 Task: Open Card Compliance Audit Execution in Board Brand Development Strategies to Workspace Executive Assistance and add a team member Softage.1@softage.net, a label Red, a checklist Event Planning, an attachment from your onedrive, a color Red and finally, add a card description 'Develop and launch new customer referral program for loyal customers' and a comment 'This task requires us to balance competing priorities and make tough decisions when necessary.'. Add a start date 'Jan 01, 1900' with a due date 'Jan 08, 1900'
Action: Mouse moved to (923, 496)
Screenshot: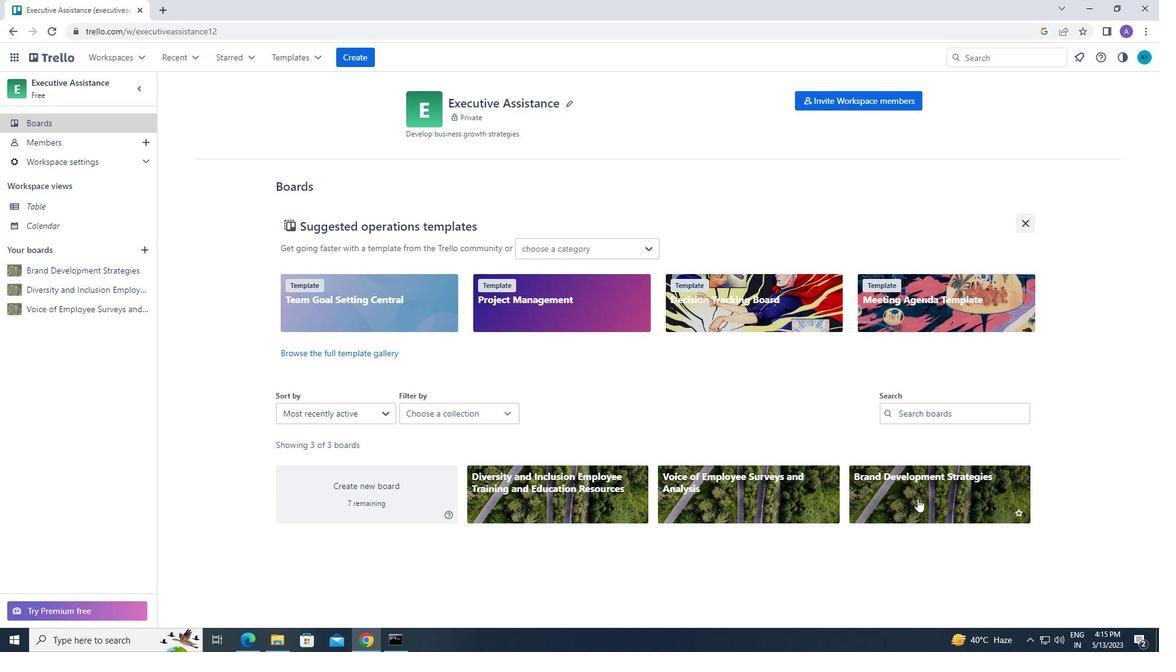 
Action: Mouse pressed left at (923, 496)
Screenshot: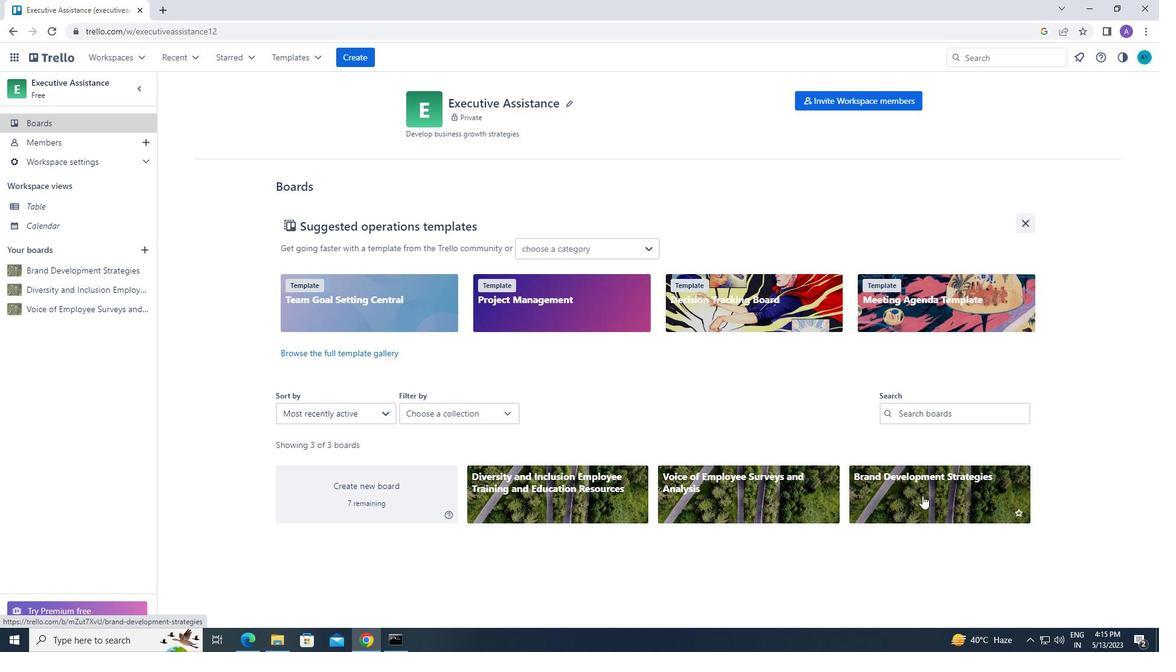 
Action: Mouse moved to (221, 151)
Screenshot: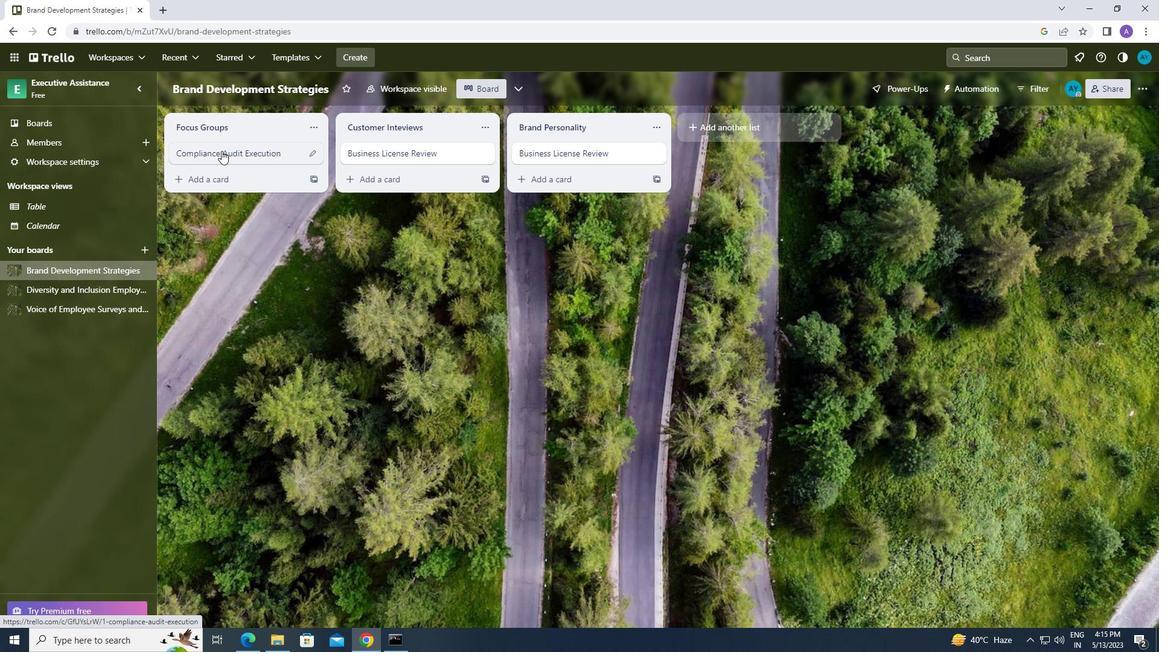
Action: Mouse pressed left at (221, 151)
Screenshot: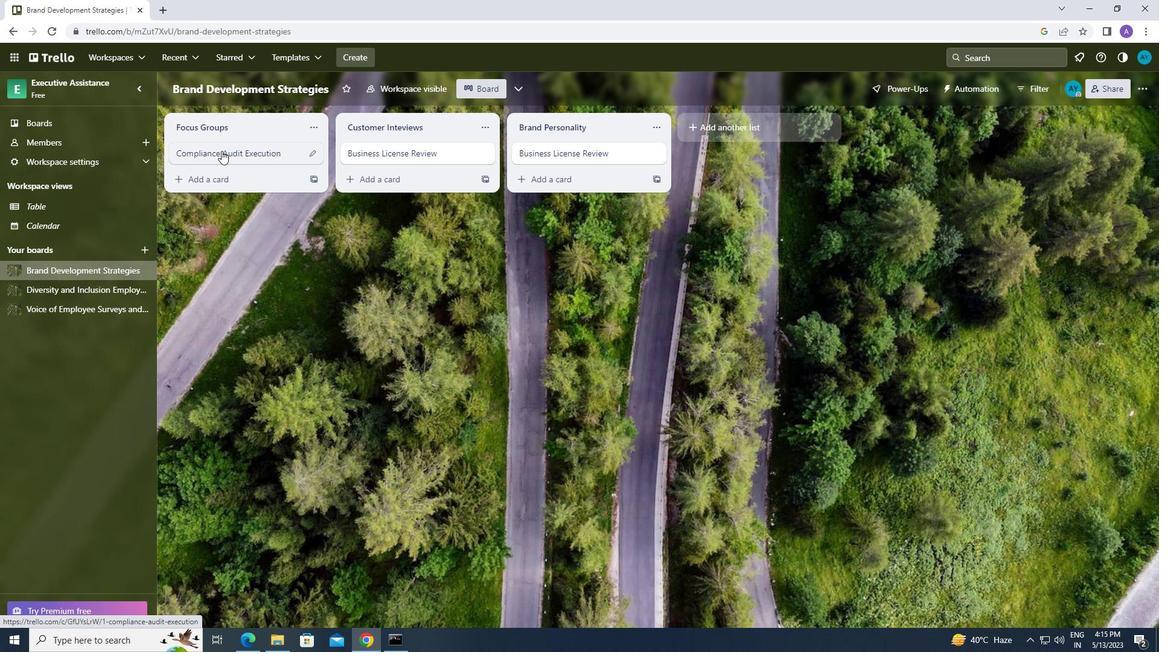 
Action: Mouse moved to (723, 152)
Screenshot: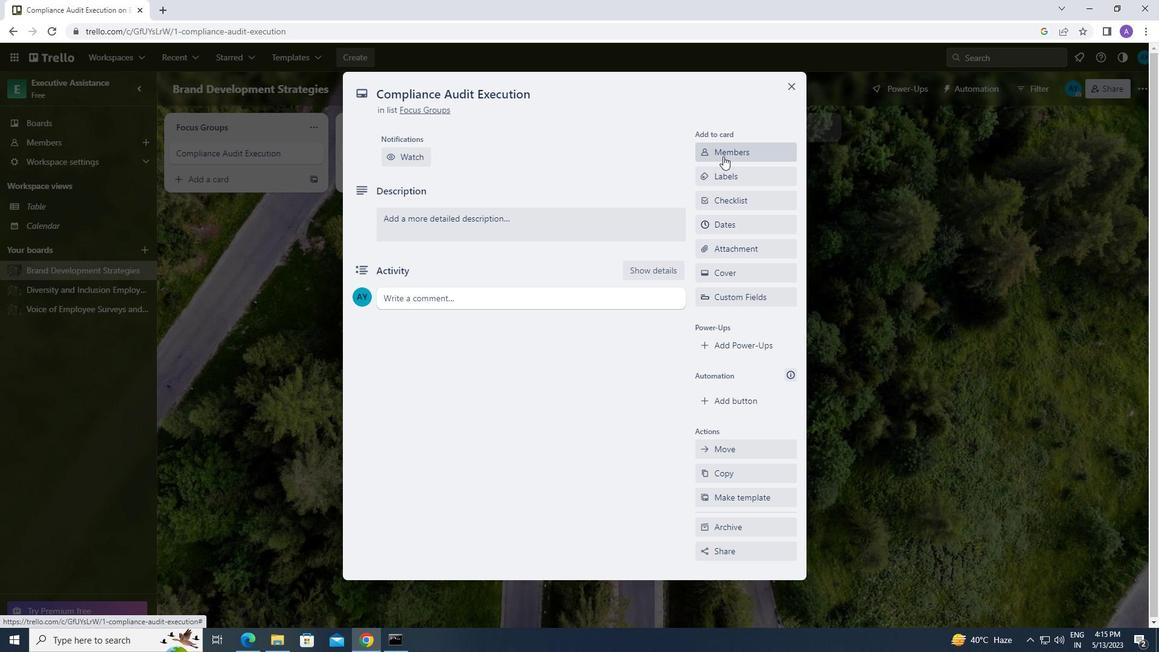 
Action: Mouse pressed left at (723, 152)
Screenshot: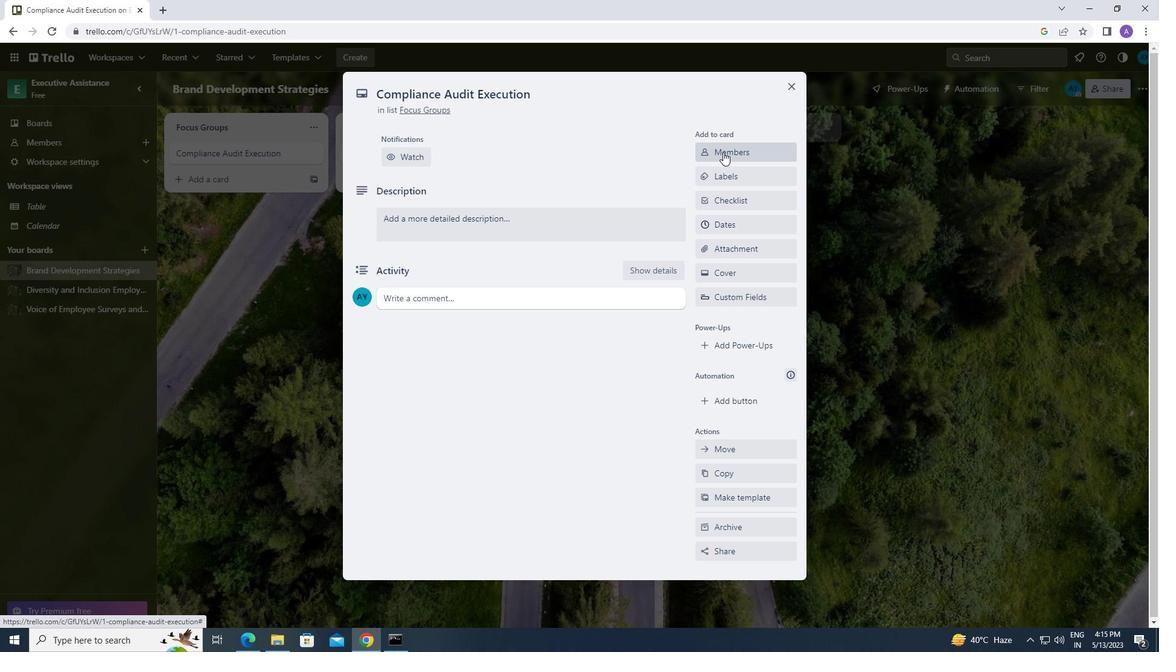 
Action: Mouse moved to (717, 202)
Screenshot: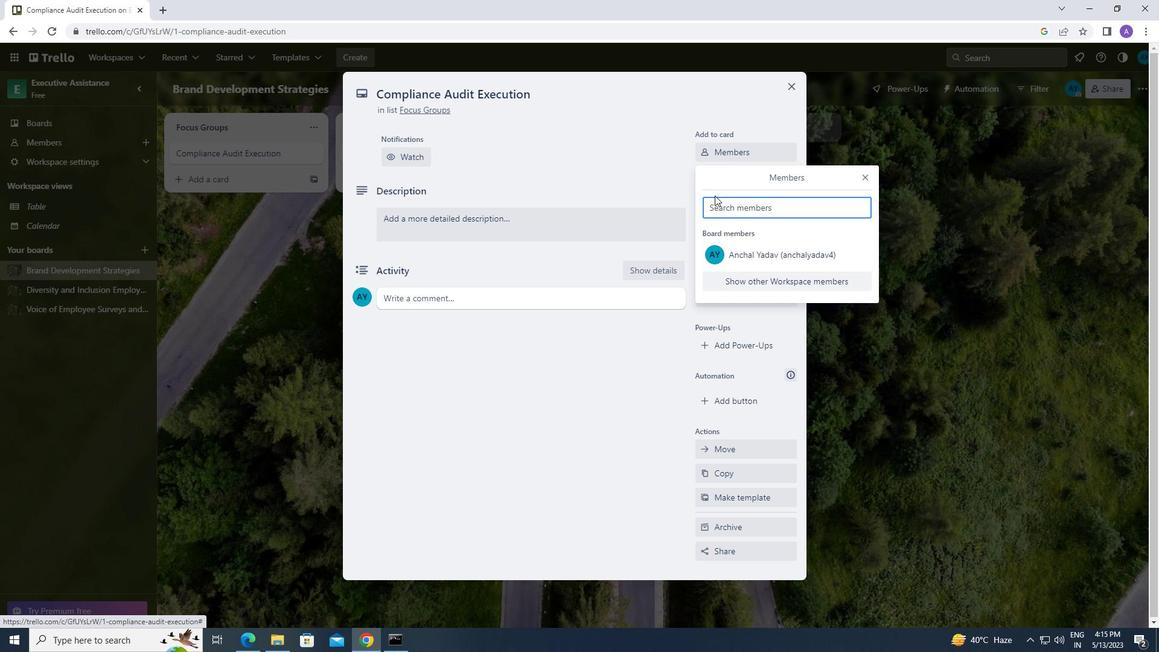 
Action: Mouse pressed left at (717, 202)
Screenshot: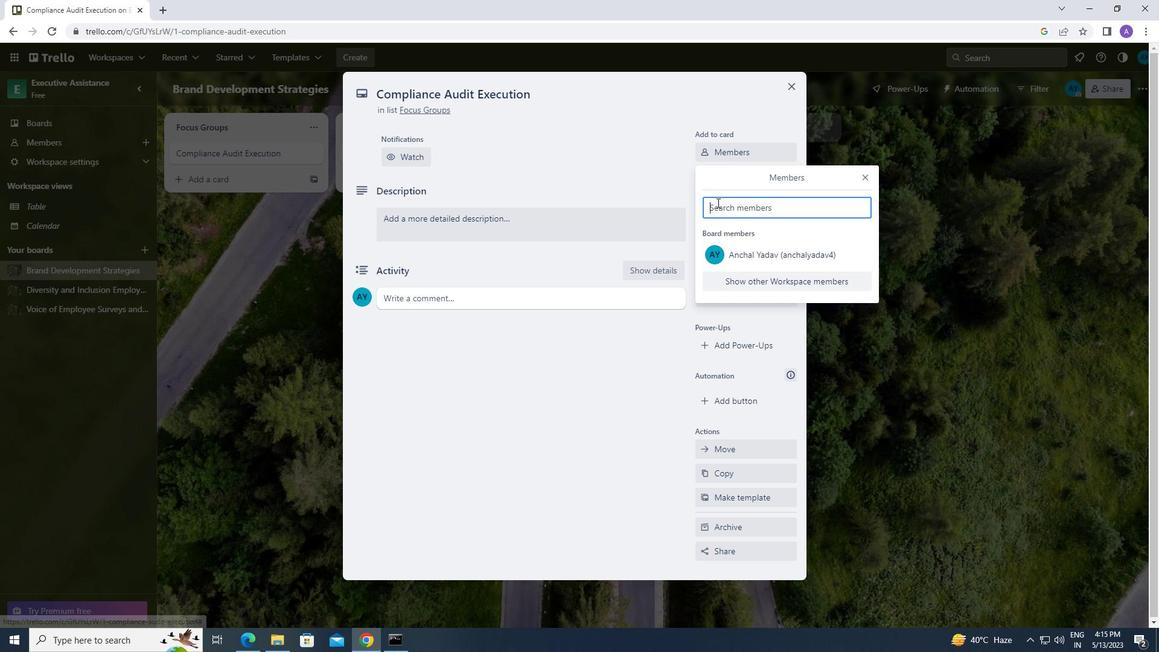 
Action: Key pressed s<Key.caps_lock>oftage.1
Screenshot: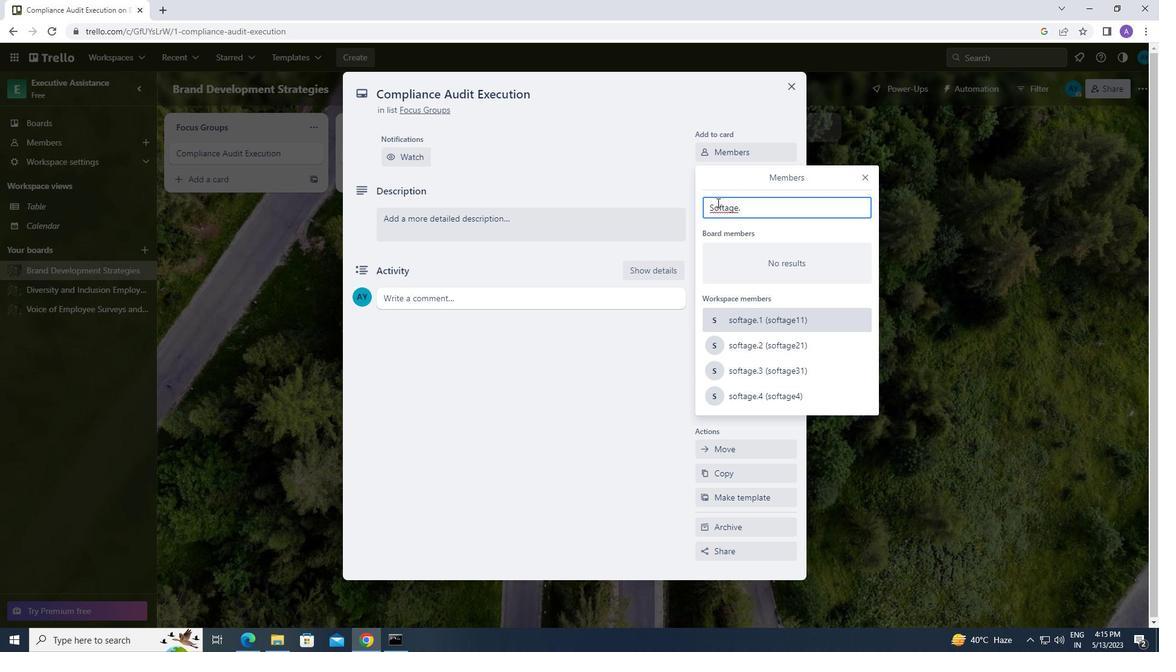 
Action: Mouse moved to (302, 279)
Screenshot: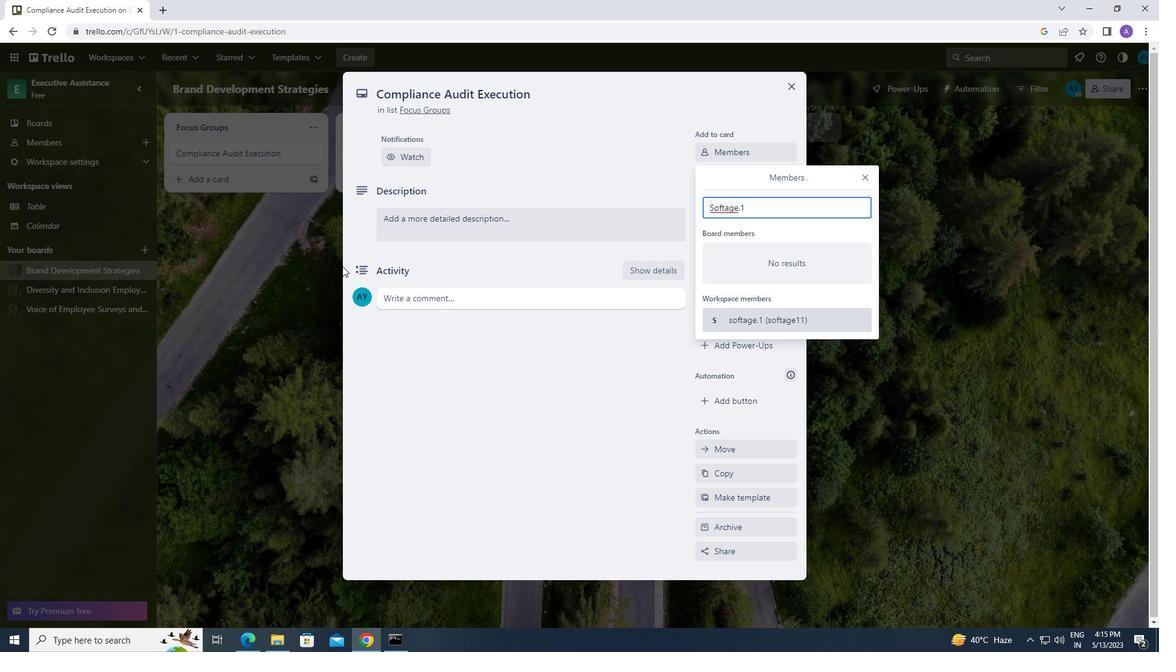 
Action: Key pressed <Key.shift_r>@softage.net
Screenshot: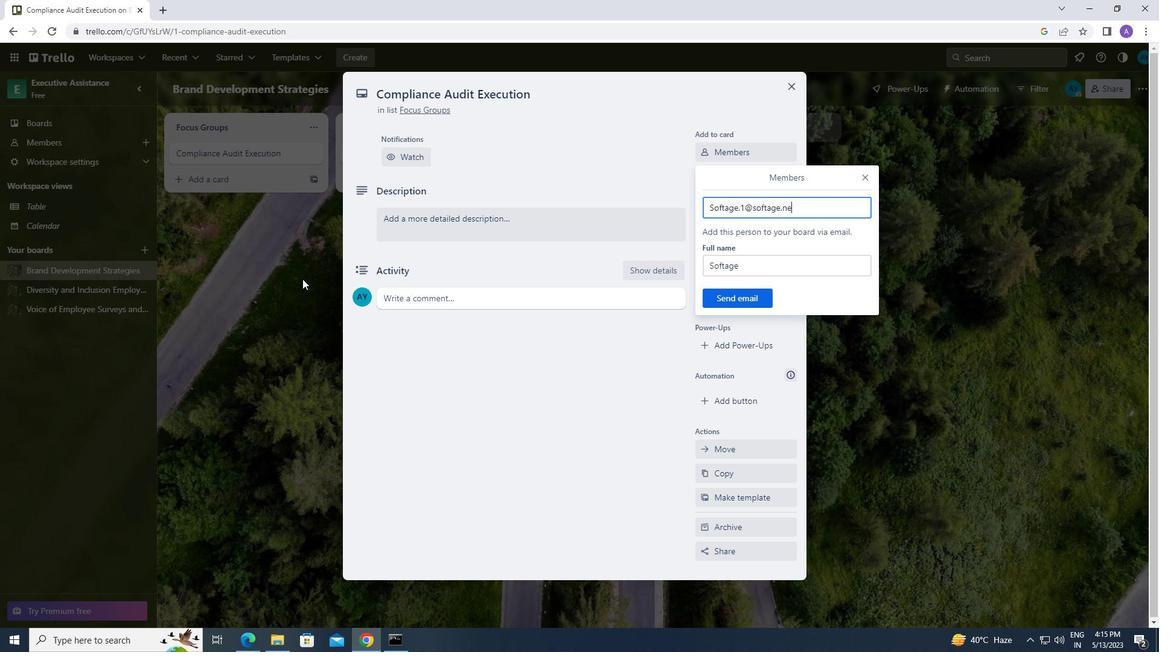 
Action: Mouse moved to (746, 294)
Screenshot: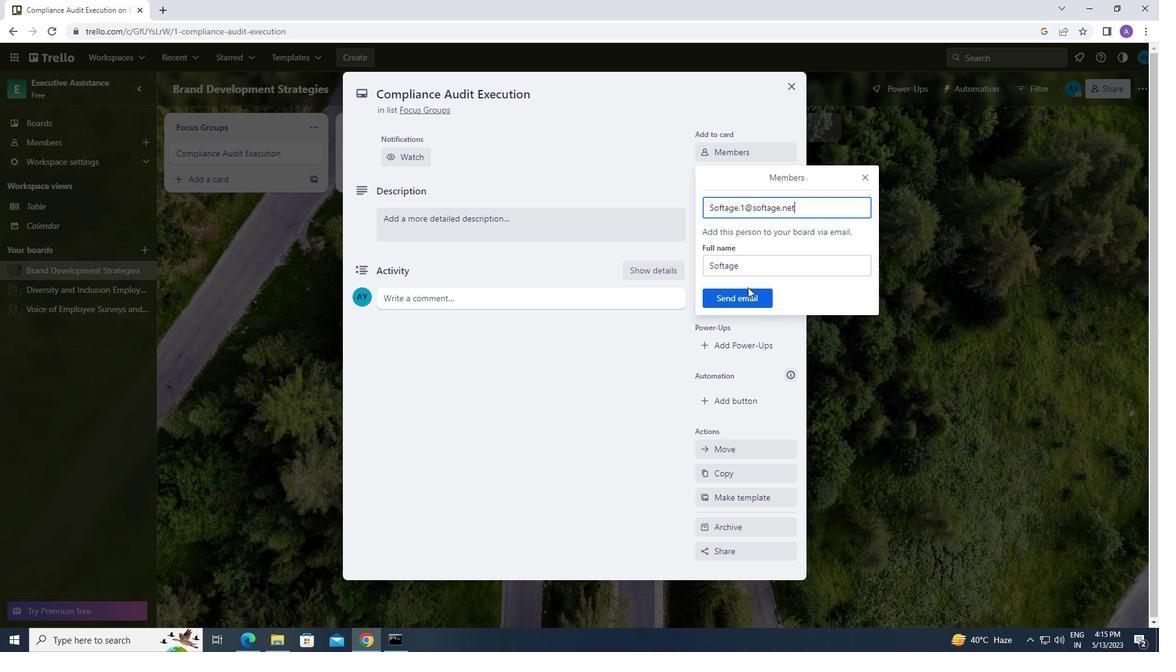 
Action: Mouse pressed left at (746, 294)
Screenshot: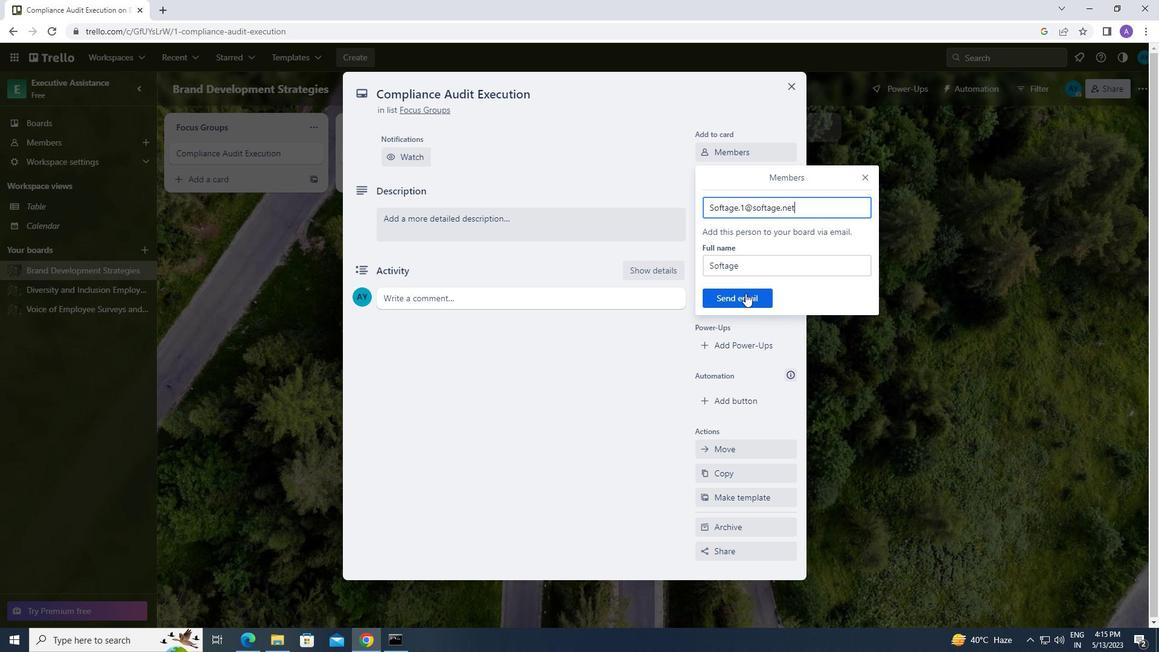 
Action: Mouse moved to (721, 215)
Screenshot: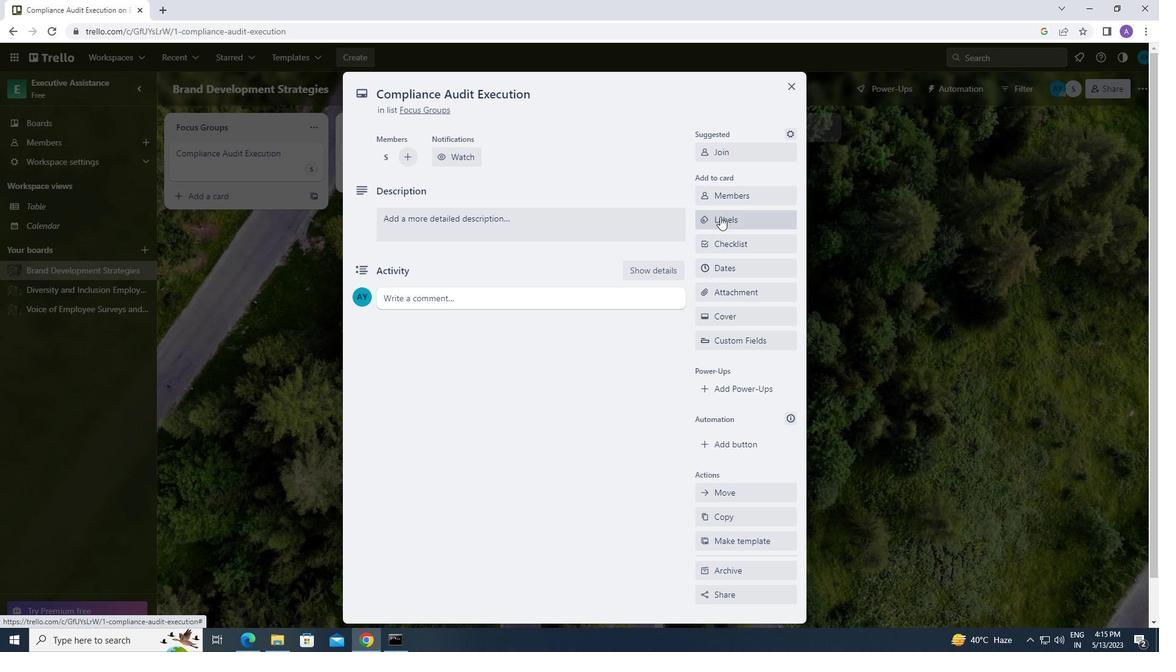 
Action: Mouse pressed left at (721, 215)
Screenshot: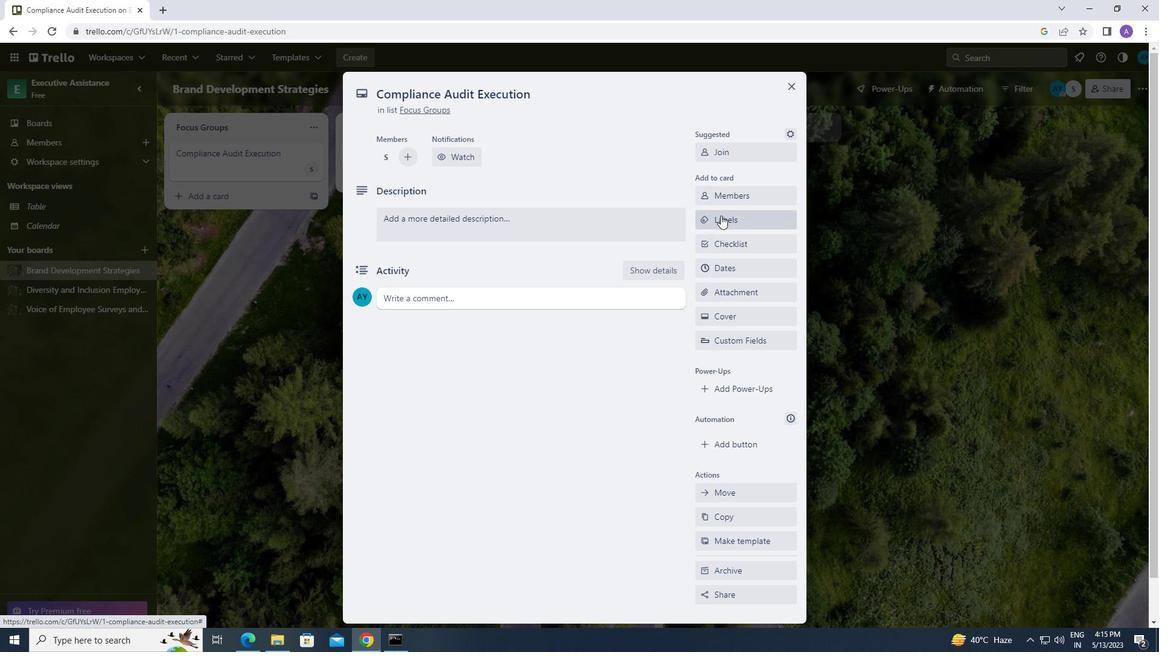 
Action: Mouse moved to (779, 454)
Screenshot: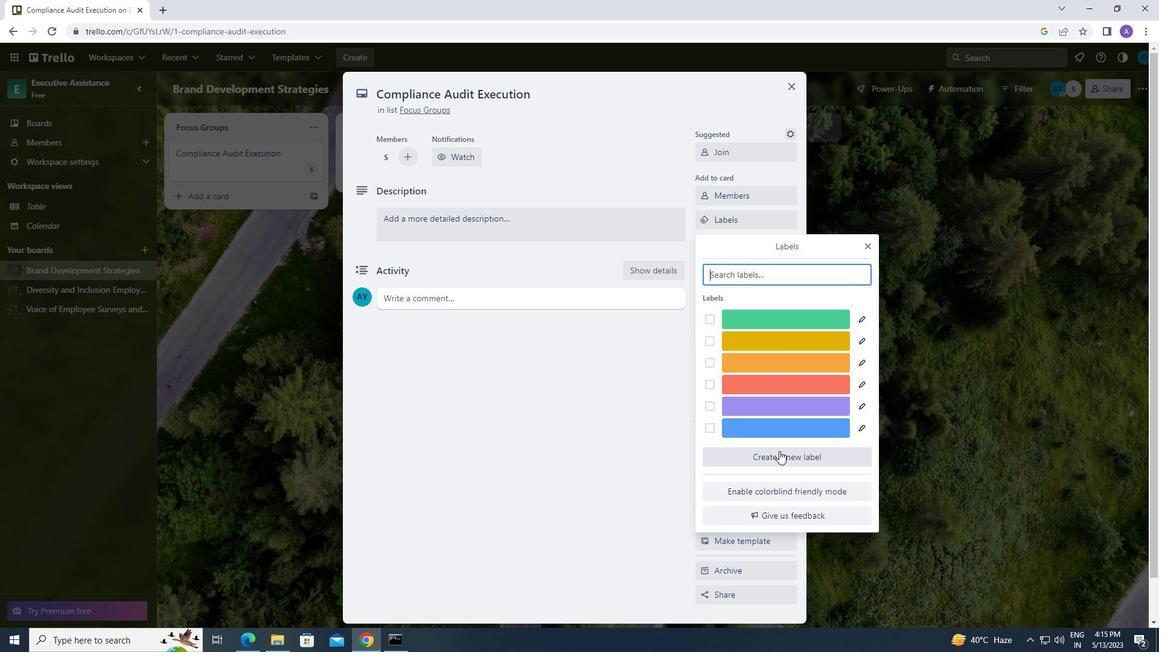 
Action: Mouse pressed left at (779, 454)
Screenshot: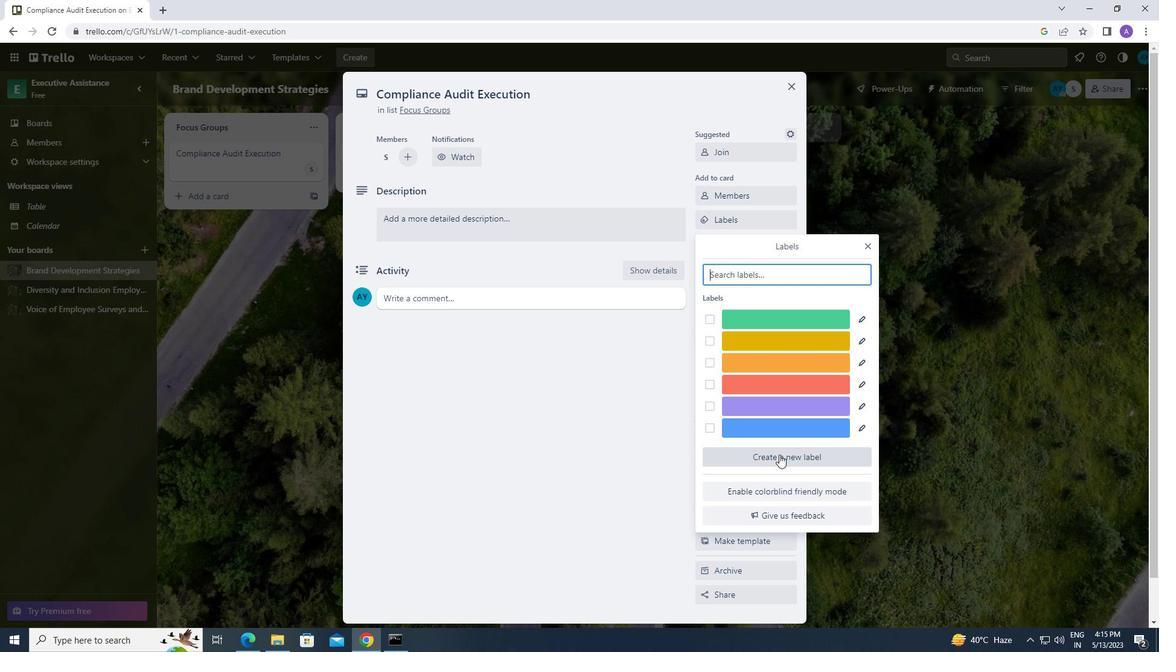 
Action: Mouse moved to (822, 419)
Screenshot: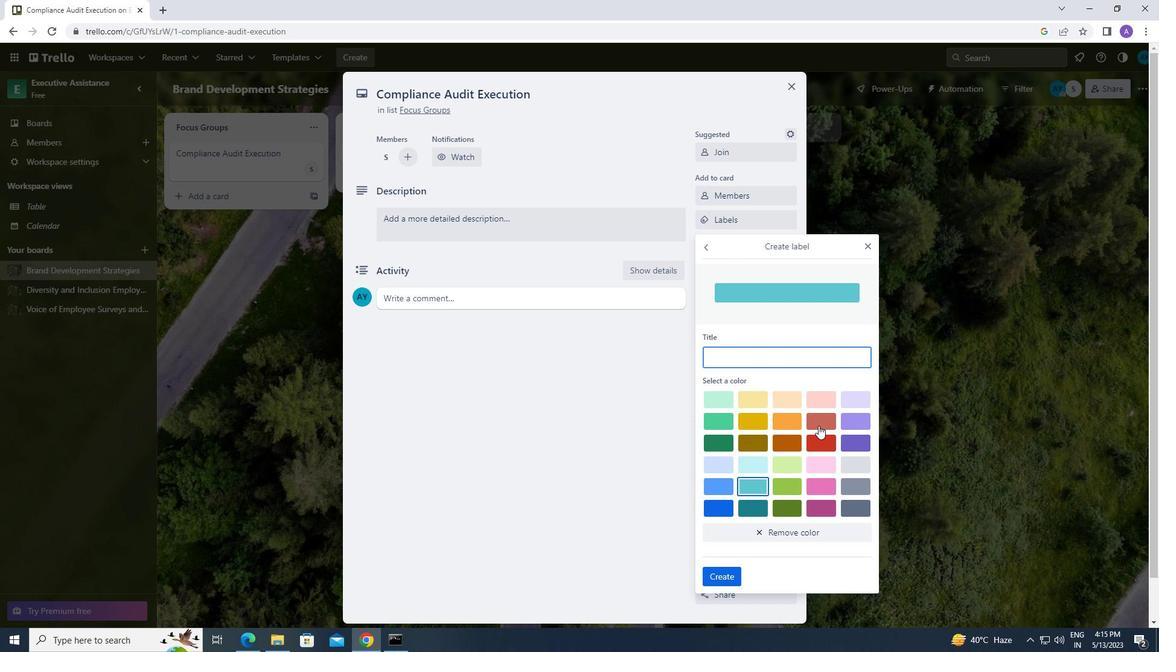 
Action: Mouse pressed left at (822, 419)
Screenshot: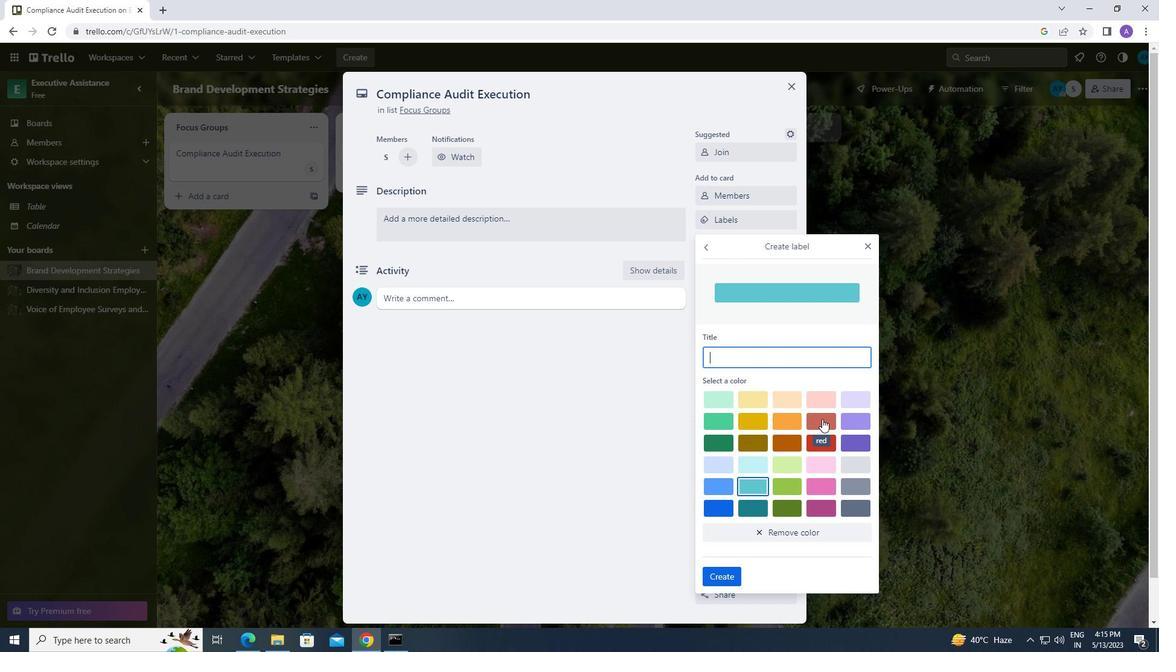 
Action: Mouse moved to (734, 570)
Screenshot: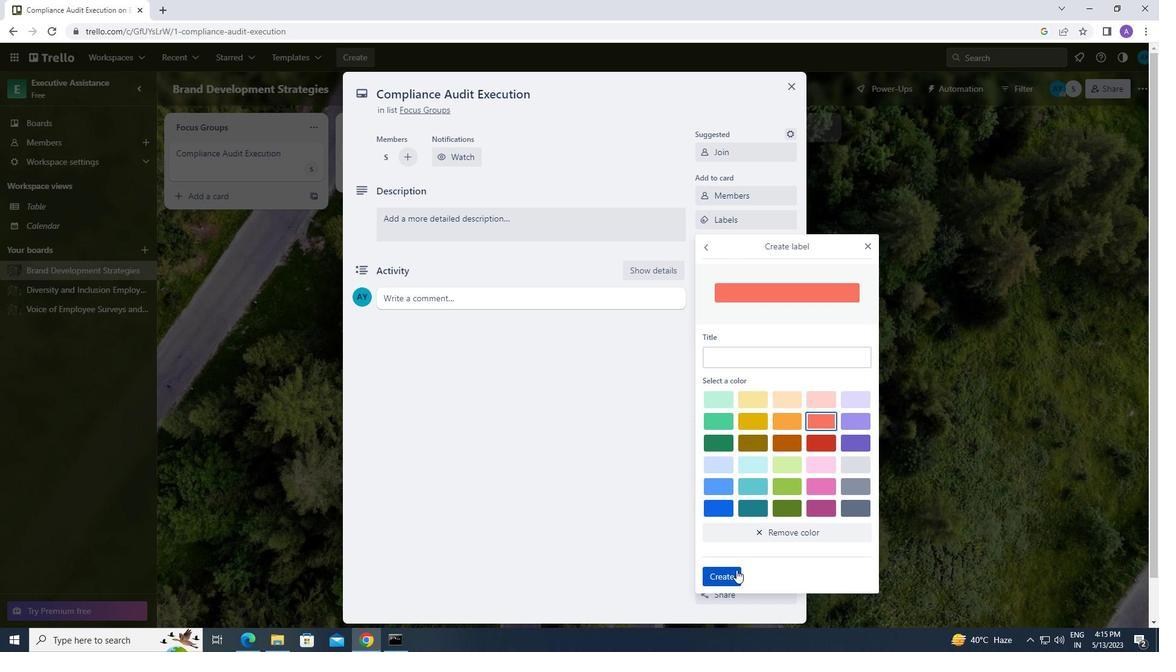 
Action: Mouse pressed left at (734, 570)
Screenshot: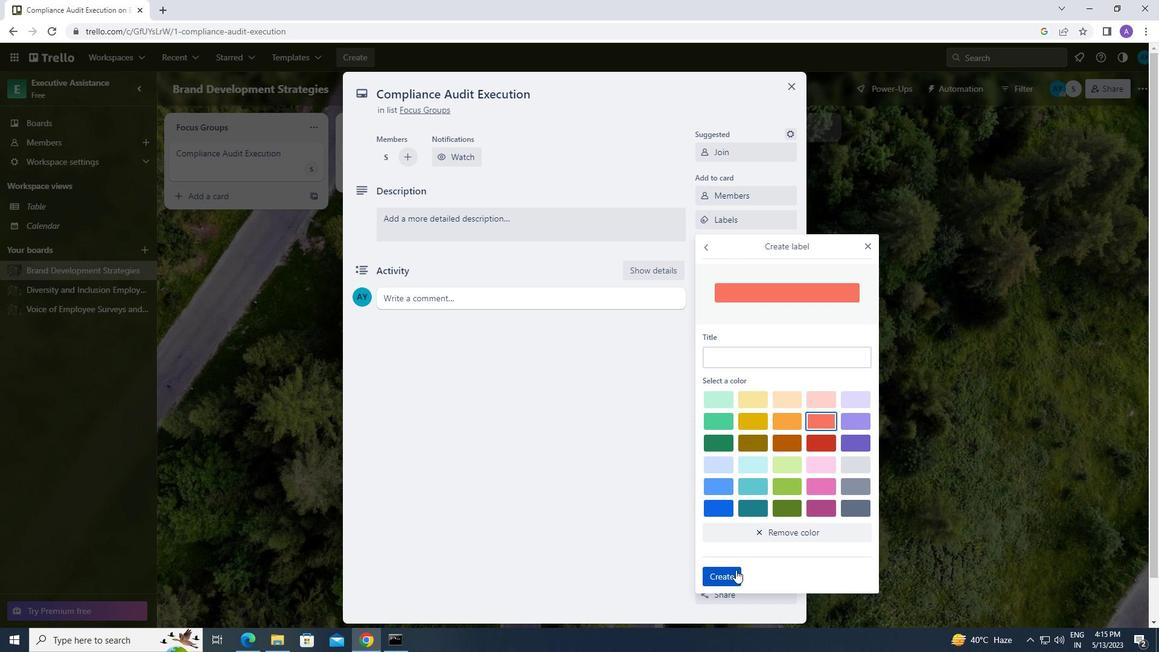 
Action: Mouse moved to (869, 243)
Screenshot: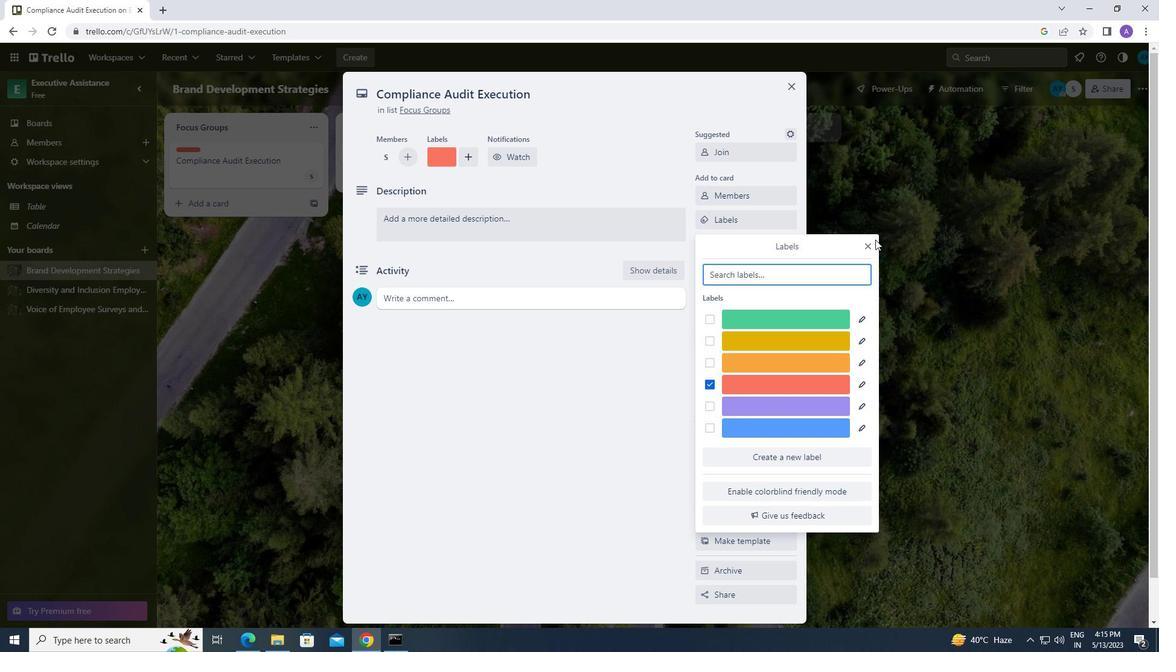 
Action: Mouse pressed left at (869, 243)
Screenshot: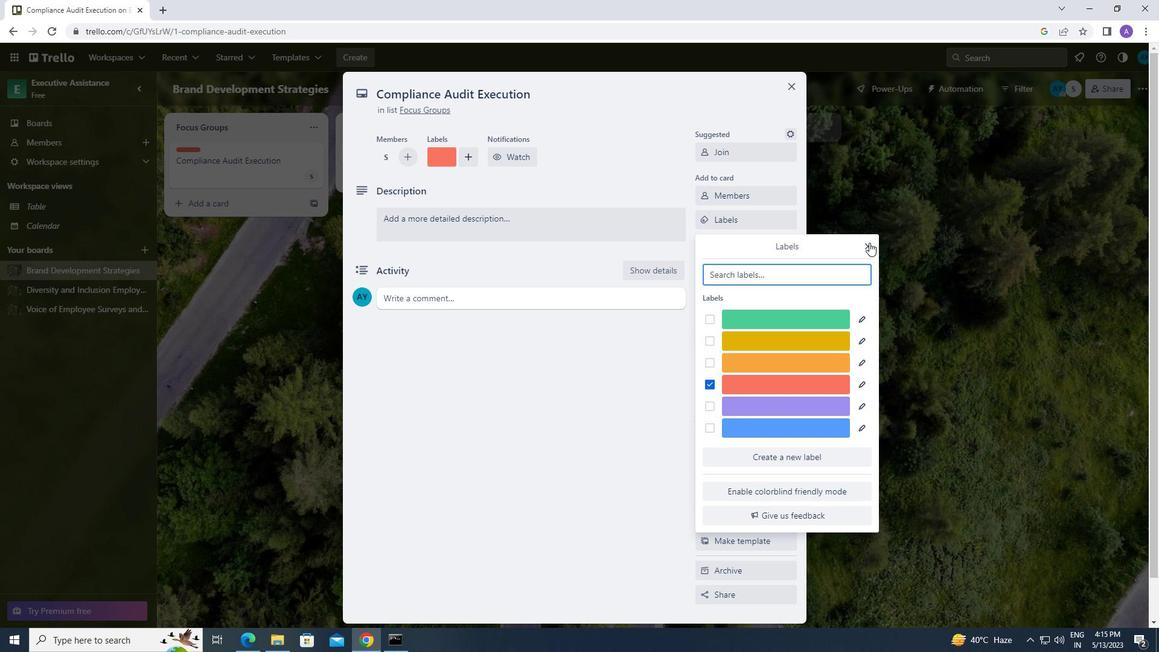
Action: Mouse moved to (762, 238)
Screenshot: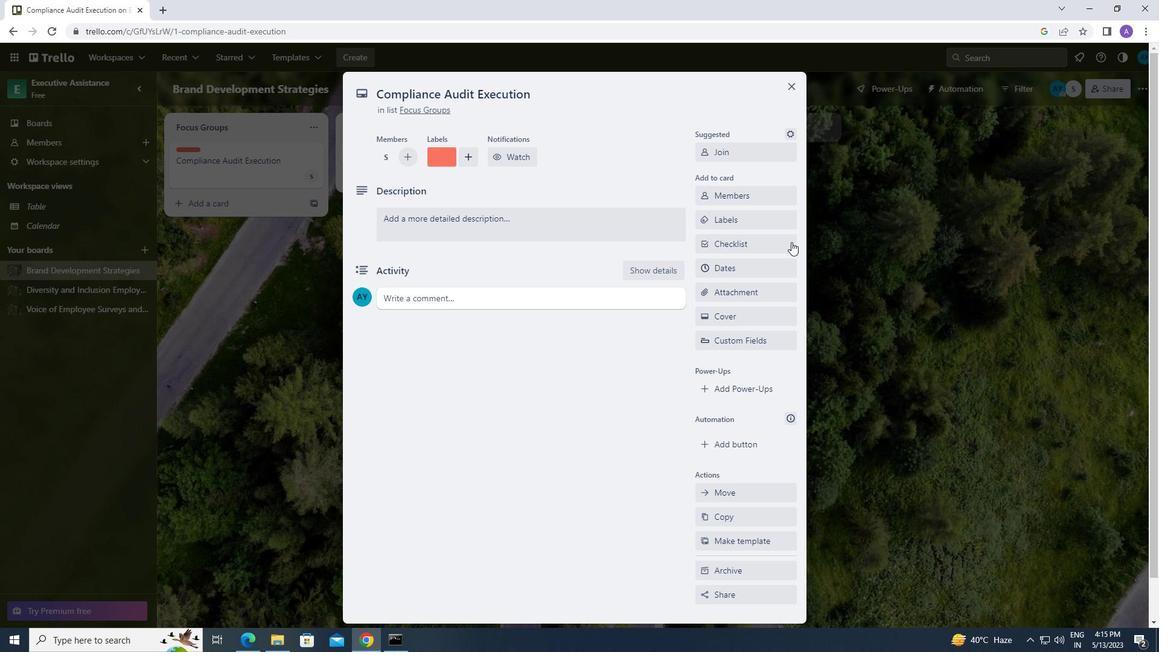 
Action: Mouse pressed left at (762, 238)
Screenshot: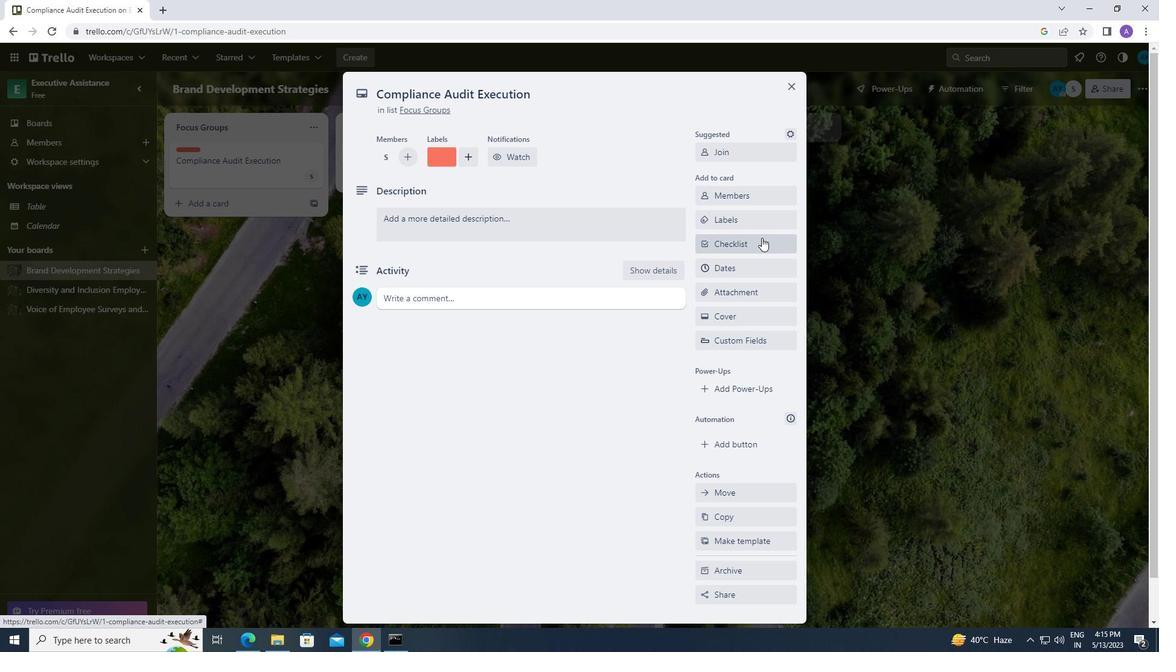 
Action: Mouse moved to (756, 287)
Screenshot: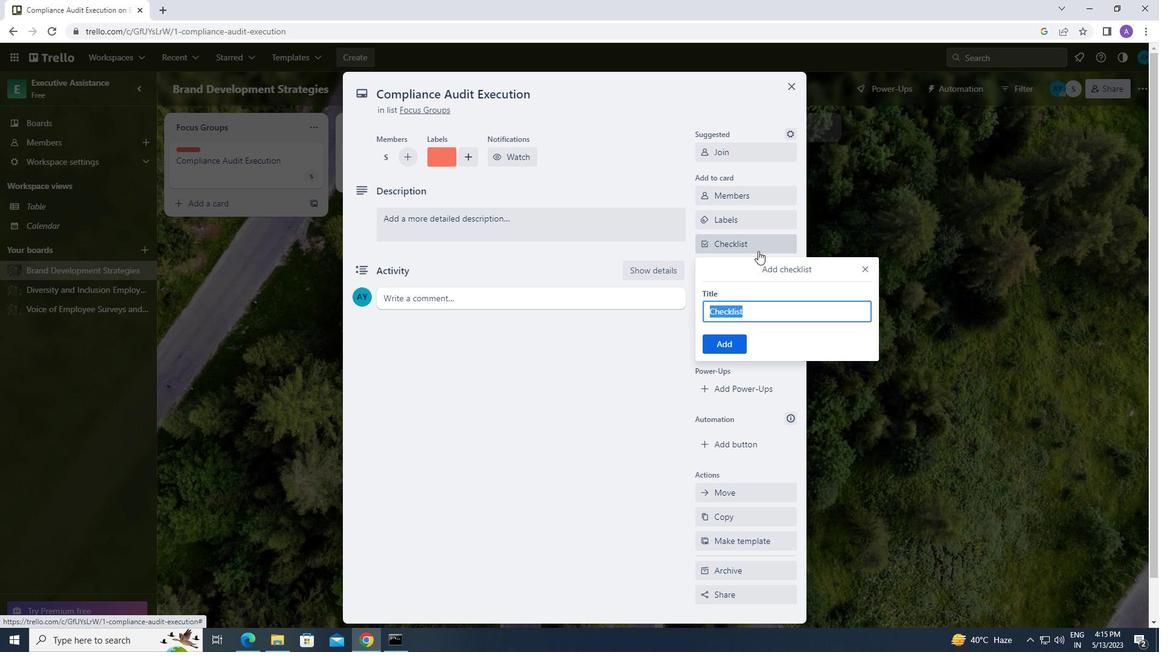 
Action: Key pressed <Key.caps_lock>e<Key.caps_lock>vent<Key.space><Key.caps_lock>p<Key.caps_lock>lanning
Screenshot: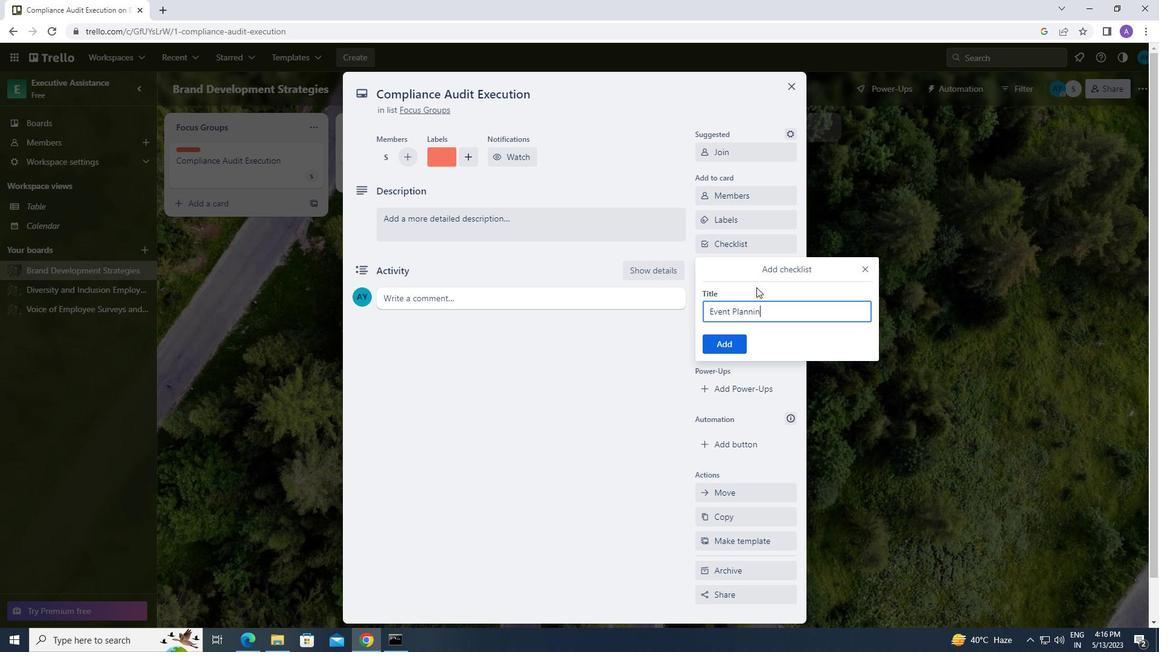 
Action: Mouse moved to (717, 339)
Screenshot: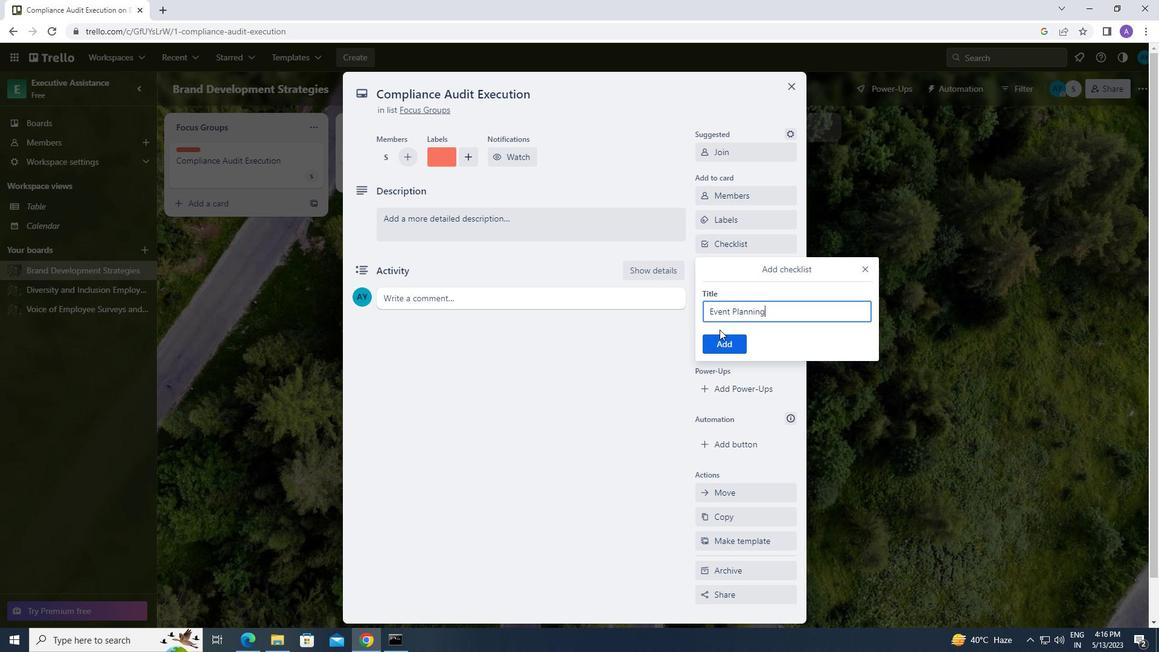 
Action: Mouse pressed left at (717, 339)
Screenshot: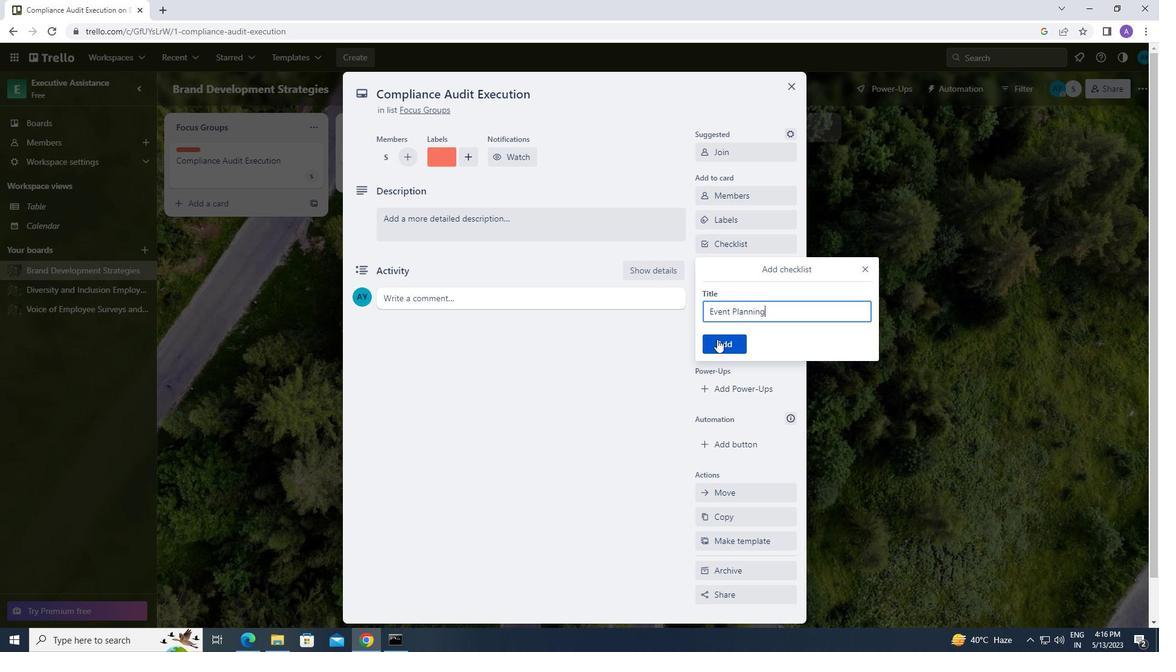 
Action: Mouse moved to (735, 287)
Screenshot: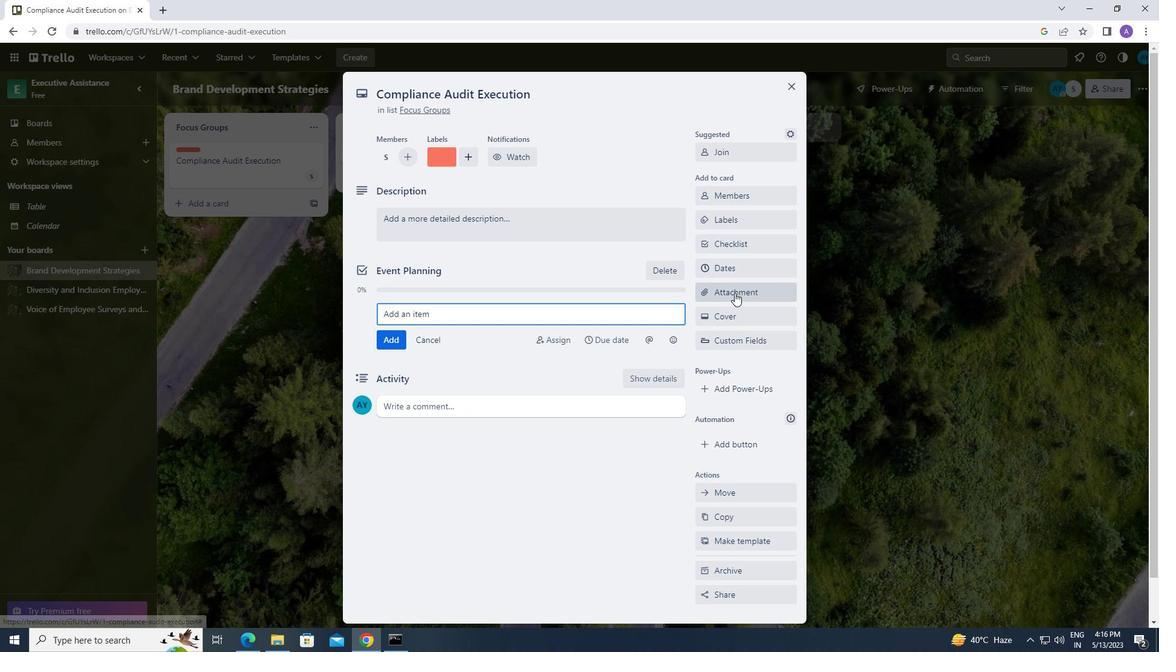 
Action: Mouse pressed left at (735, 287)
Screenshot: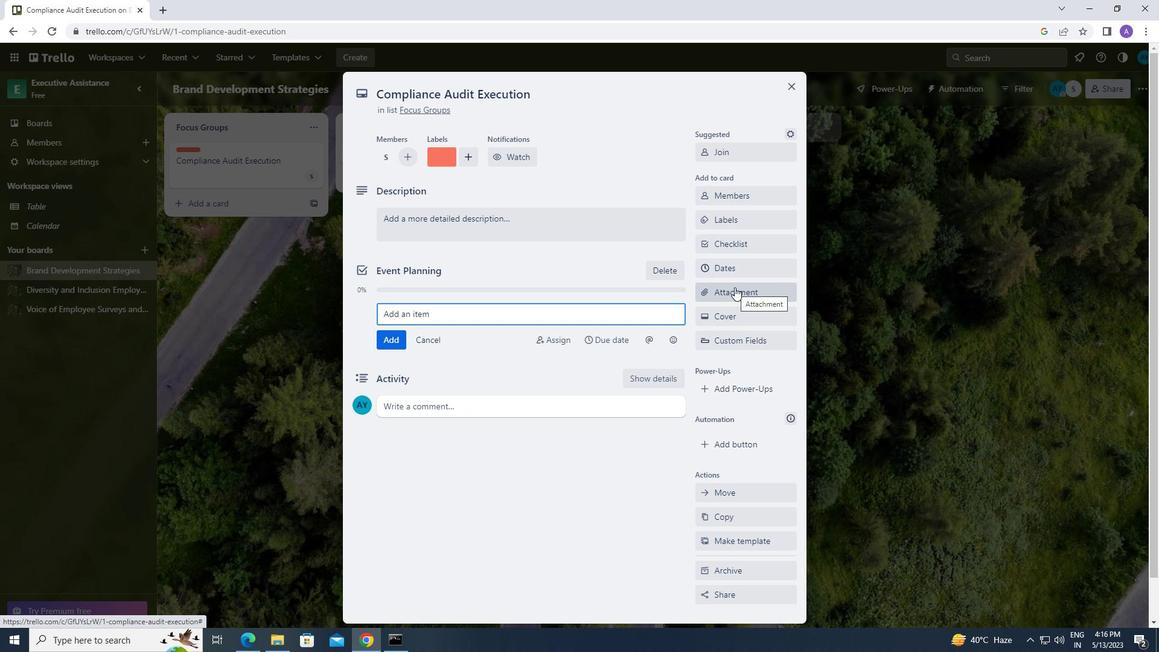 
Action: Mouse moved to (724, 444)
Screenshot: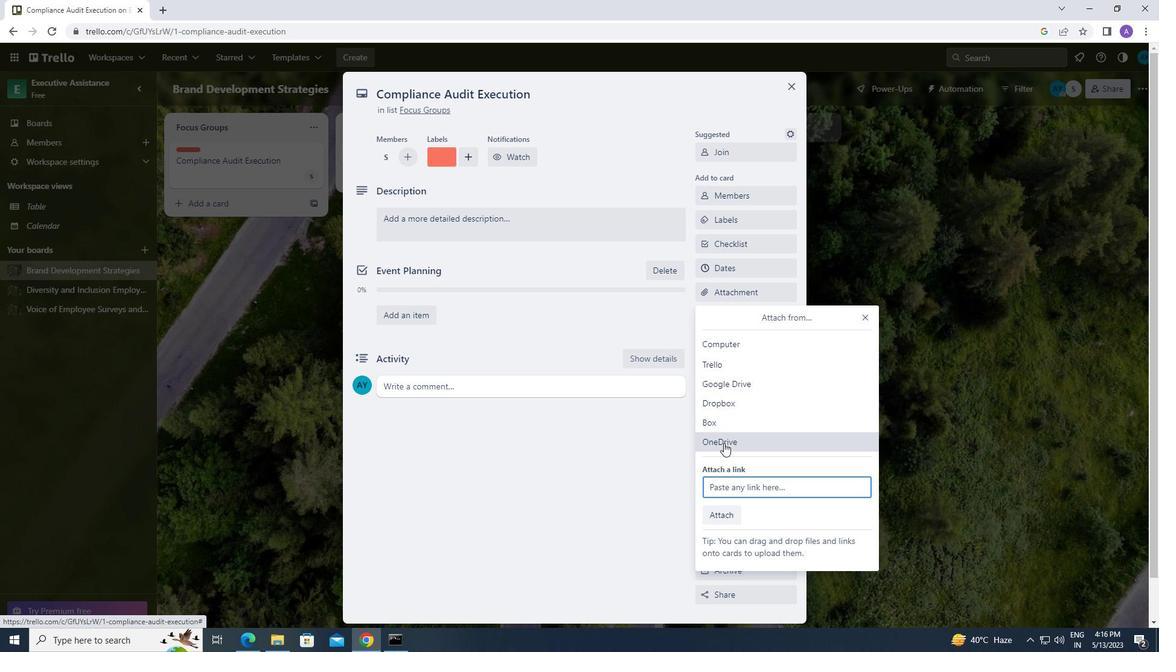 
Action: Mouse pressed left at (724, 444)
Screenshot: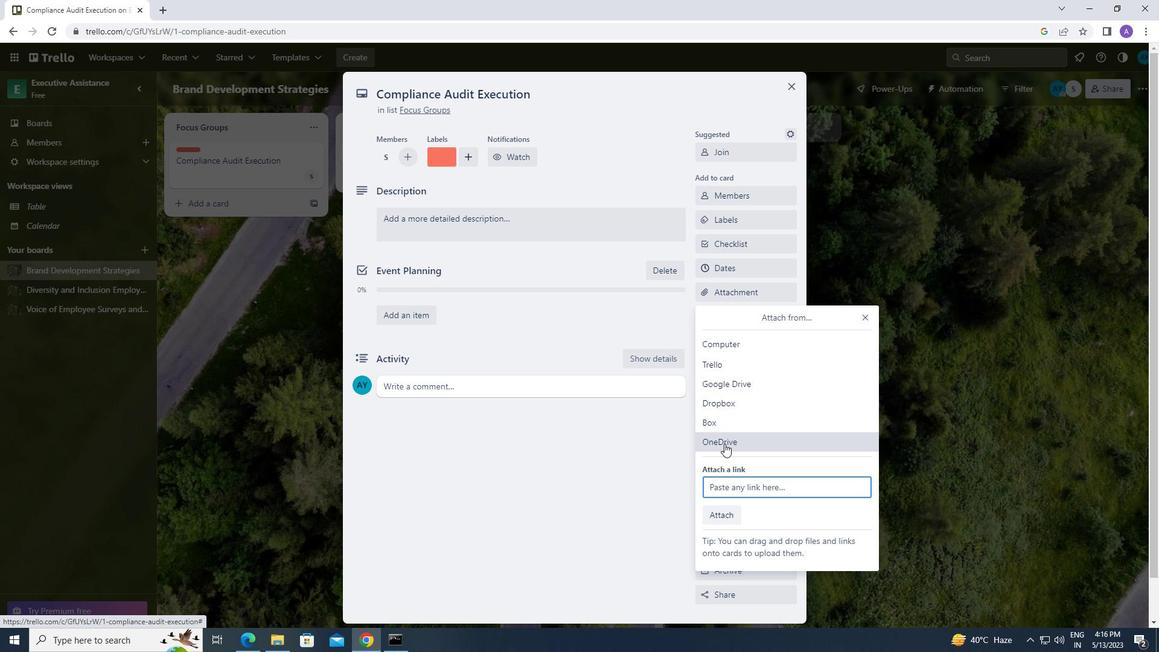 
Action: Mouse moved to (544, 269)
Screenshot: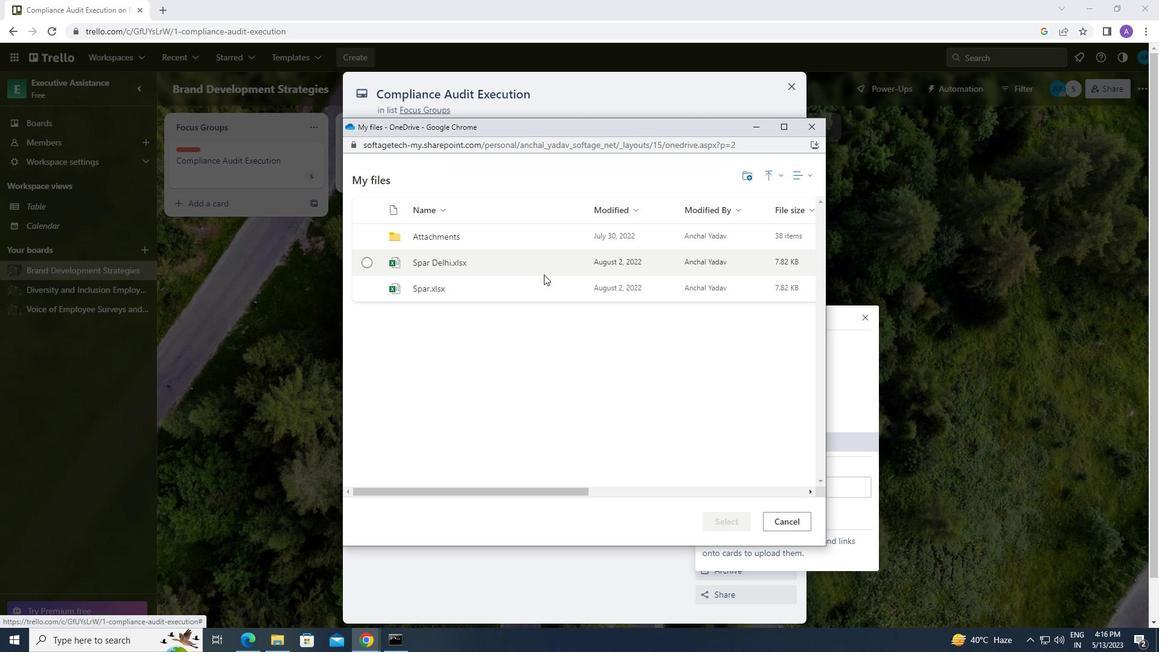 
Action: Mouse pressed left at (544, 269)
Screenshot: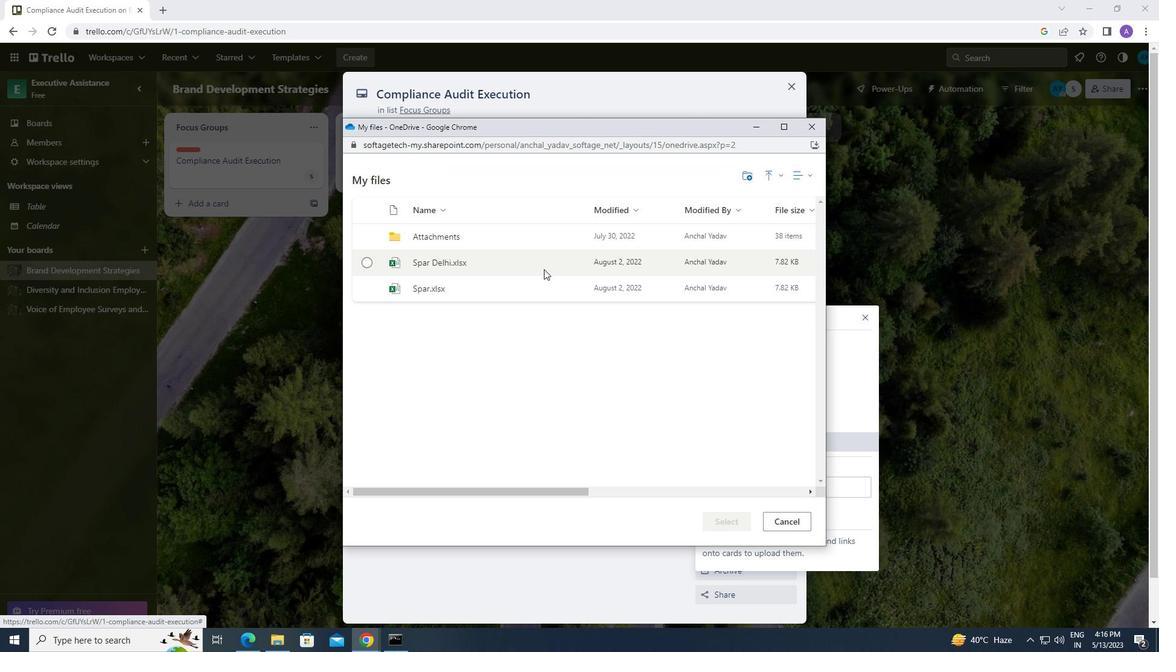 
Action: Mouse moved to (715, 520)
Screenshot: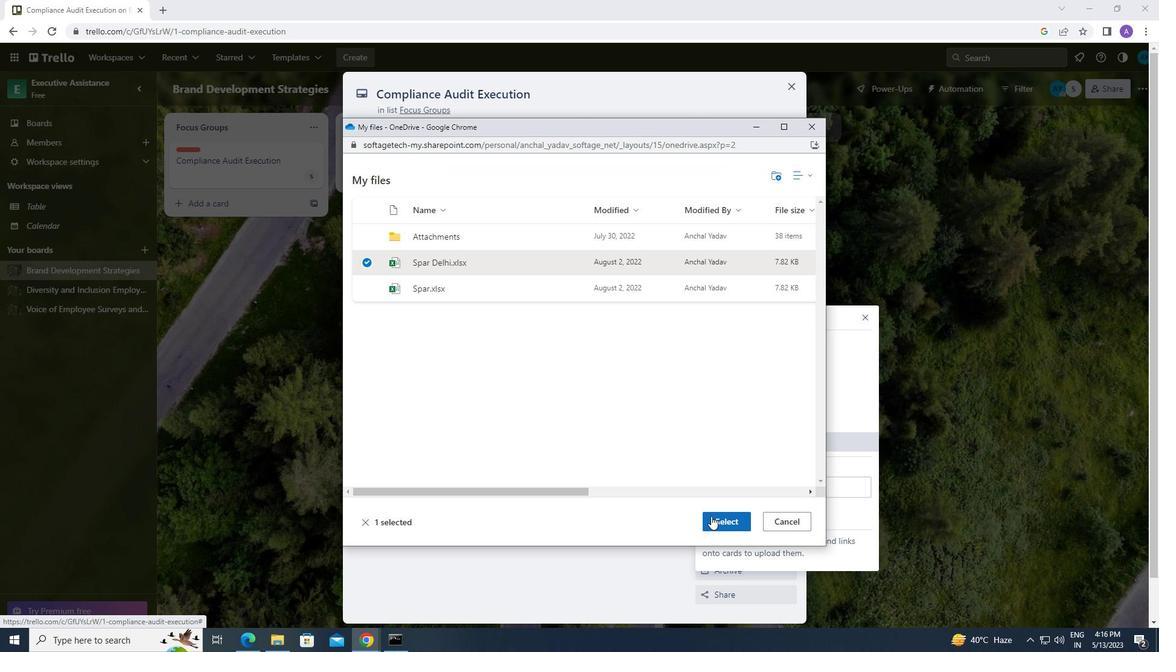 
Action: Mouse pressed left at (715, 520)
Screenshot: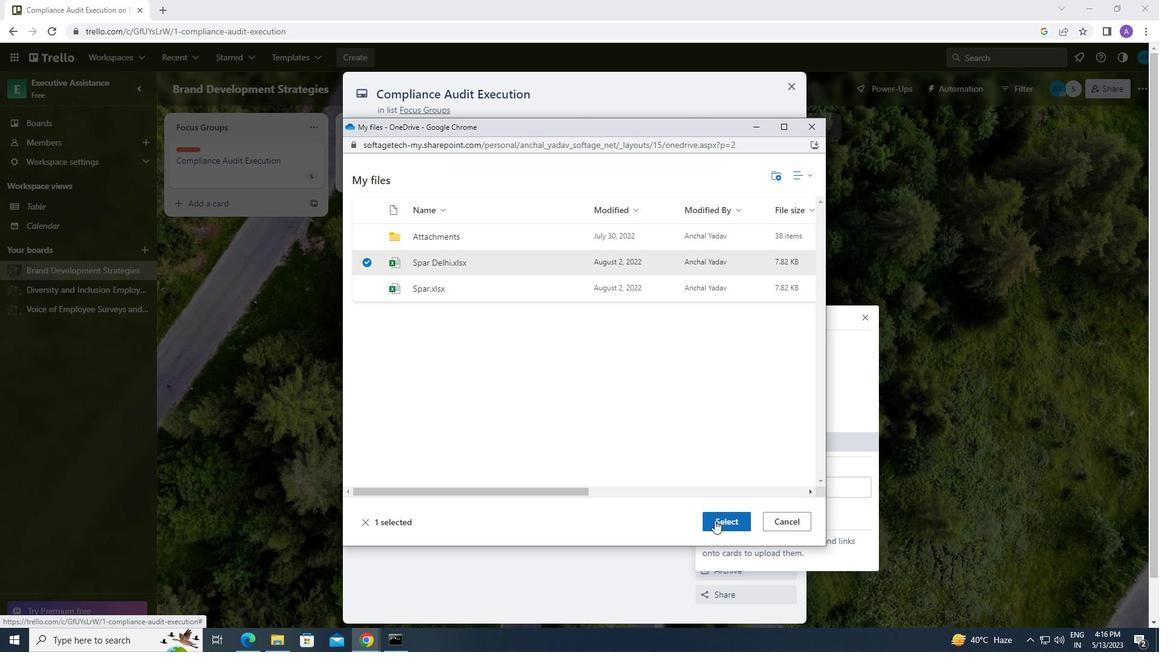
Action: Mouse moved to (708, 314)
Screenshot: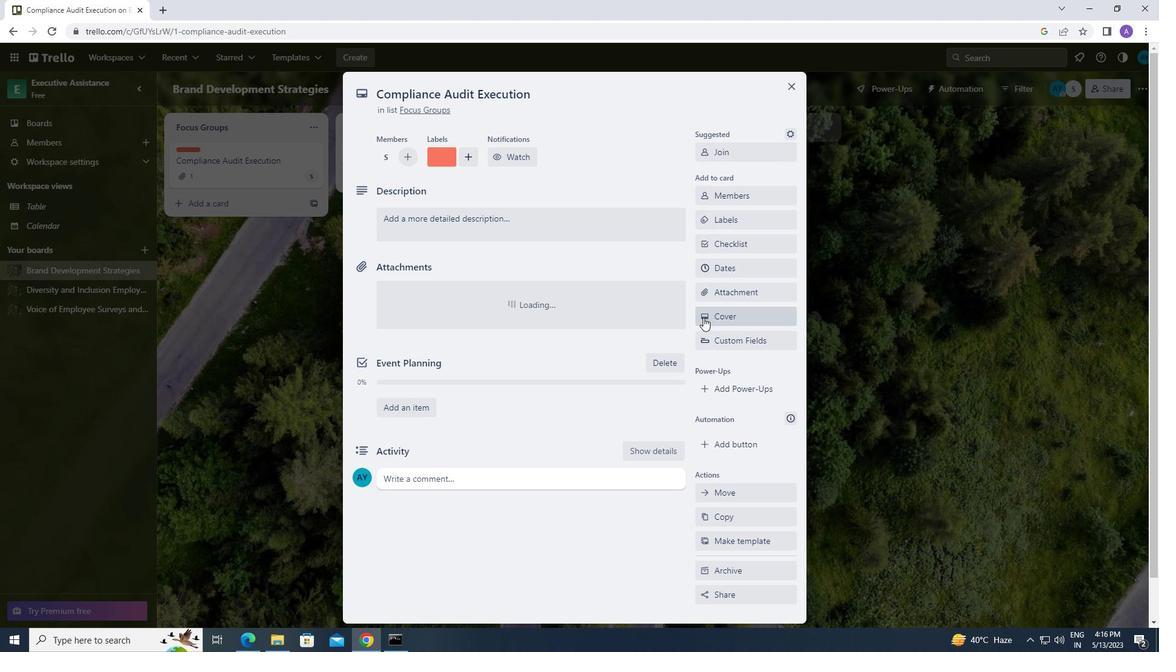 
Action: Mouse pressed left at (708, 314)
Screenshot: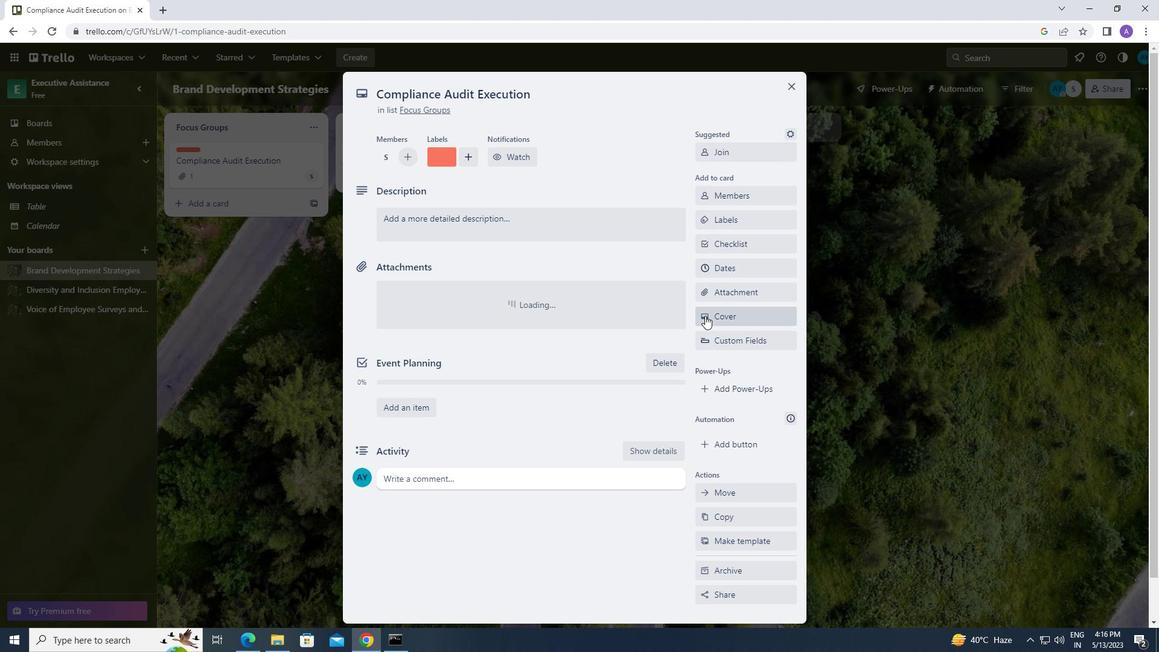
Action: Mouse moved to (826, 387)
Screenshot: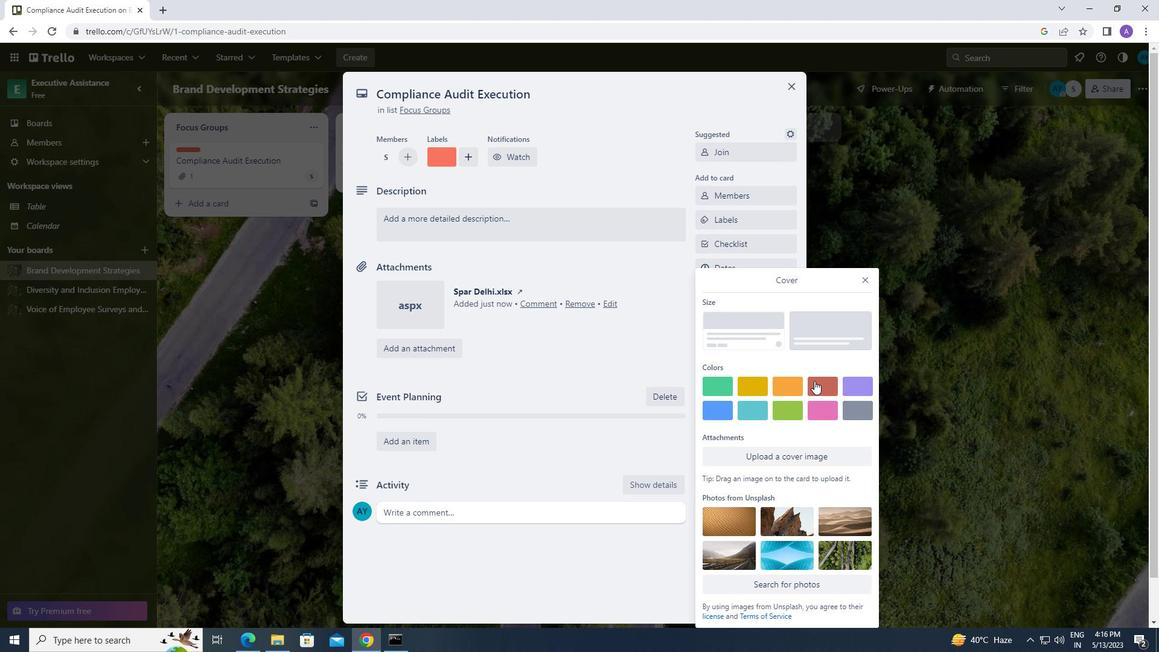 
Action: Mouse pressed left at (826, 387)
Screenshot: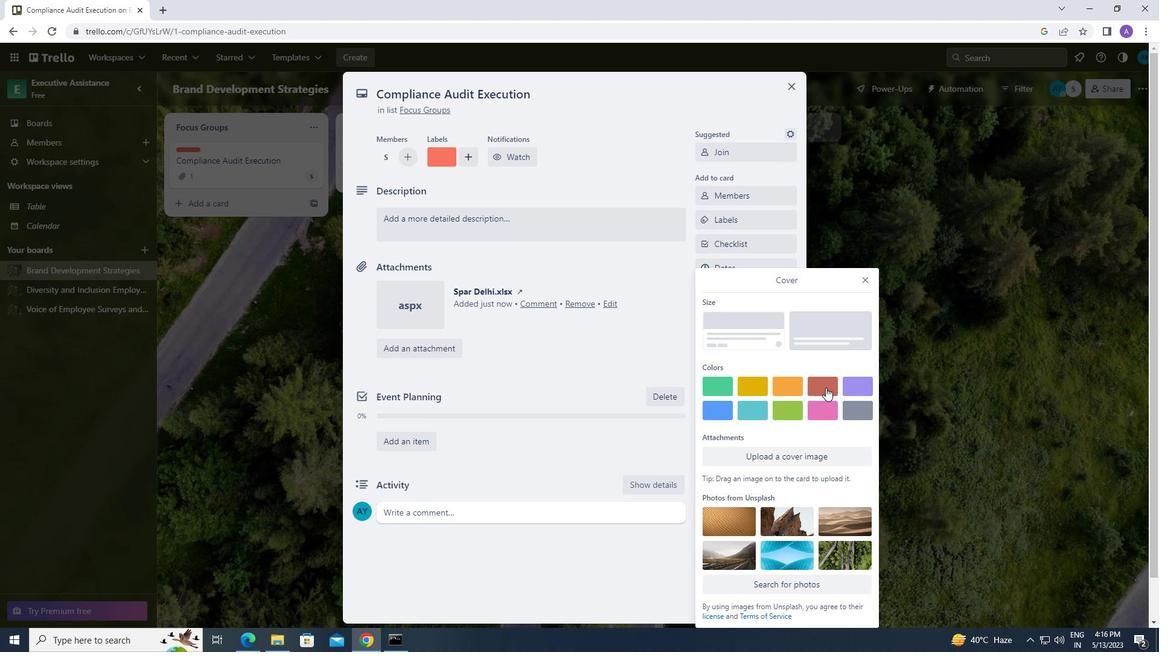 
Action: Mouse moved to (865, 256)
Screenshot: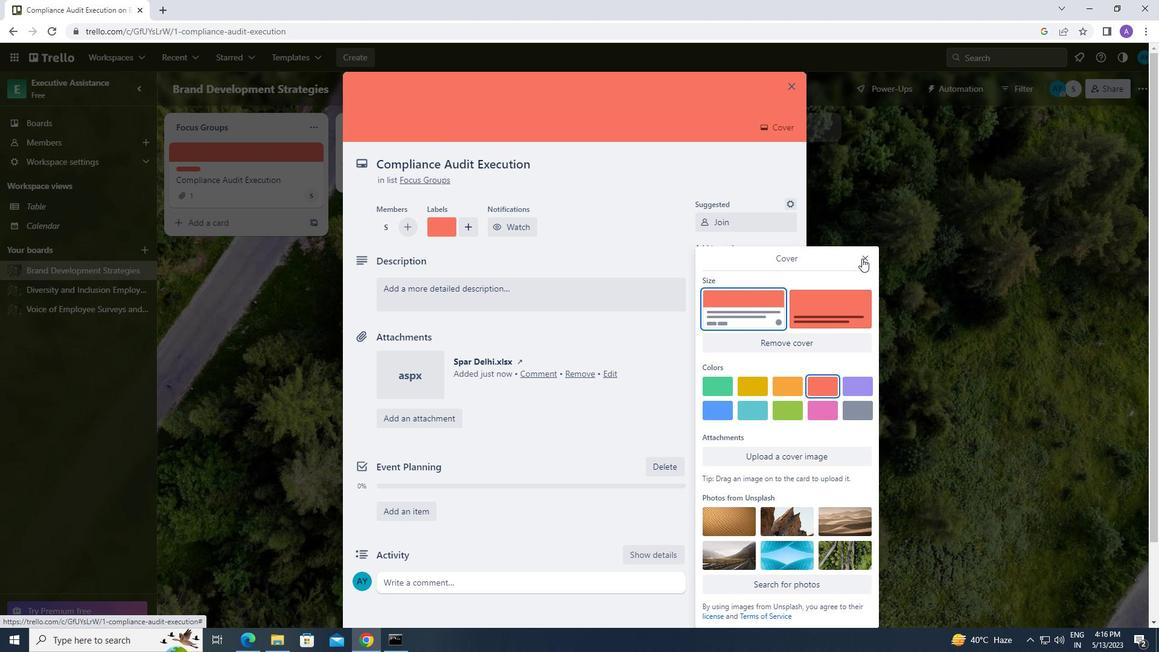 
Action: Mouse pressed left at (865, 256)
Screenshot: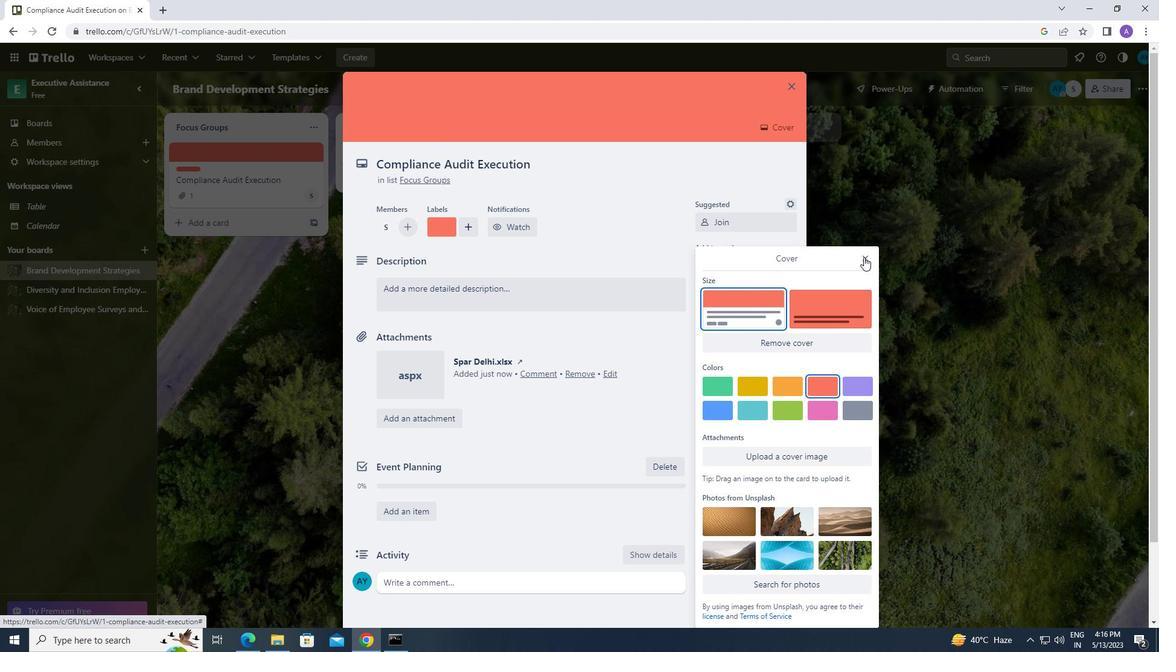 
Action: Mouse moved to (427, 286)
Screenshot: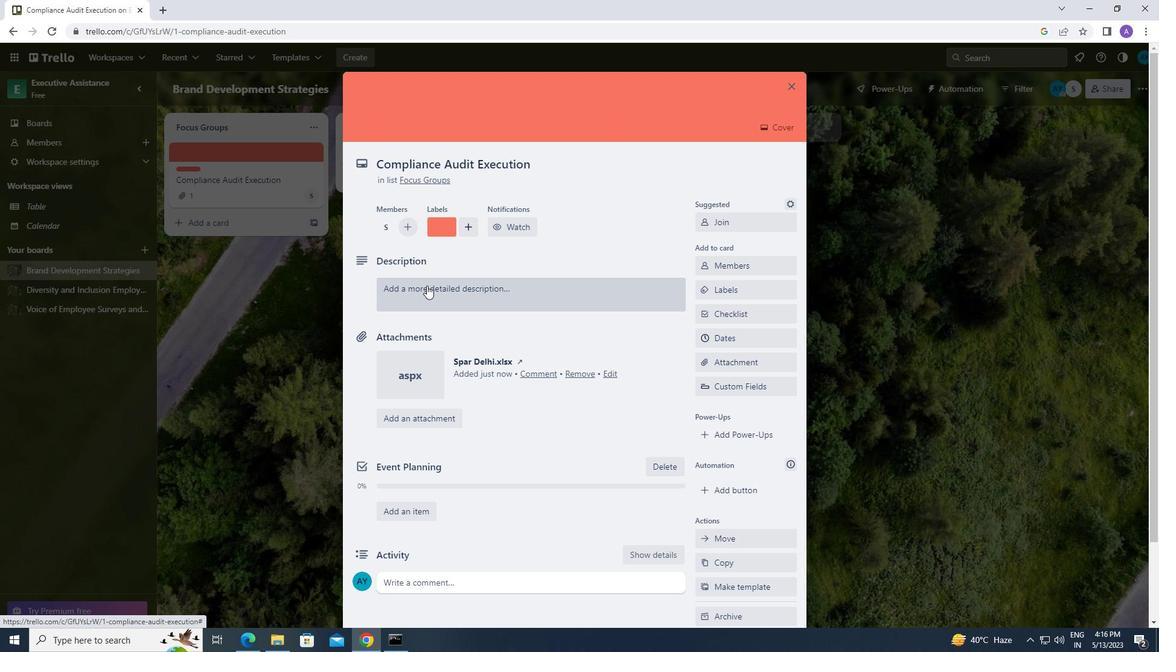 
Action: Mouse pressed left at (427, 286)
Screenshot: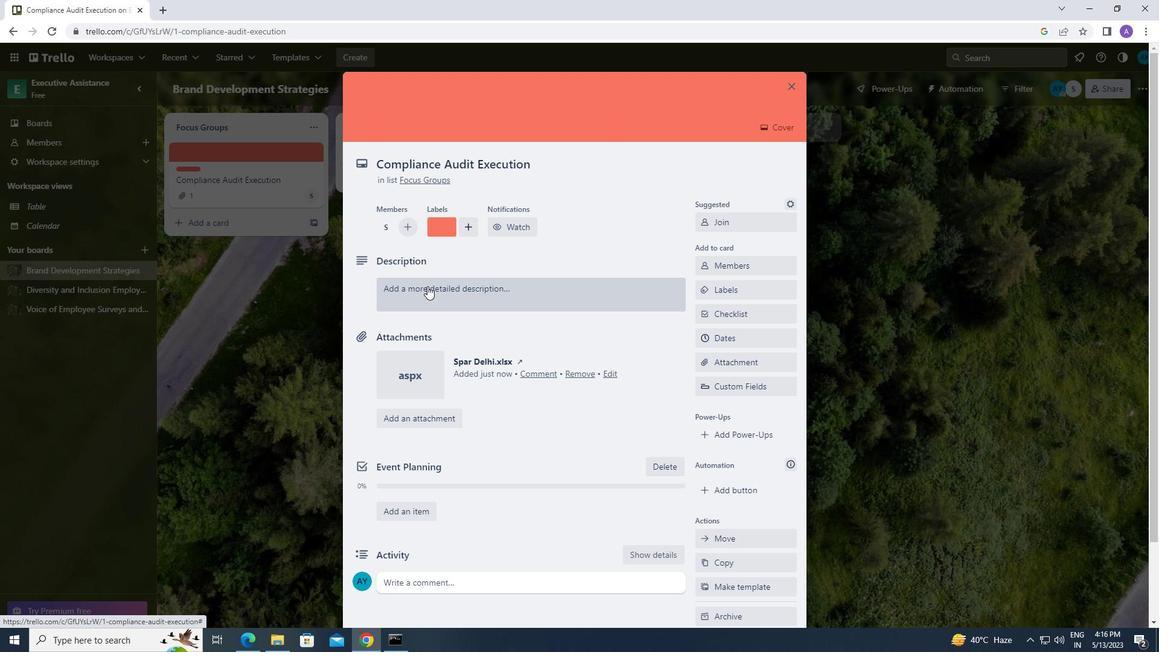 
Action: Mouse moved to (407, 345)
Screenshot: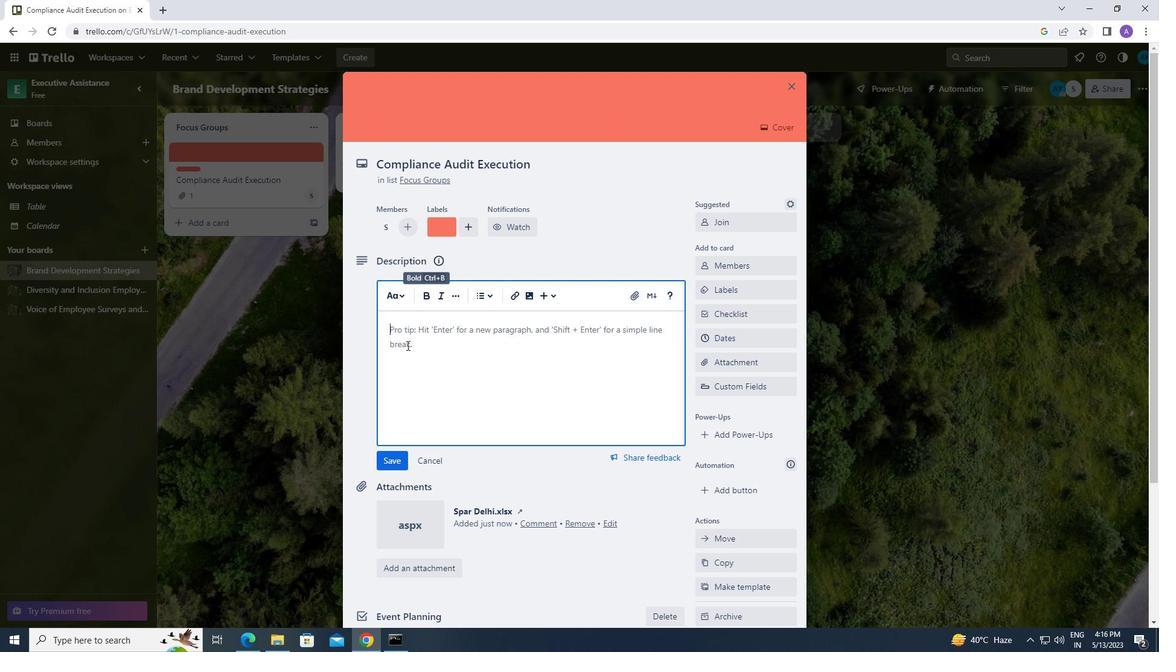 
Action: Mouse pressed left at (407, 345)
Screenshot: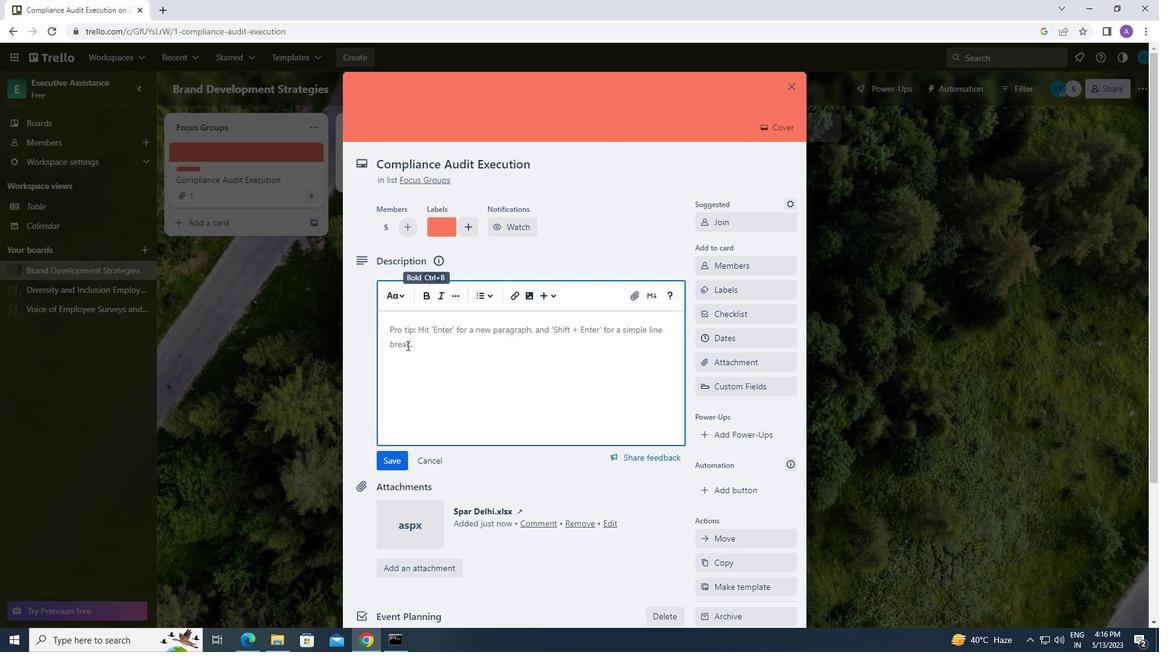 
Action: Mouse moved to (410, 337)
Screenshot: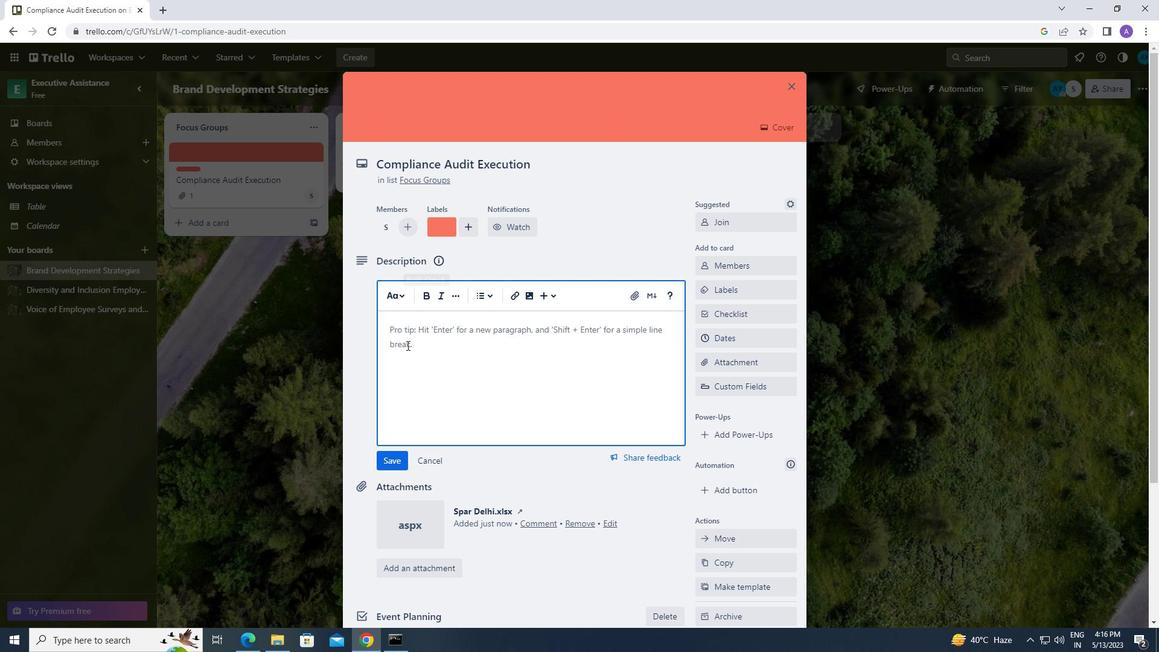 
Action: Key pressed <Key.caps_lock>d<Key.caps_lock>evelop<Key.space>and<Key.space>launch<Key.space>new<Key.space>customer<Key.space>referral<Key.space>program<Key.space>for<Key.space>loyal<Key.space>customers
Screenshot: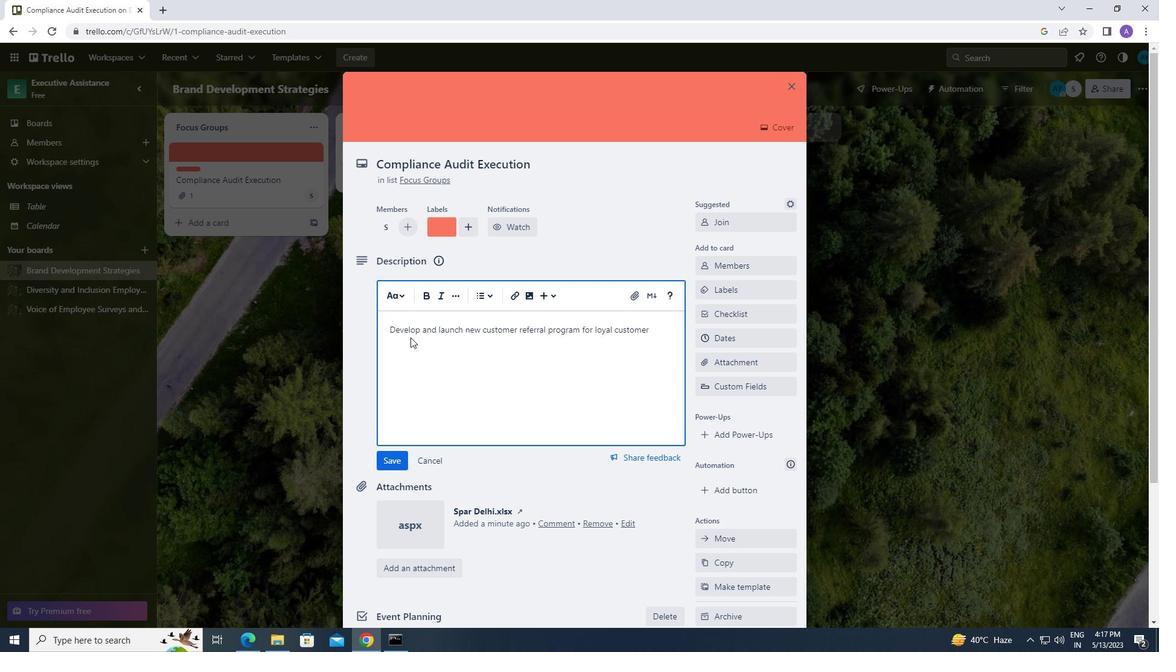 
Action: Mouse moved to (395, 460)
Screenshot: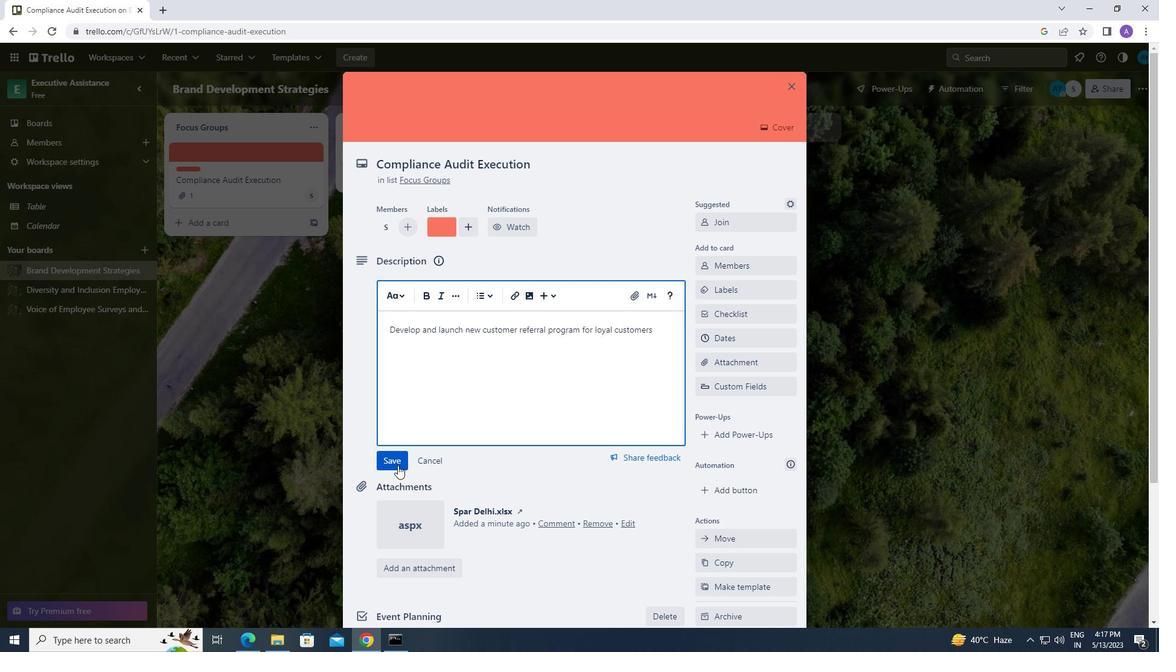 
Action: Mouse pressed left at (395, 460)
Screenshot: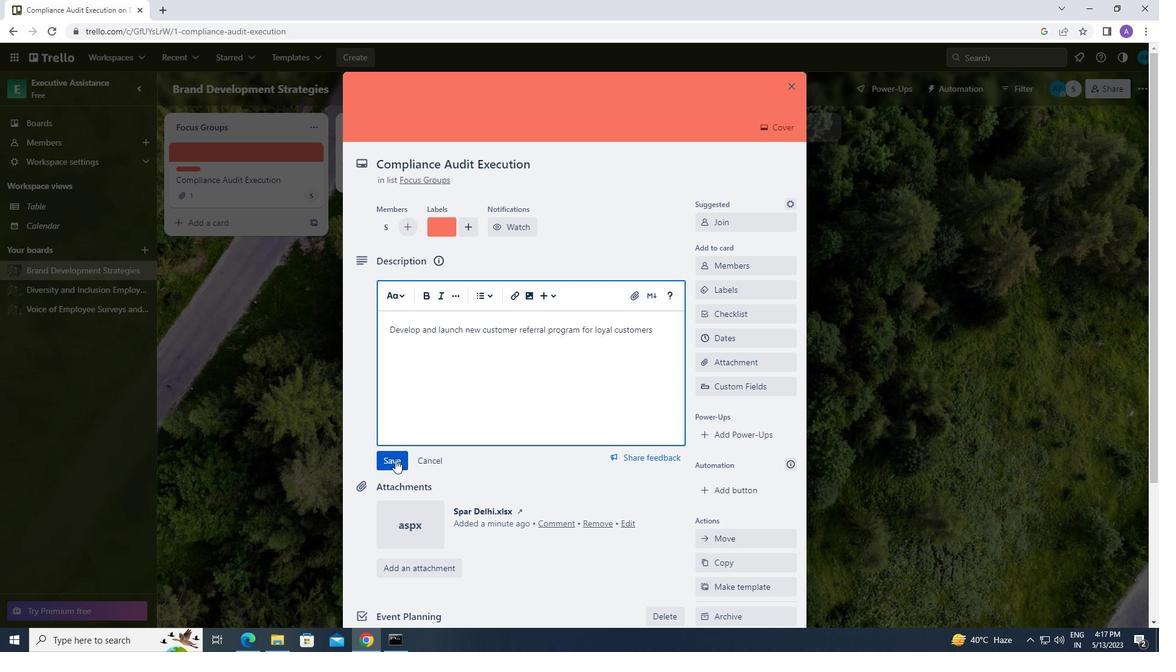 
Action: Mouse scrolled (395, 459) with delta (0, 0)
Screenshot: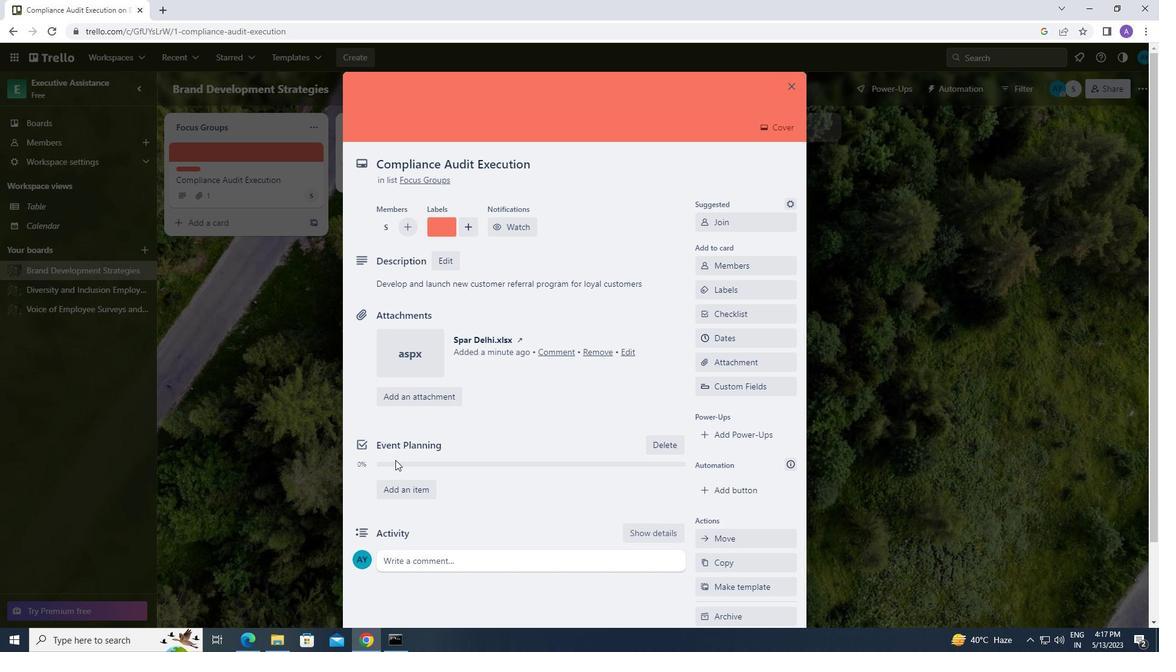 
Action: Mouse scrolled (395, 459) with delta (0, 0)
Screenshot: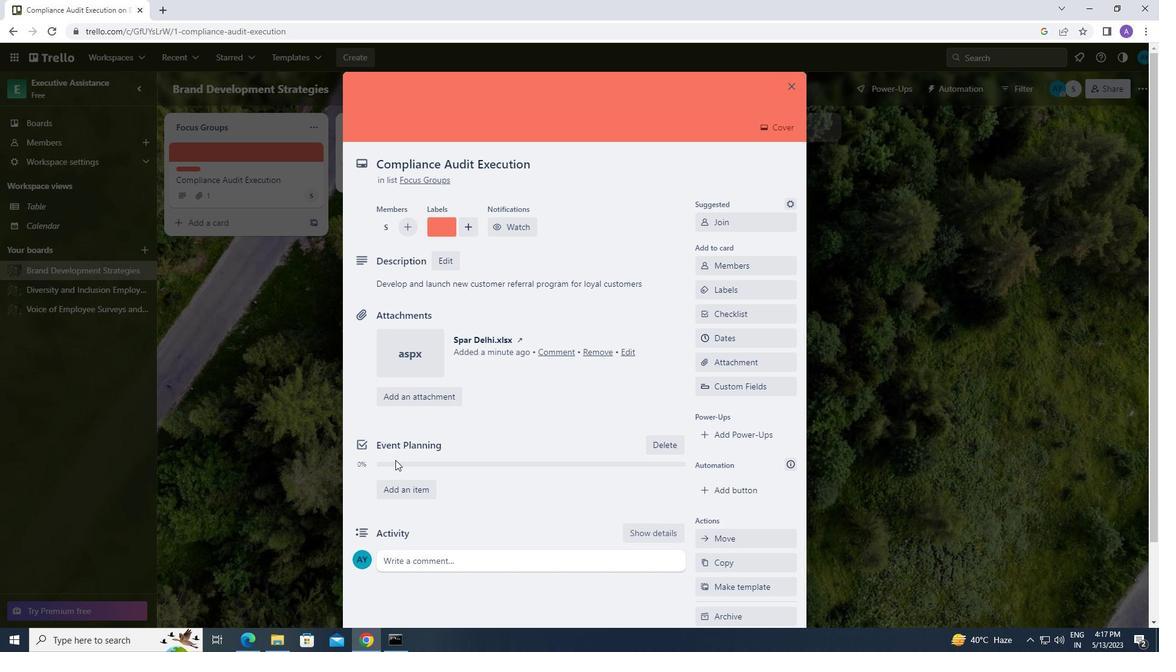 
Action: Mouse moved to (395, 463)
Screenshot: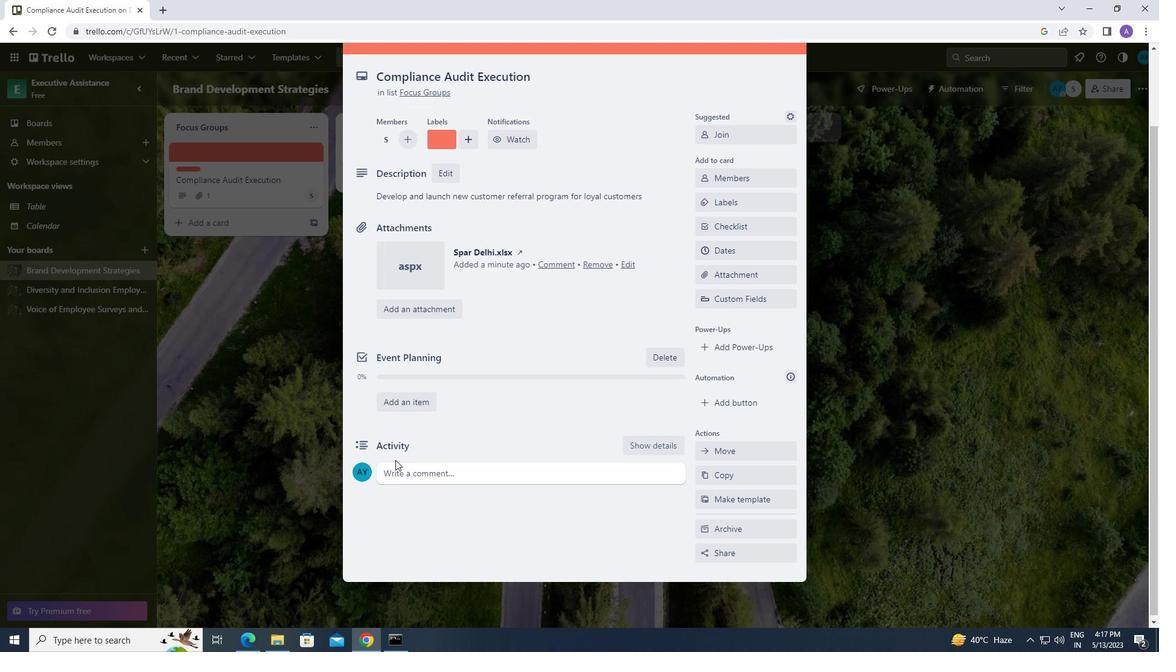 
Action: Mouse pressed left at (395, 463)
Screenshot: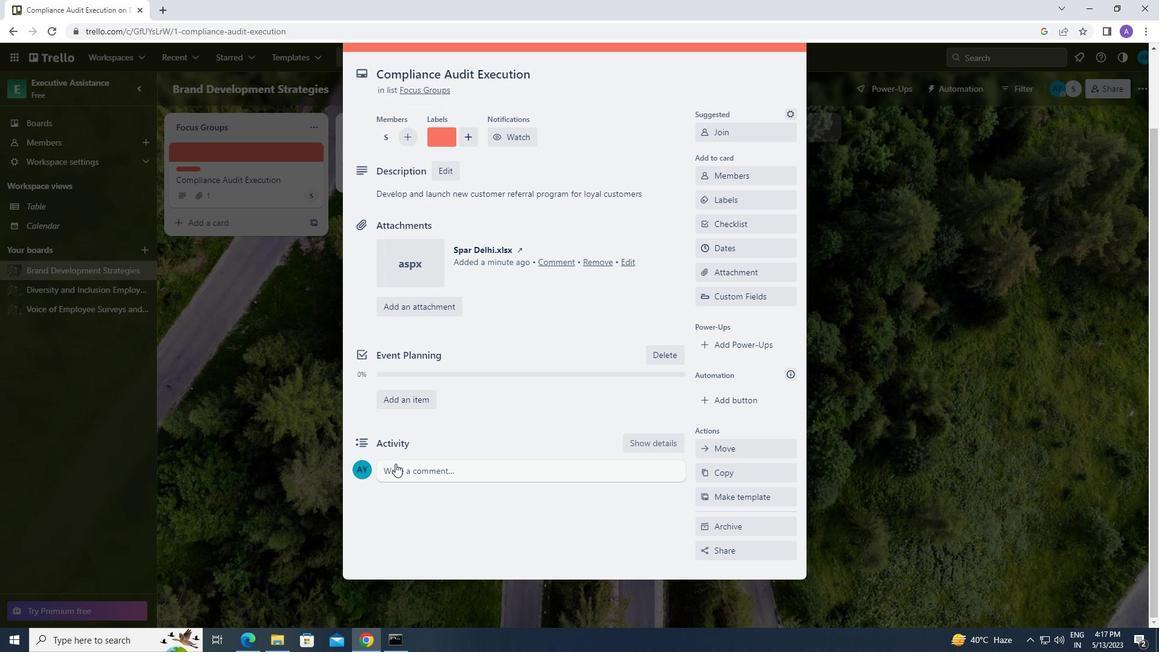 
Action: Mouse moved to (417, 509)
Screenshot: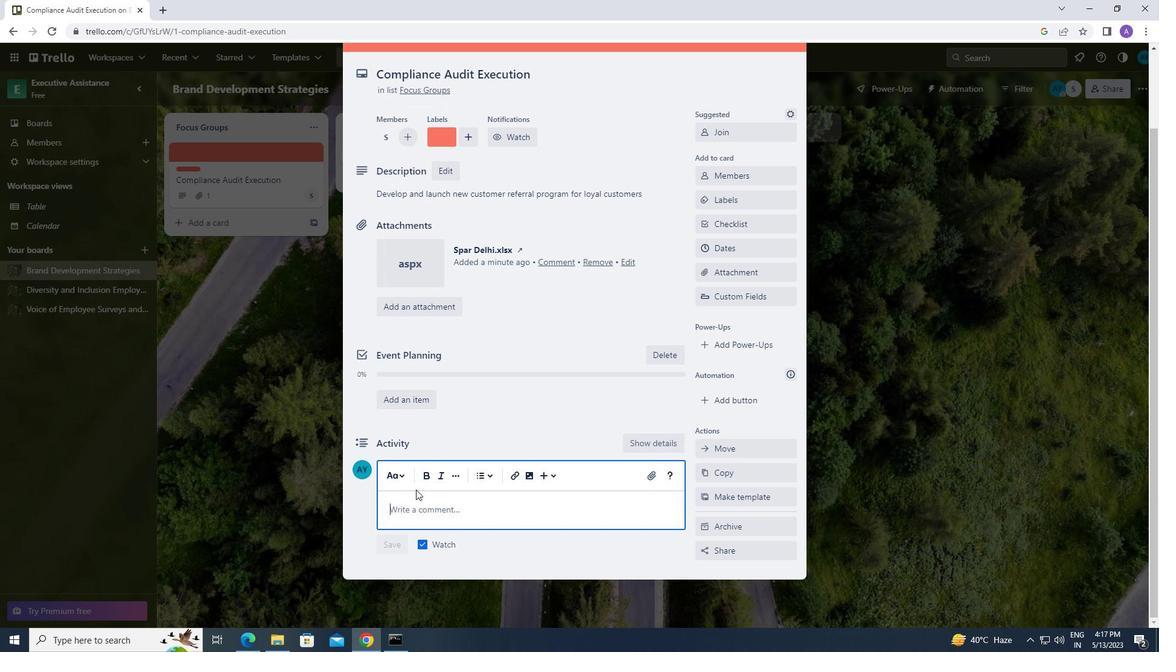 
Action: Mouse pressed left at (417, 509)
Screenshot: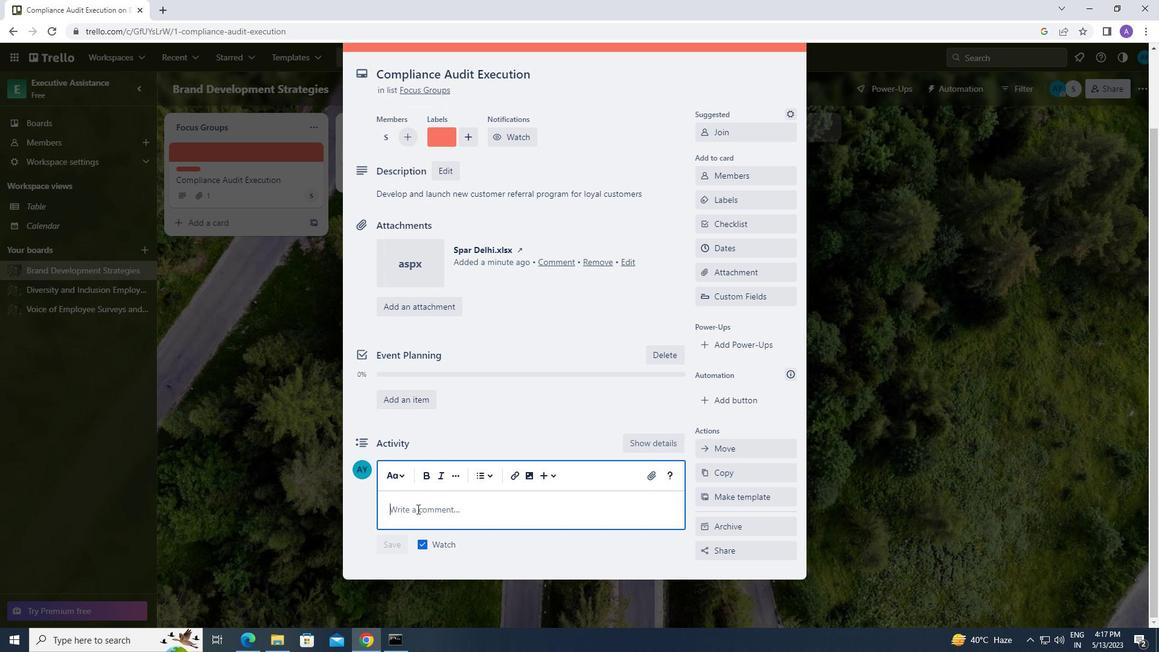 
Action: Mouse moved to (418, 509)
Screenshot: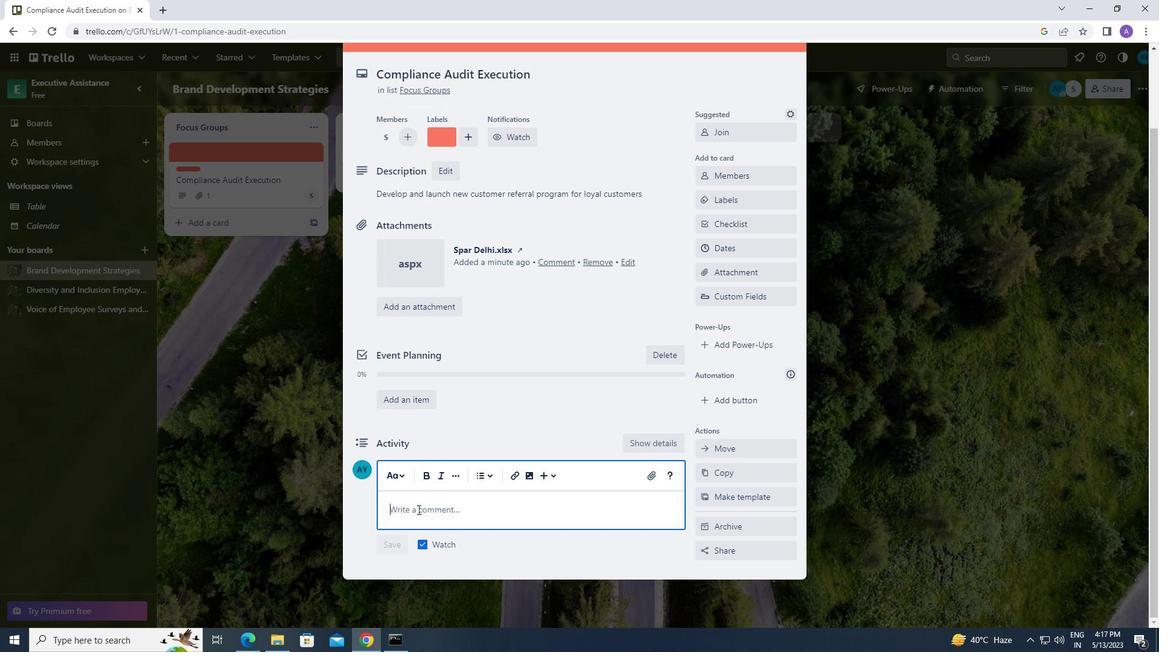 
Action: Key pressed <Key.caps_lock>t<Key.caps_lock>his<Key.space>task
Screenshot: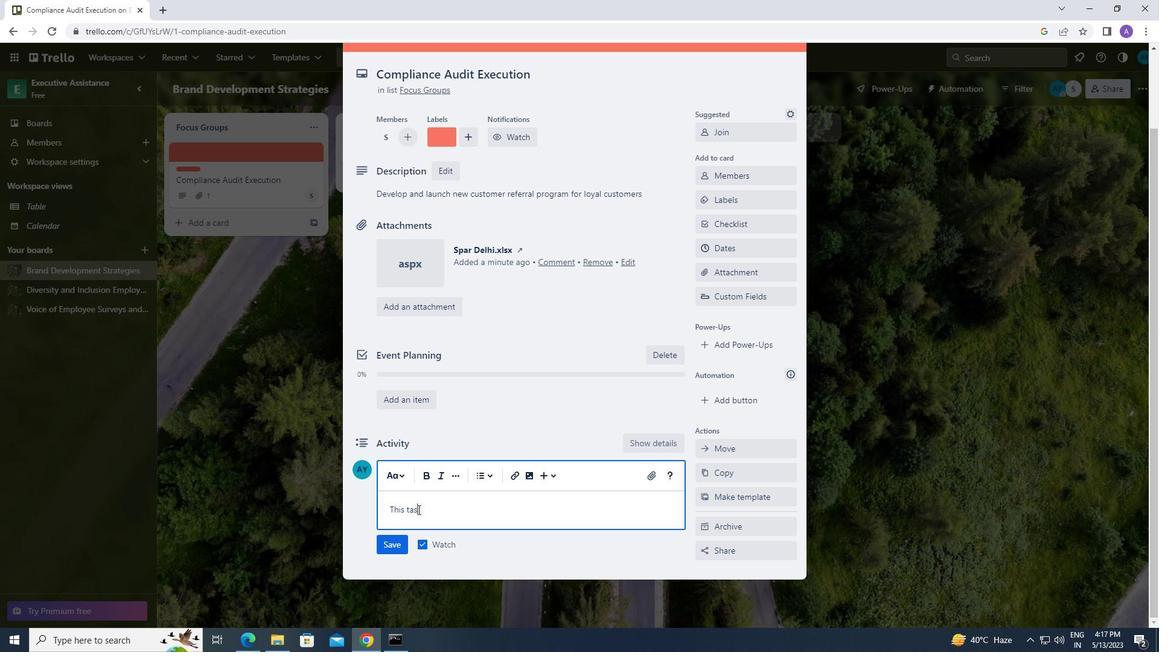
Action: Mouse moved to (435, 503)
Screenshot: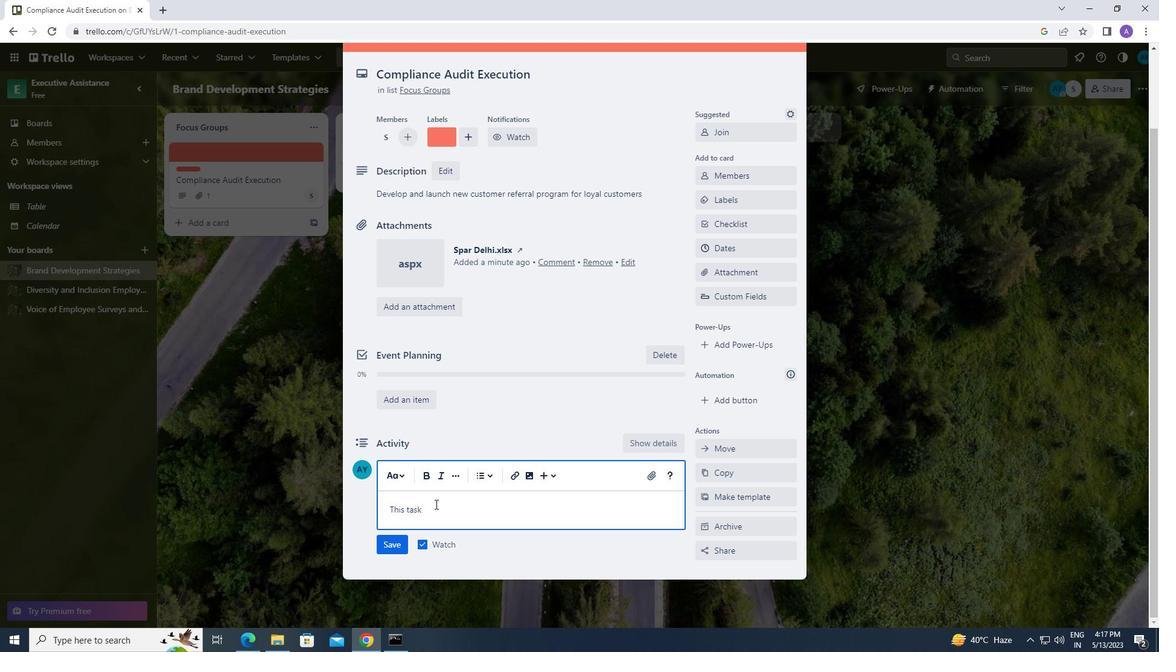 
Action: Key pressed <Key.space>
Screenshot: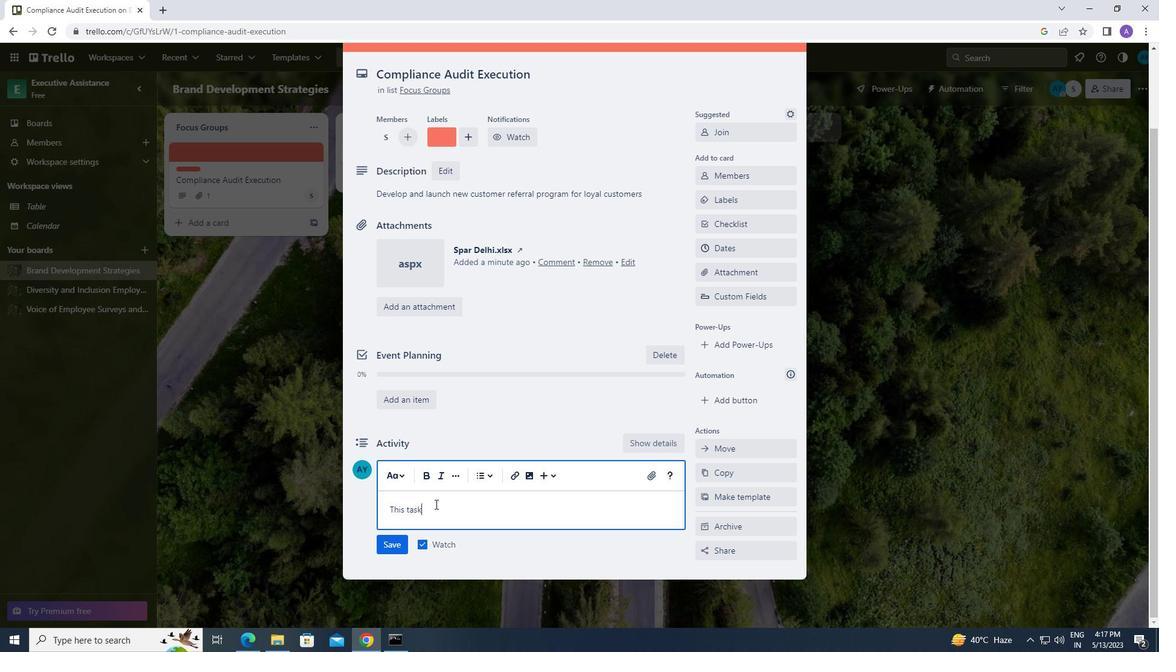 
Action: Mouse moved to (435, 503)
Screenshot: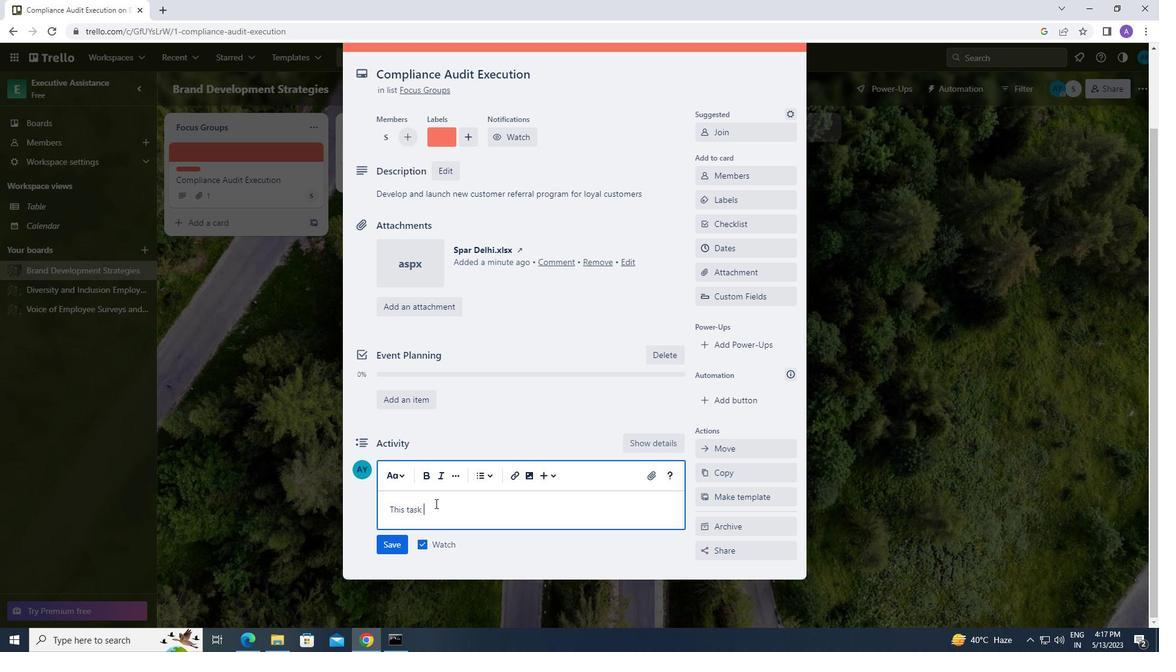 
Action: Key pressed requires
Screenshot: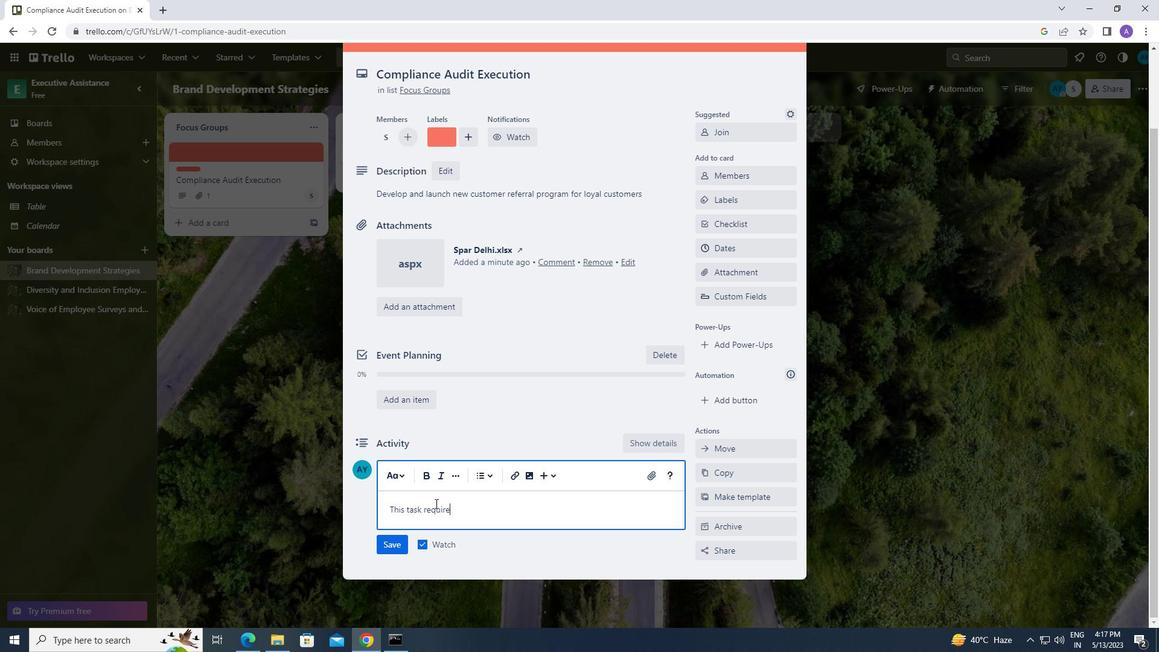 
Action: Mouse moved to (433, 503)
Screenshot: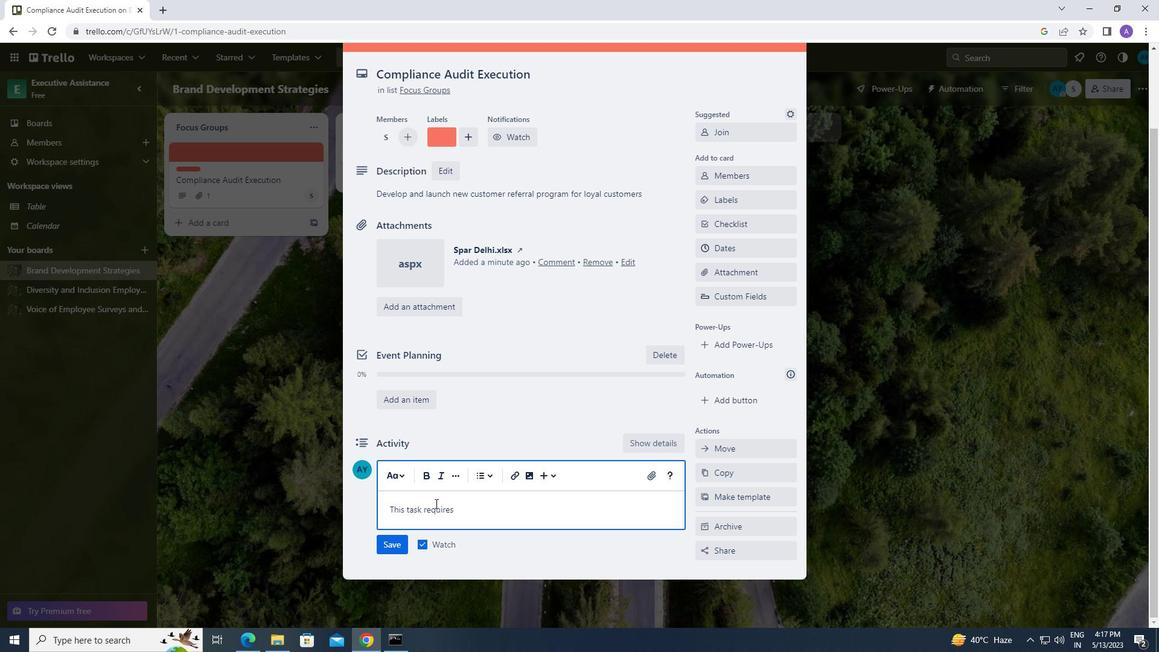
Action: Key pressed <Key.space>
Screenshot: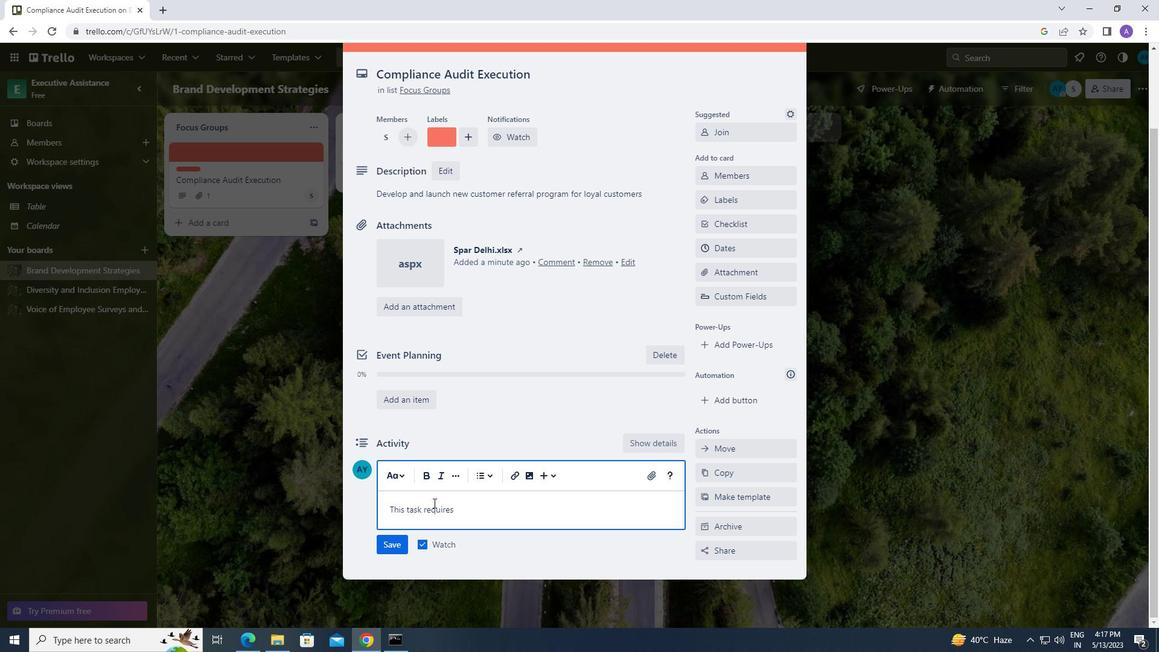 
Action: Mouse moved to (376, 336)
Screenshot: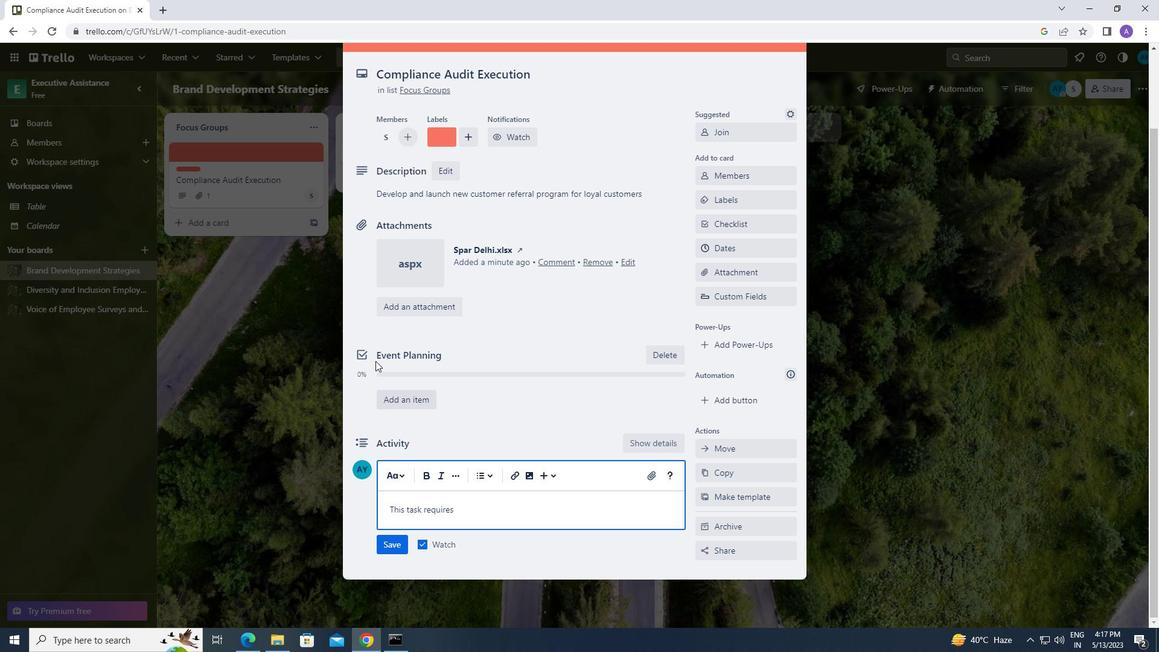 
Action: Key pressed u
Screenshot: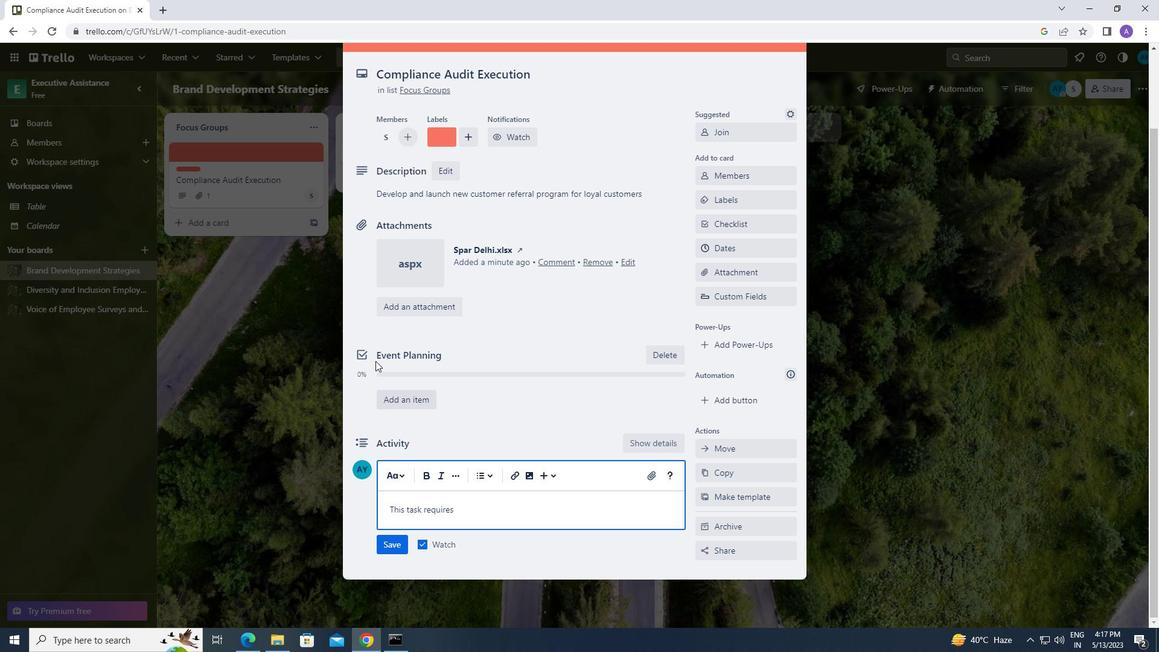 
Action: Mouse moved to (335, 334)
Screenshot: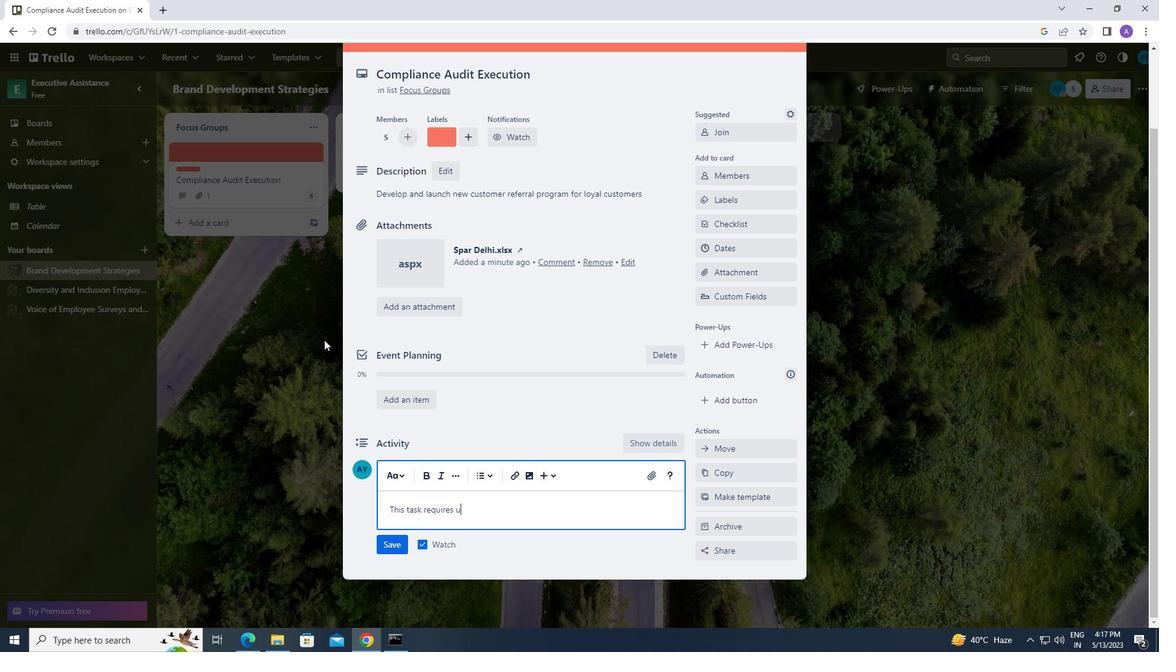
Action: Key pressed s<Key.space>to<Key.space>balance<Key.space>competing<Key.space>priorities<Key.space>and<Key.space>make<Key.space>tough<Key.space>decisions<Key.space>when<Key.space>necessary
Screenshot: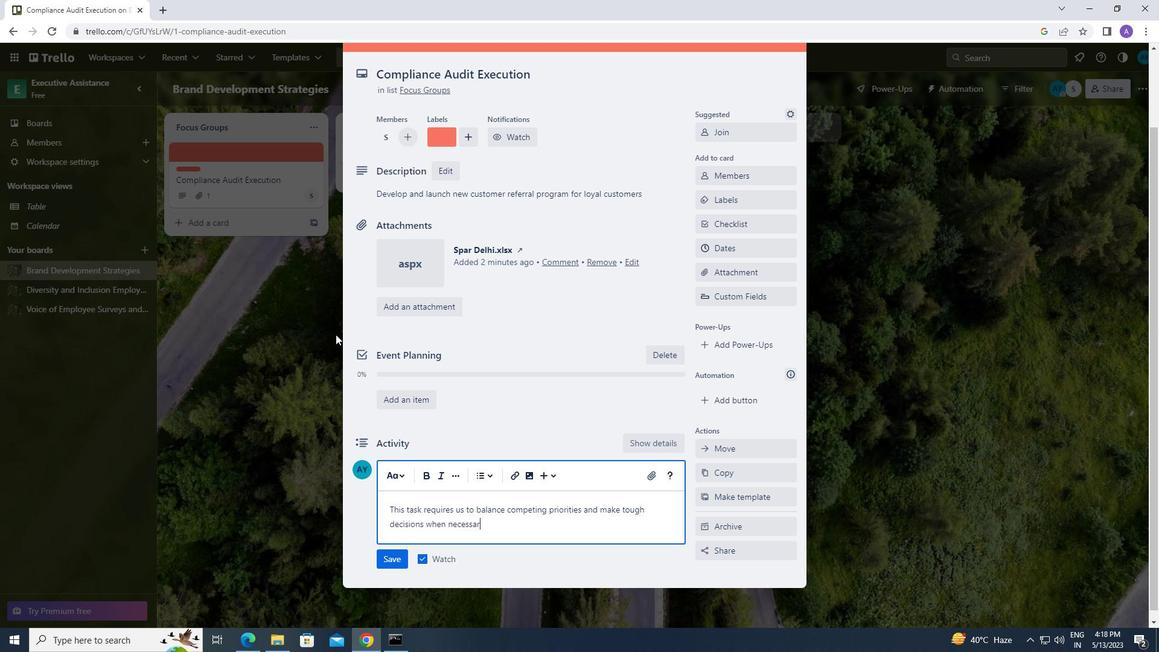 
Action: Mouse moved to (396, 559)
Screenshot: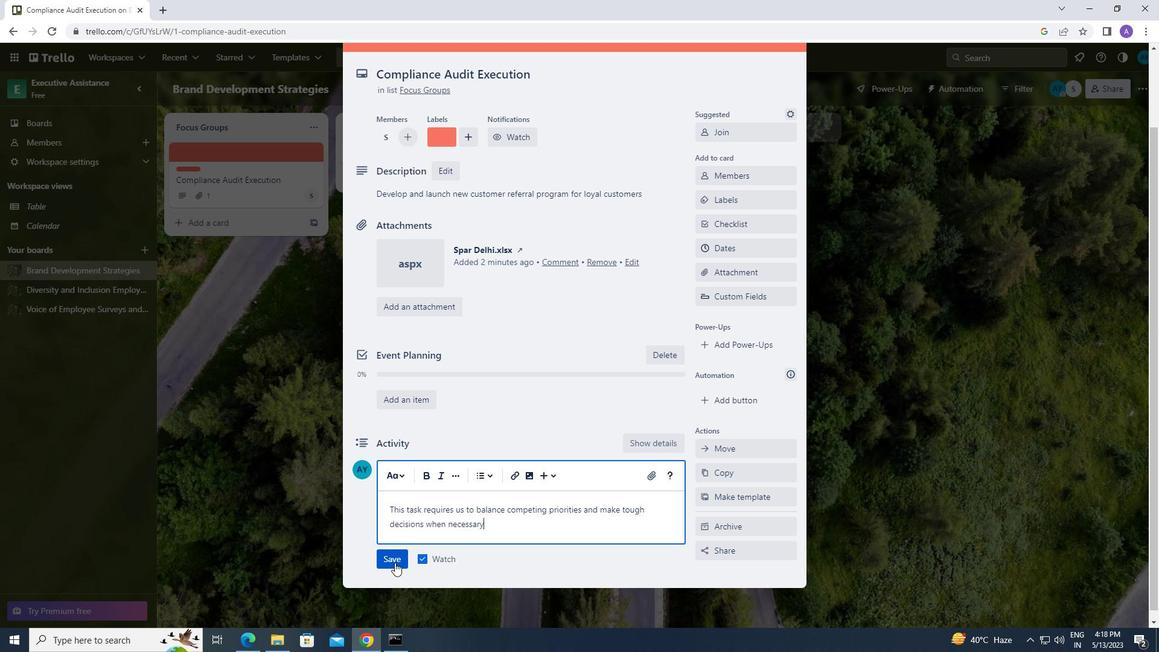 
Action: Mouse pressed left at (396, 559)
Screenshot: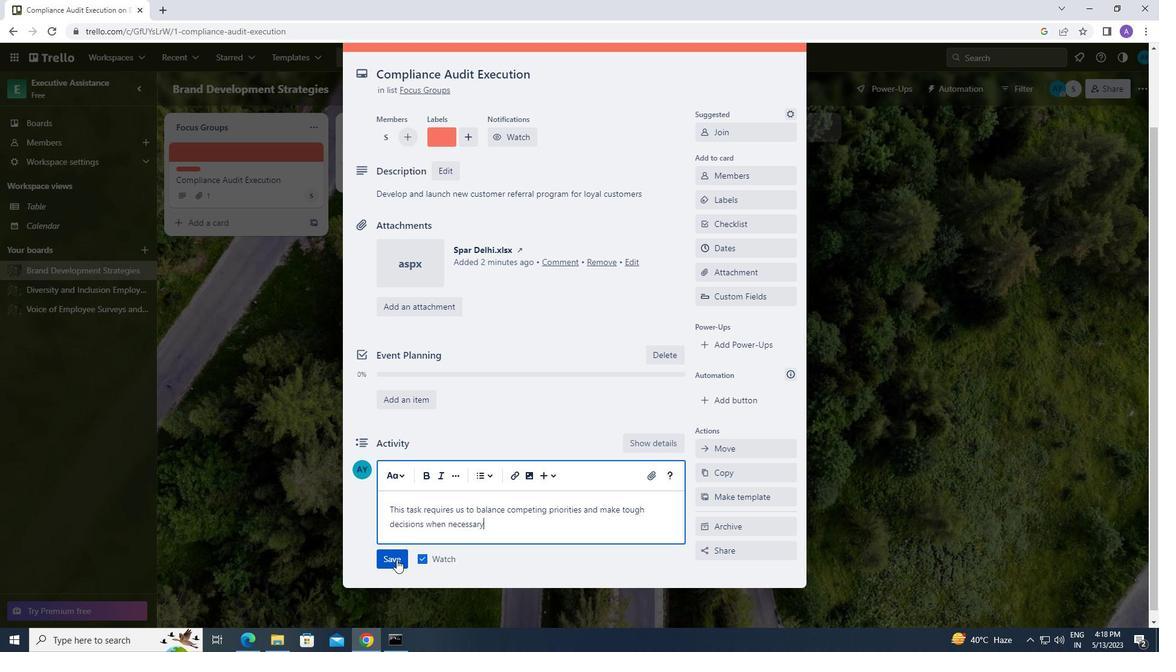 
Action: Mouse moved to (738, 254)
Screenshot: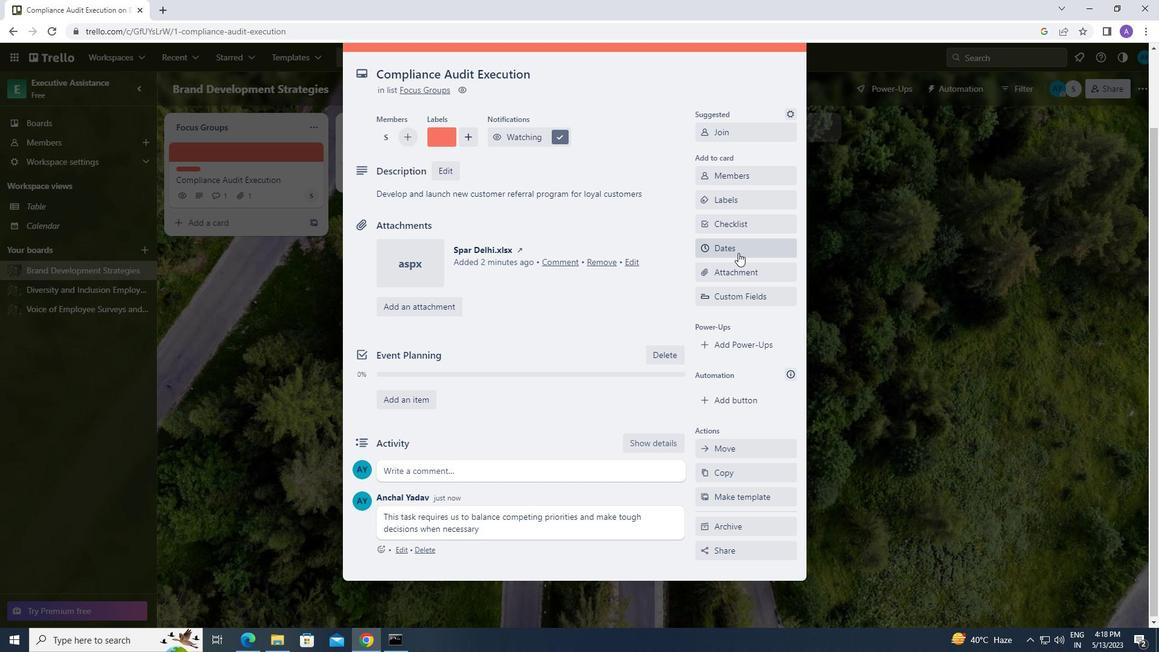 
Action: Mouse pressed left at (738, 254)
Screenshot: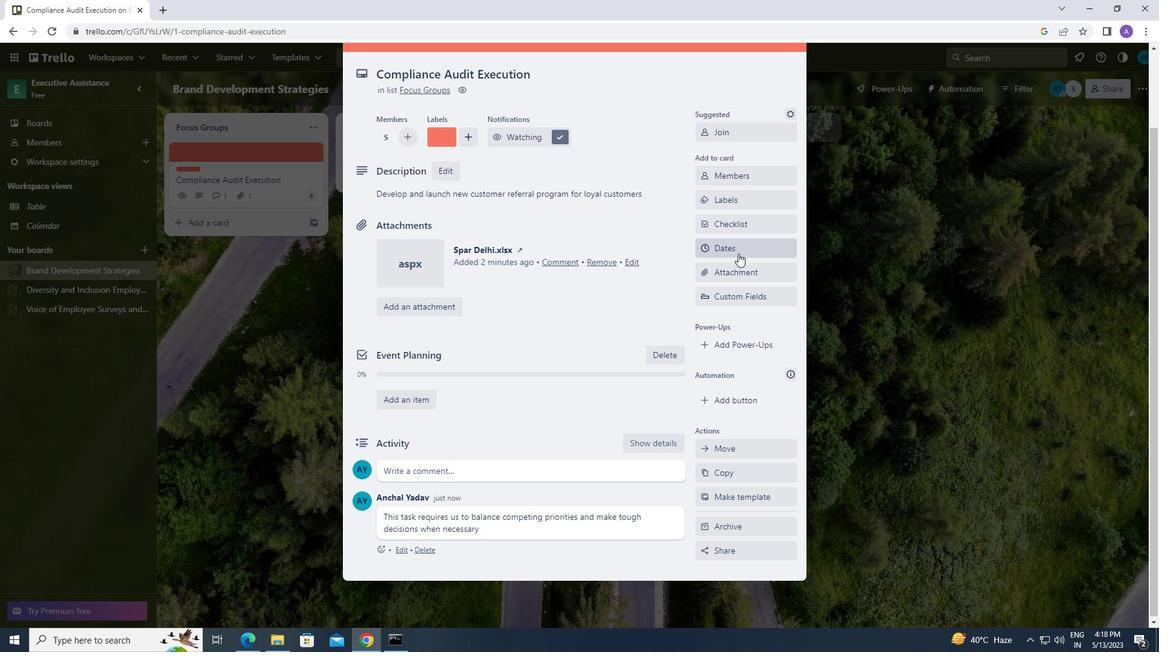 
Action: Mouse moved to (707, 307)
Screenshot: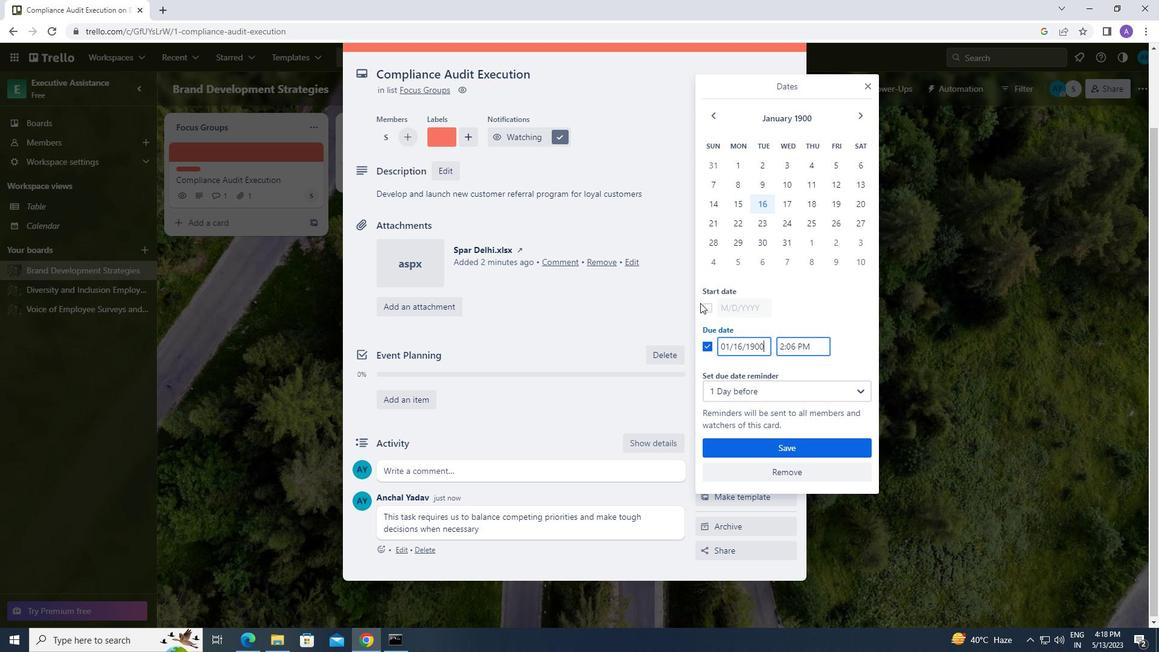 
Action: Mouse pressed left at (707, 307)
Screenshot: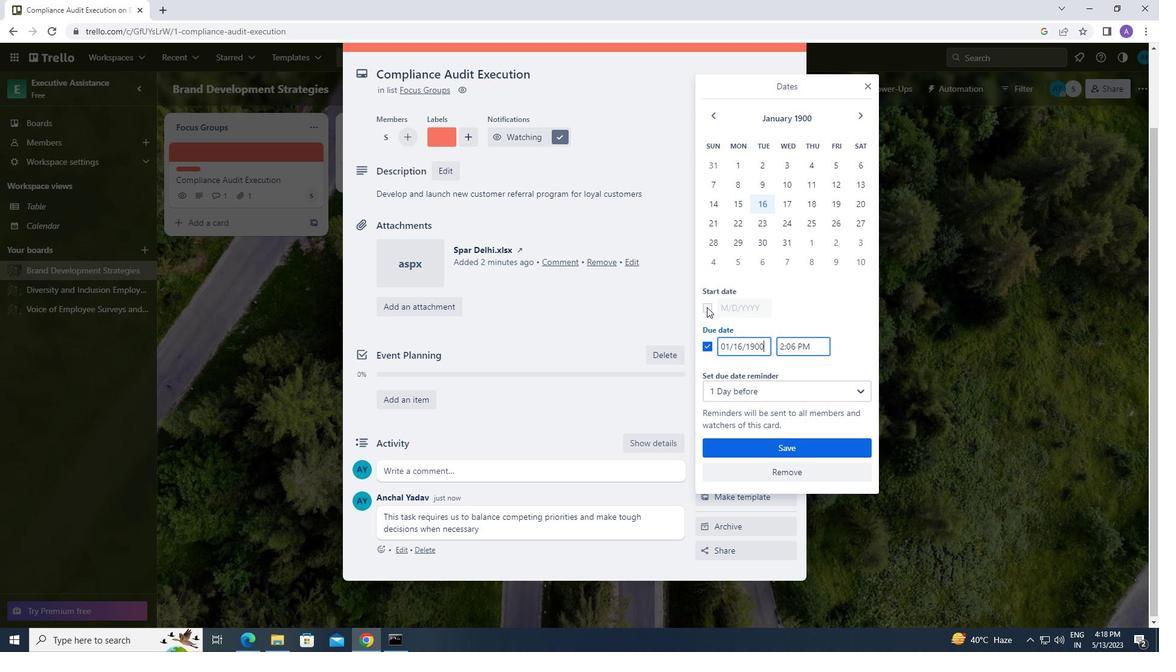 
Action: Mouse moved to (742, 166)
Screenshot: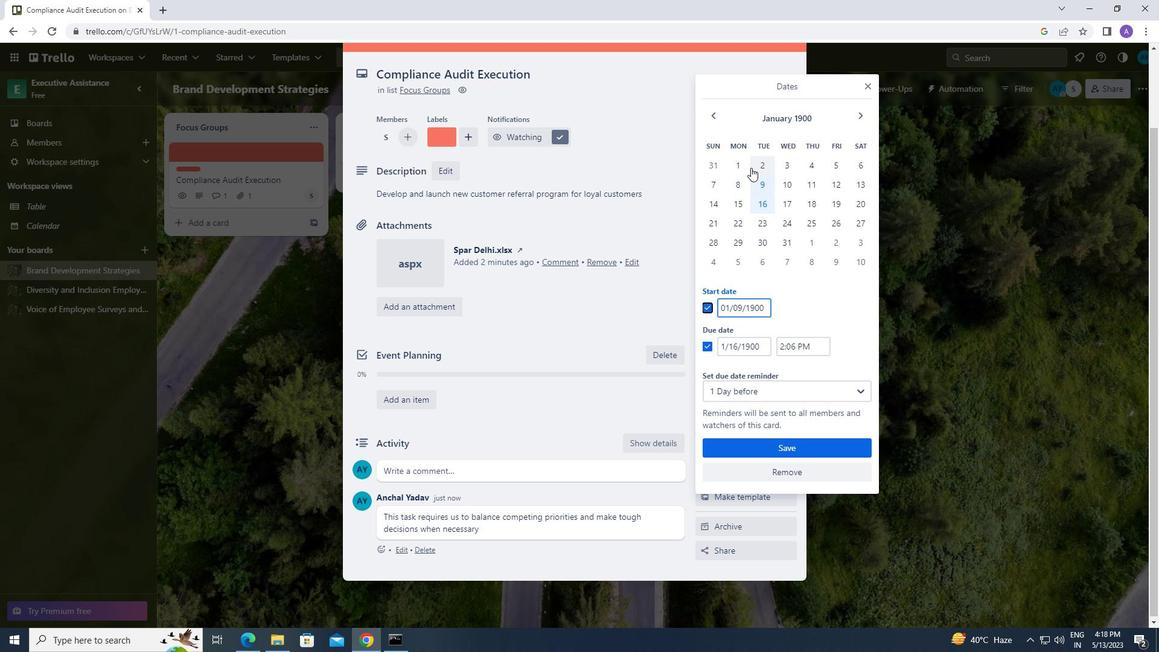 
Action: Mouse pressed left at (742, 166)
Screenshot: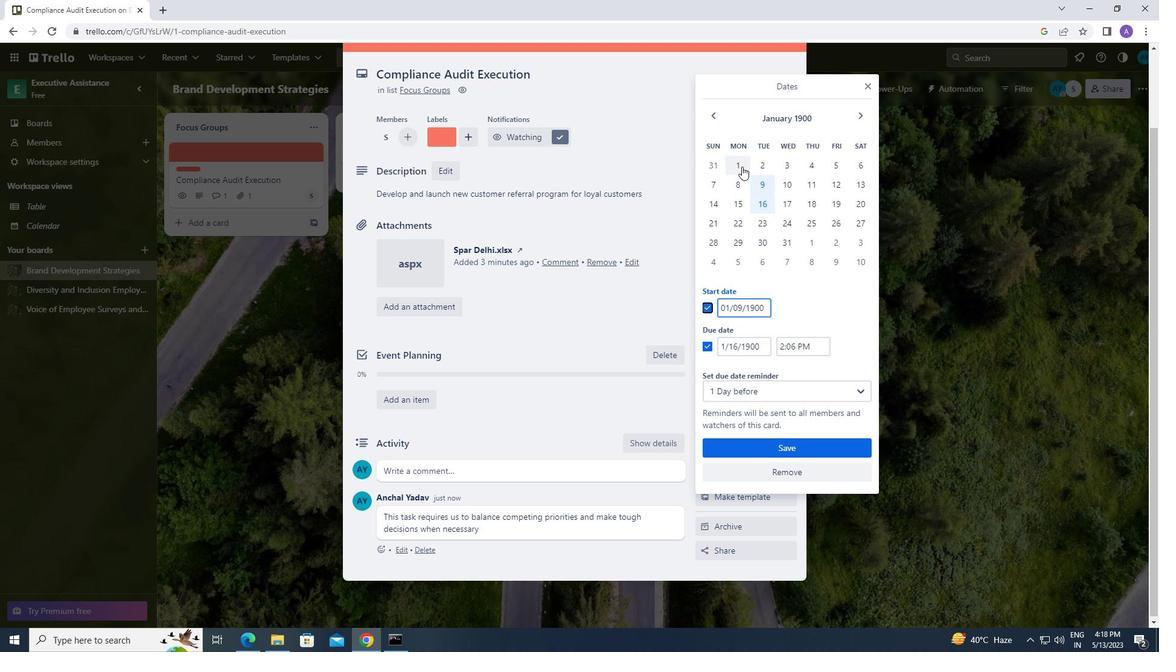 
Action: Mouse moved to (740, 346)
Screenshot: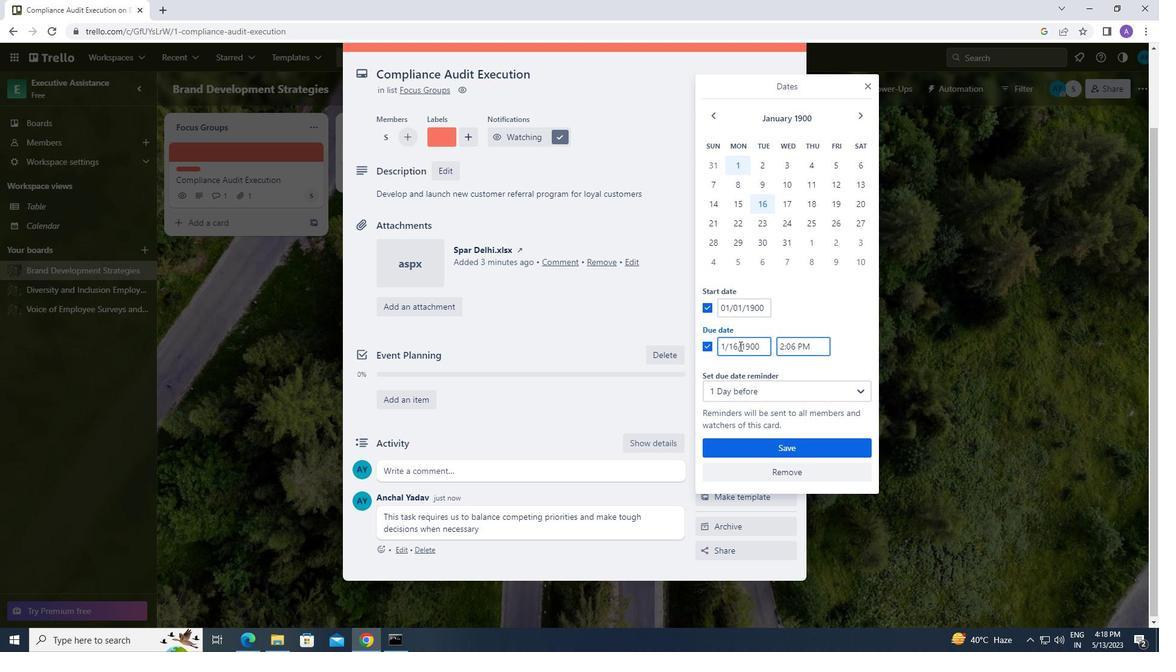 
Action: Mouse pressed left at (740, 346)
Screenshot: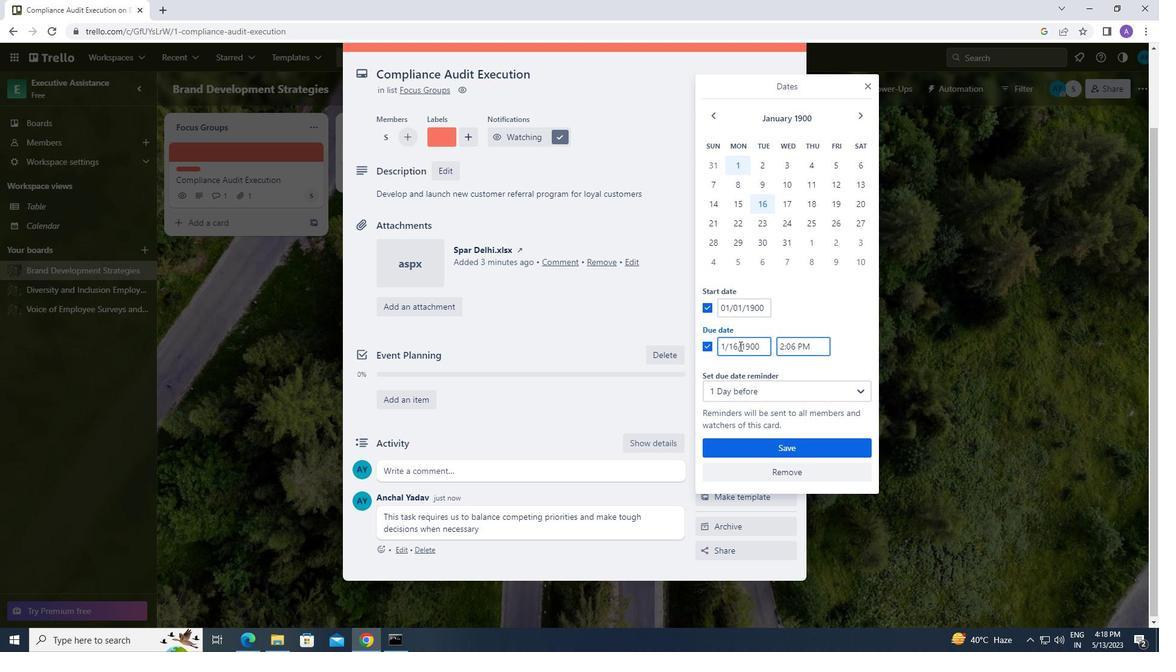 
Action: Mouse moved to (735, 346)
Screenshot: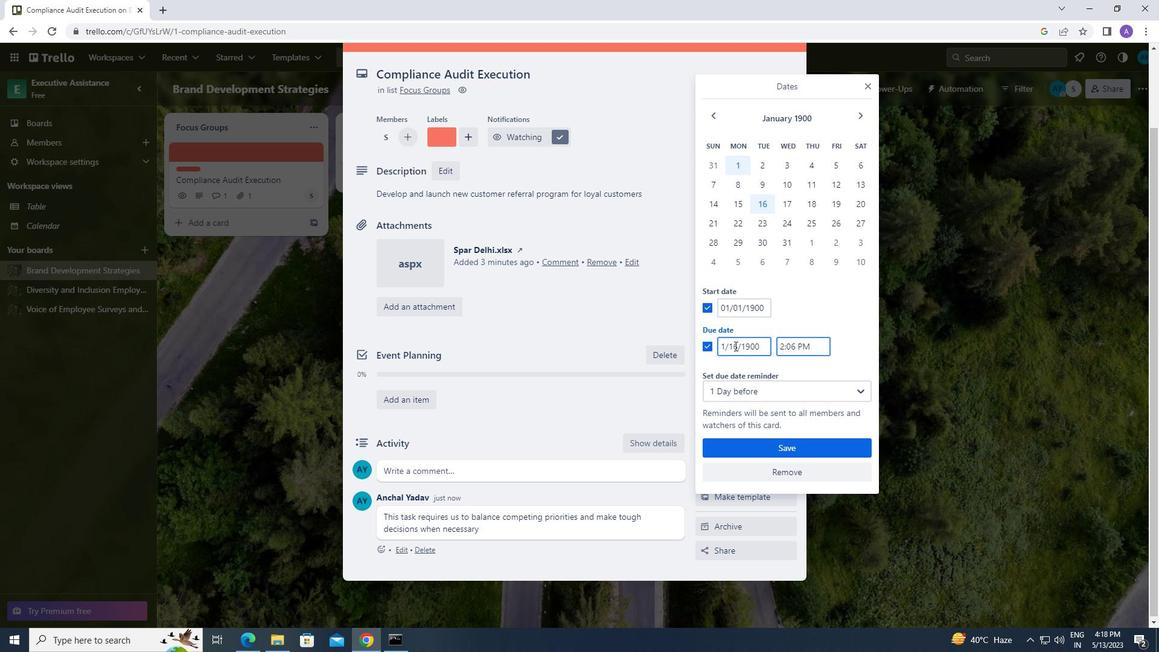 
Action: Mouse pressed left at (735, 346)
Screenshot: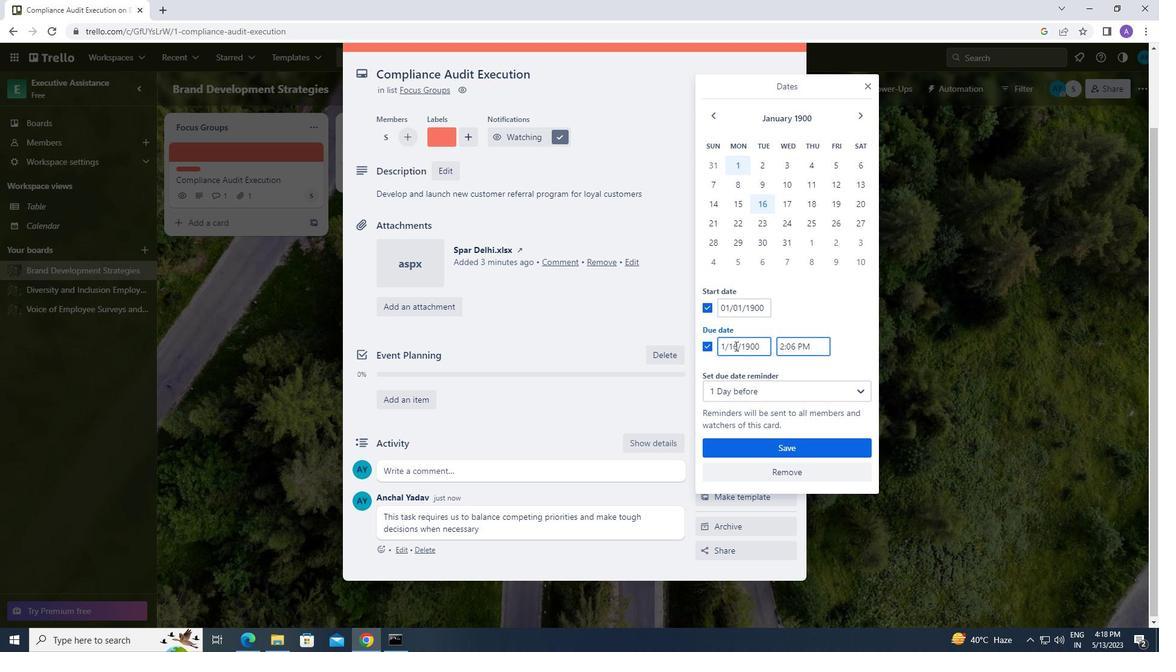 
Action: Mouse moved to (737, 346)
Screenshot: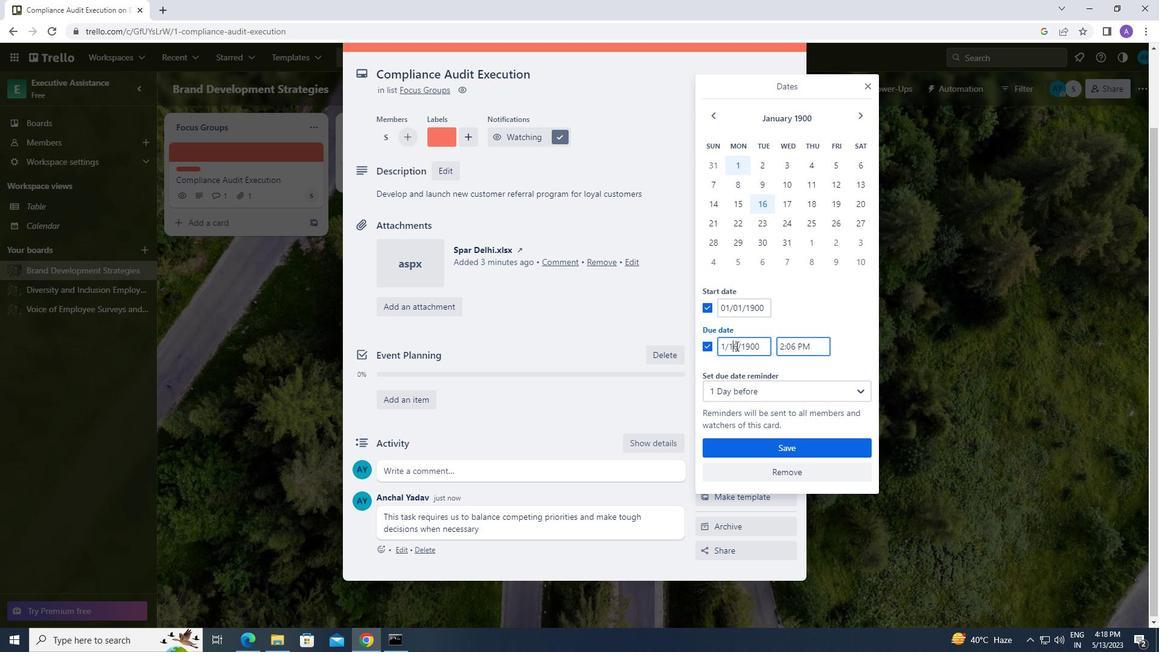 
Action: Mouse pressed left at (737, 346)
Screenshot: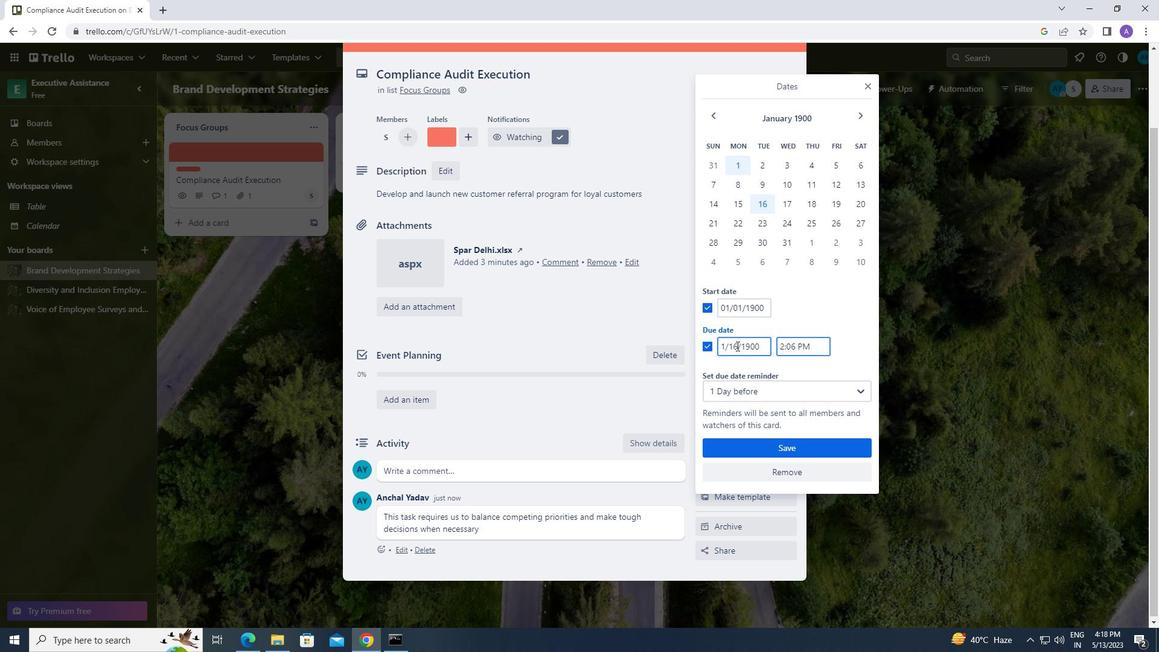 
Action: Mouse moved to (729, 343)
Screenshot: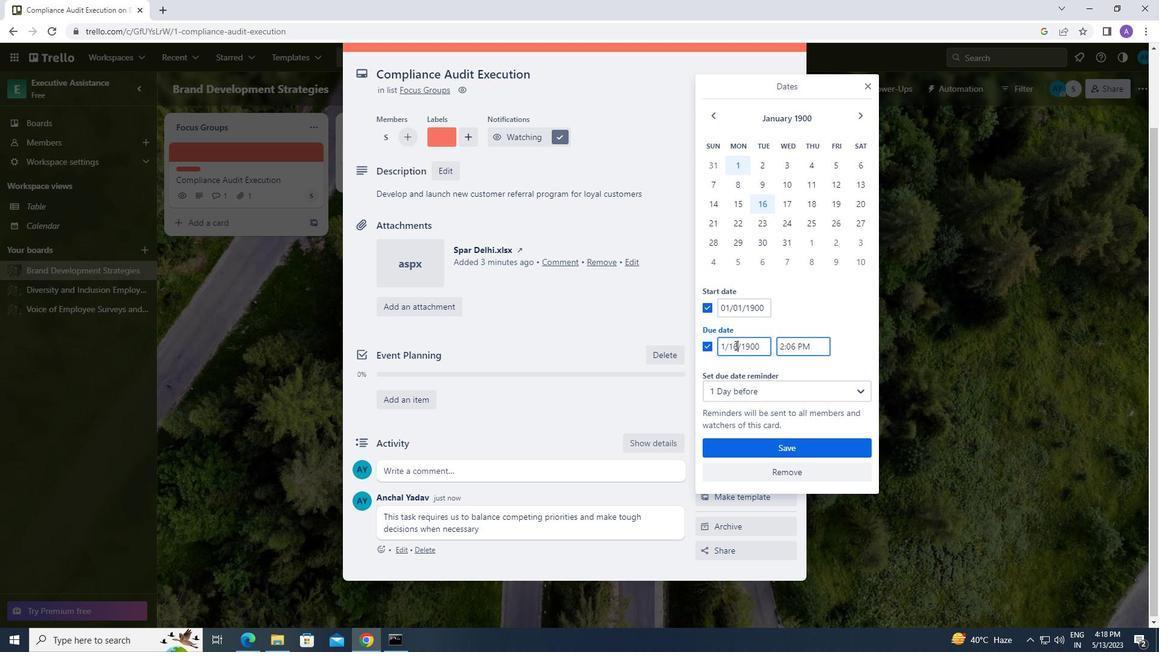 
Action: Key pressed <Key.backspace>
Screenshot: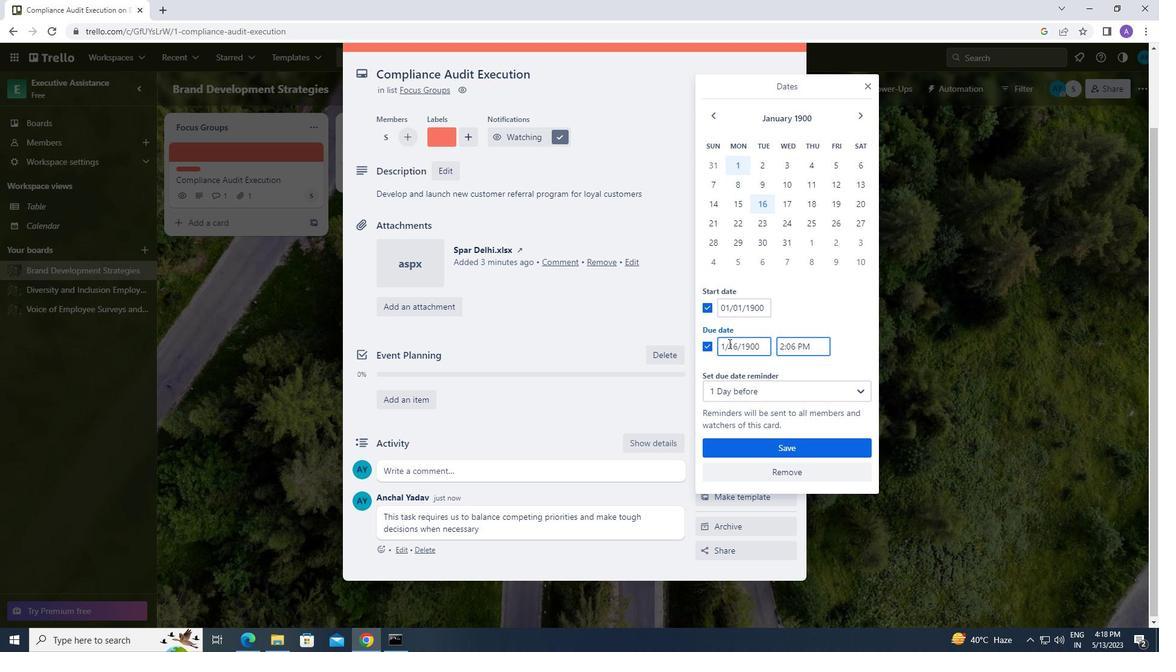 
Action: Mouse moved to (723, 343)
Screenshot: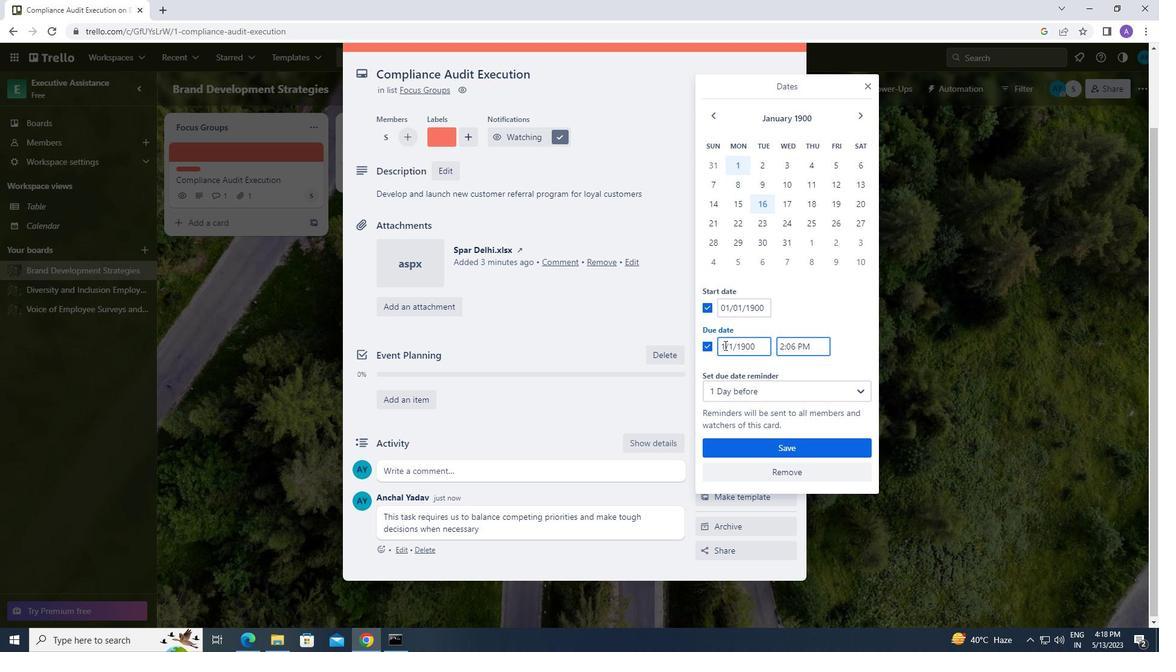 
Action: Key pressed <Key.backspace>08
Screenshot: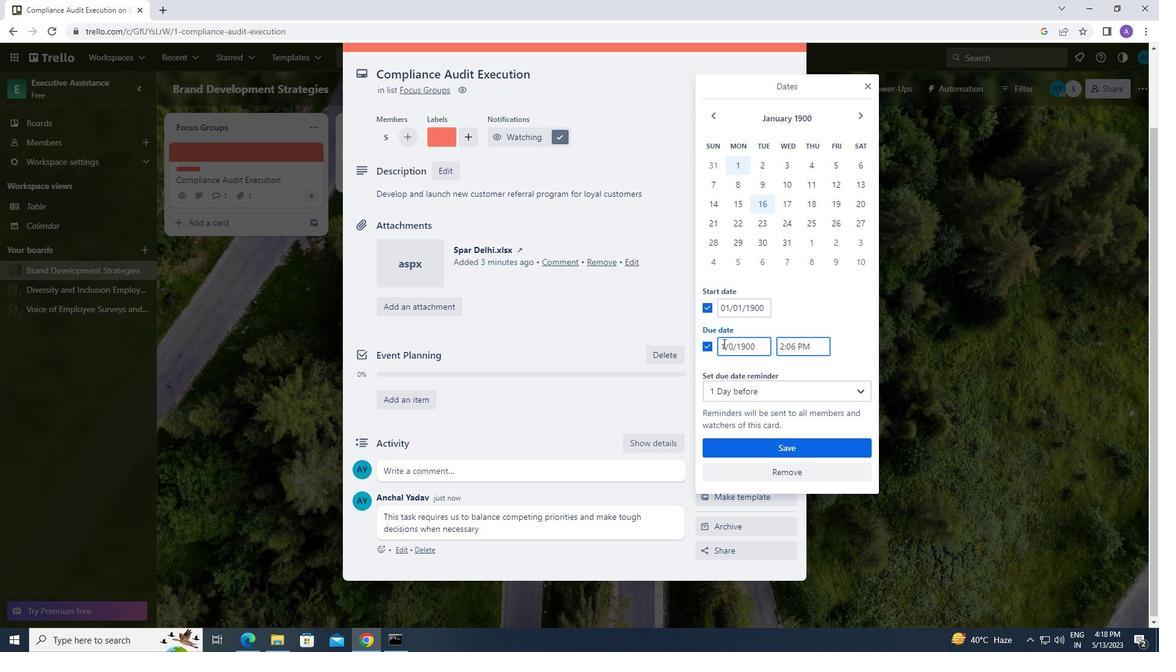 
Action: Mouse moved to (744, 444)
Screenshot: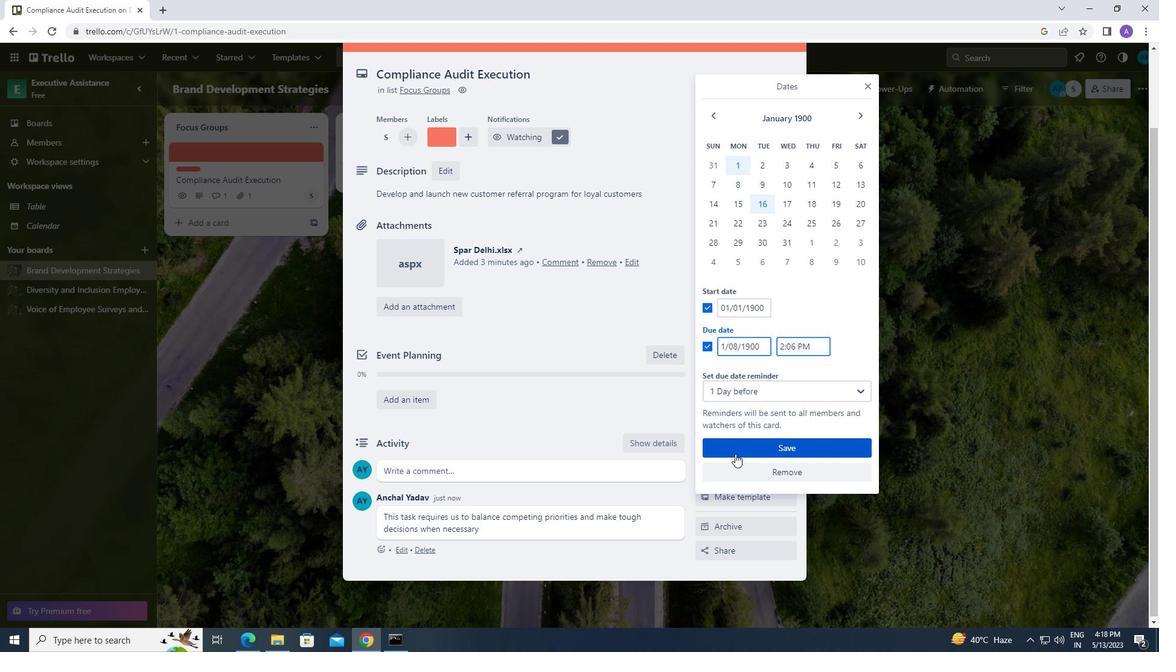 
Action: Mouse pressed left at (744, 444)
Screenshot: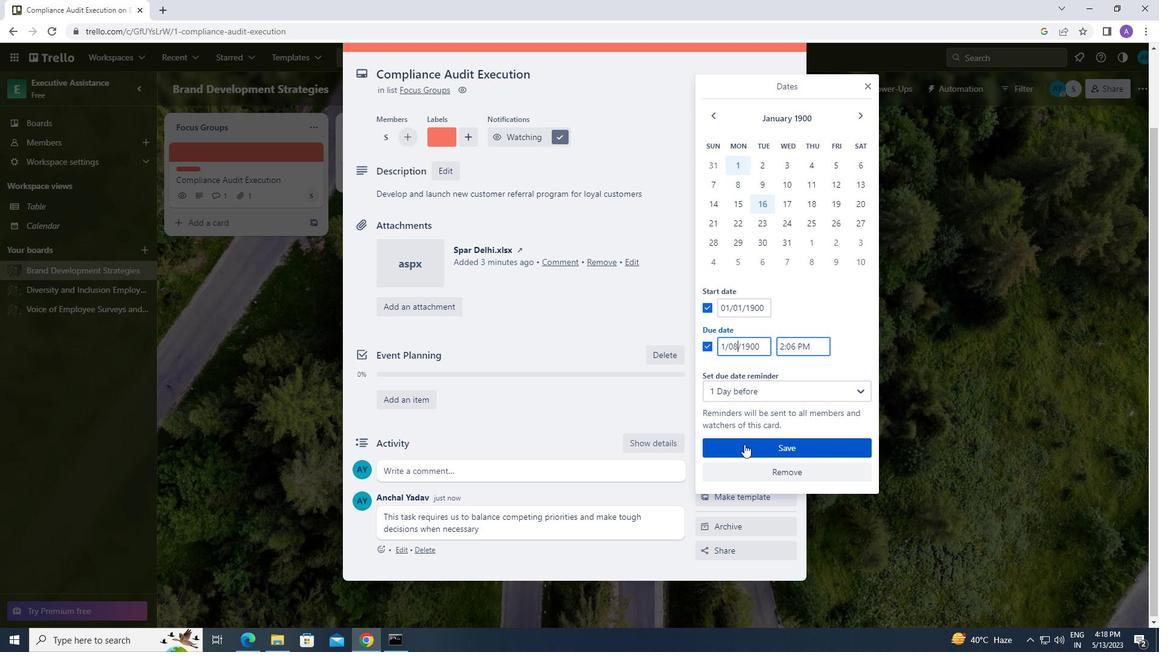 
Action: Mouse moved to (732, 441)
Screenshot: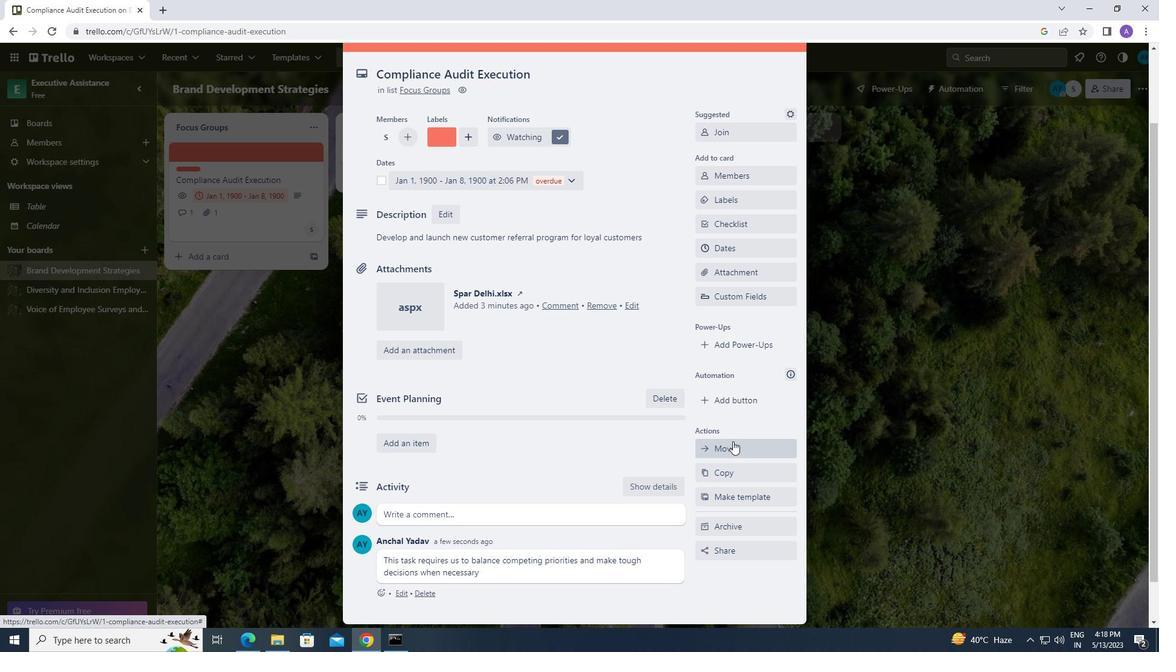 
